 Task: Find connections with filter location Konch with filter topic #lifecoach with filter profile language French with filter current company ILP Overseas | International Learning Planners with filter school Atmiya Institute of Technology & Science with filter industry Amusement Parks and Arcades with filter service category Administrative with filter keywords title Organizer
Action: Mouse moved to (311, 211)
Screenshot: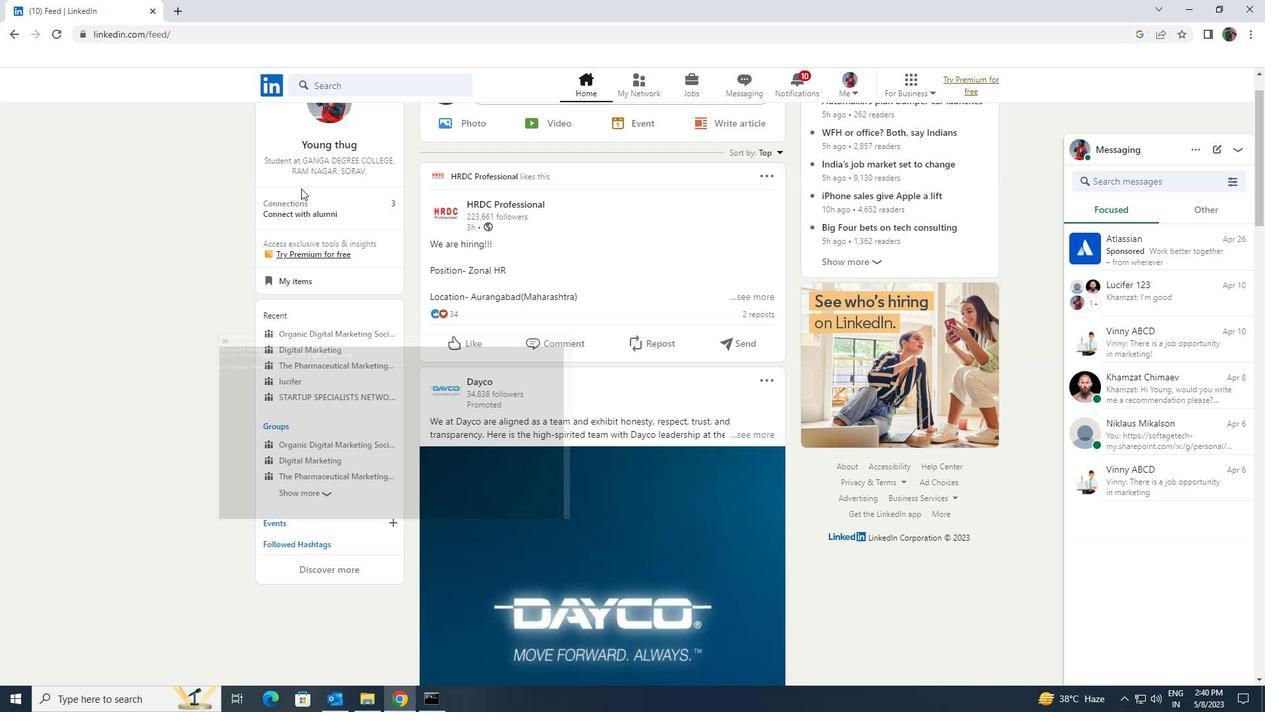 
Action: Mouse pressed left at (311, 211)
Screenshot: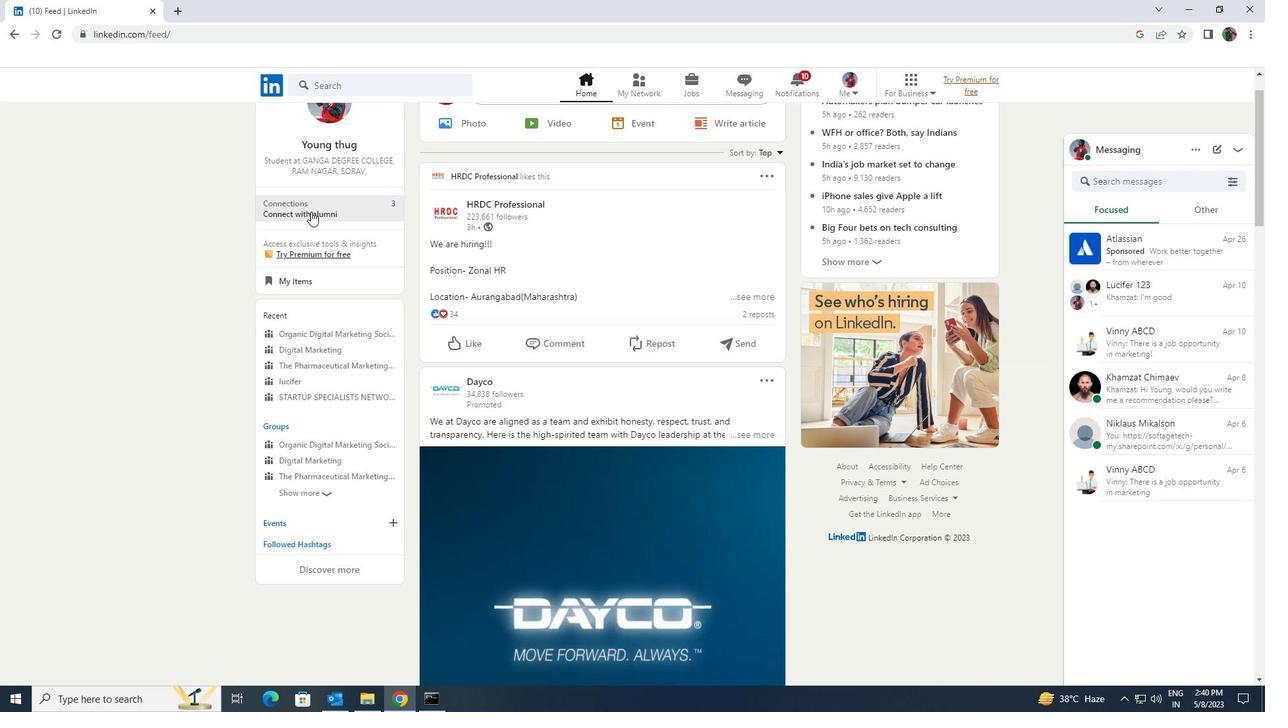 
Action: Mouse moved to (325, 152)
Screenshot: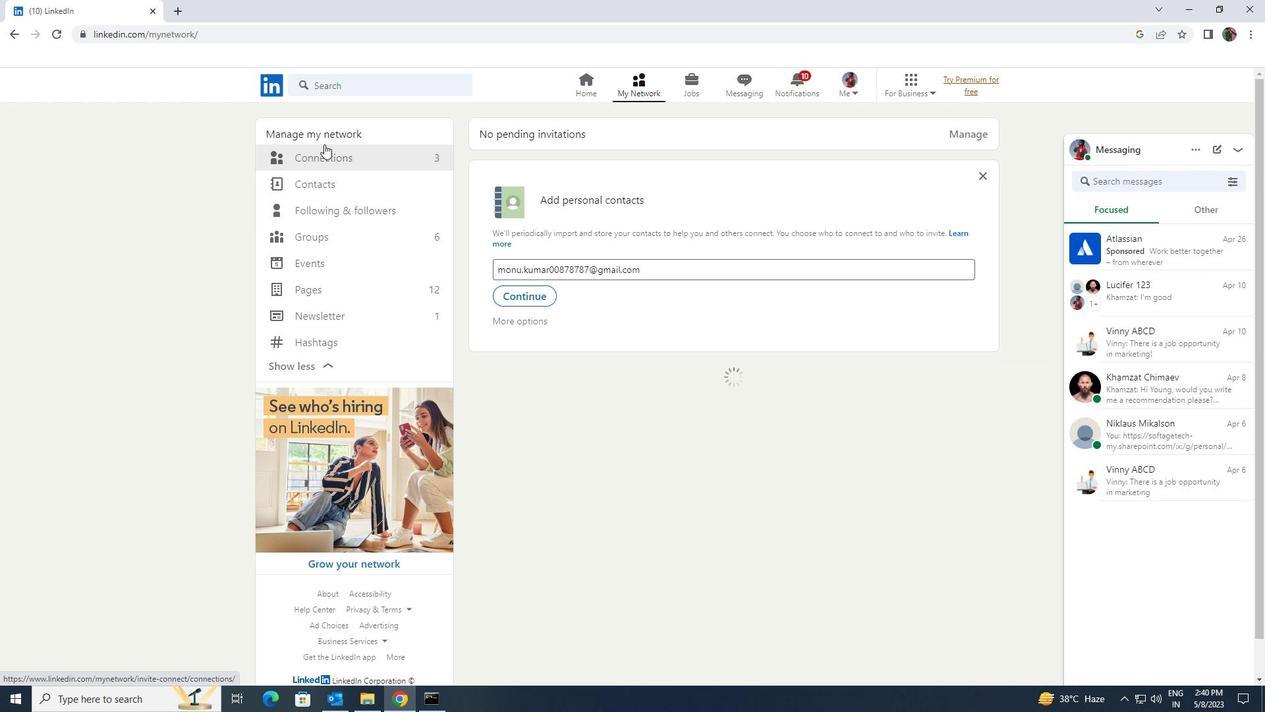 
Action: Mouse pressed left at (325, 152)
Screenshot: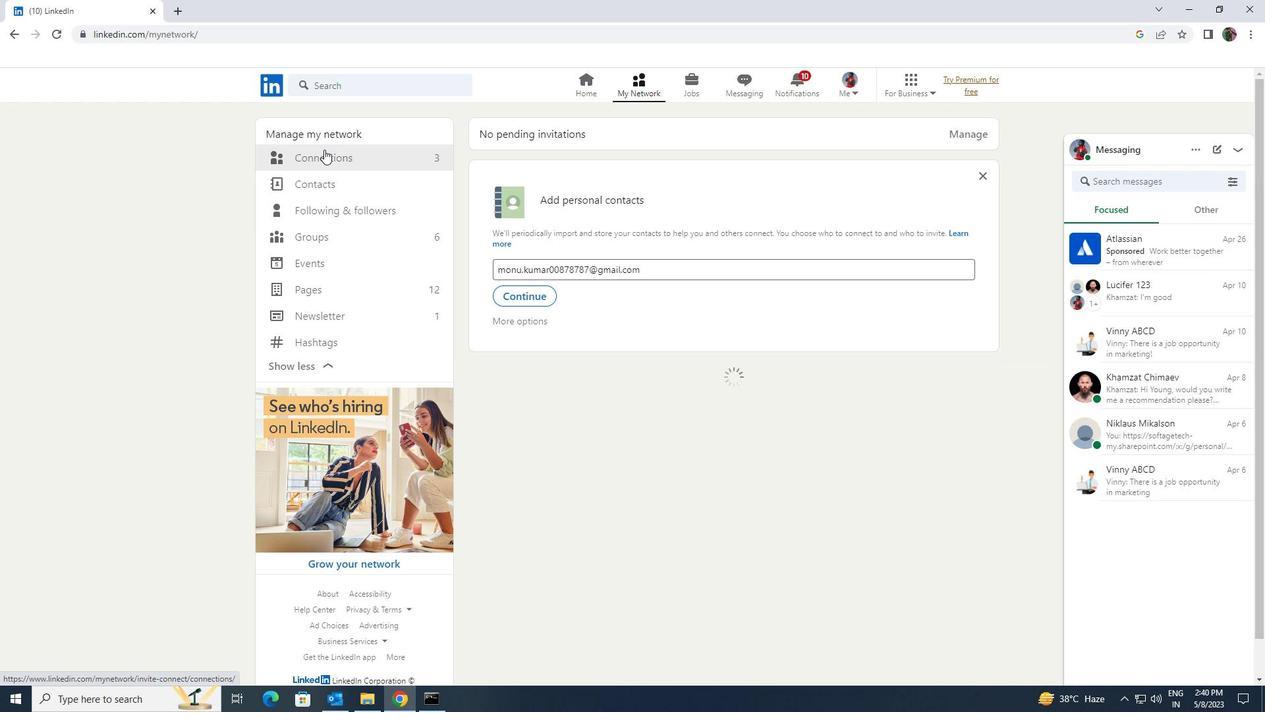 
Action: Mouse moved to (704, 158)
Screenshot: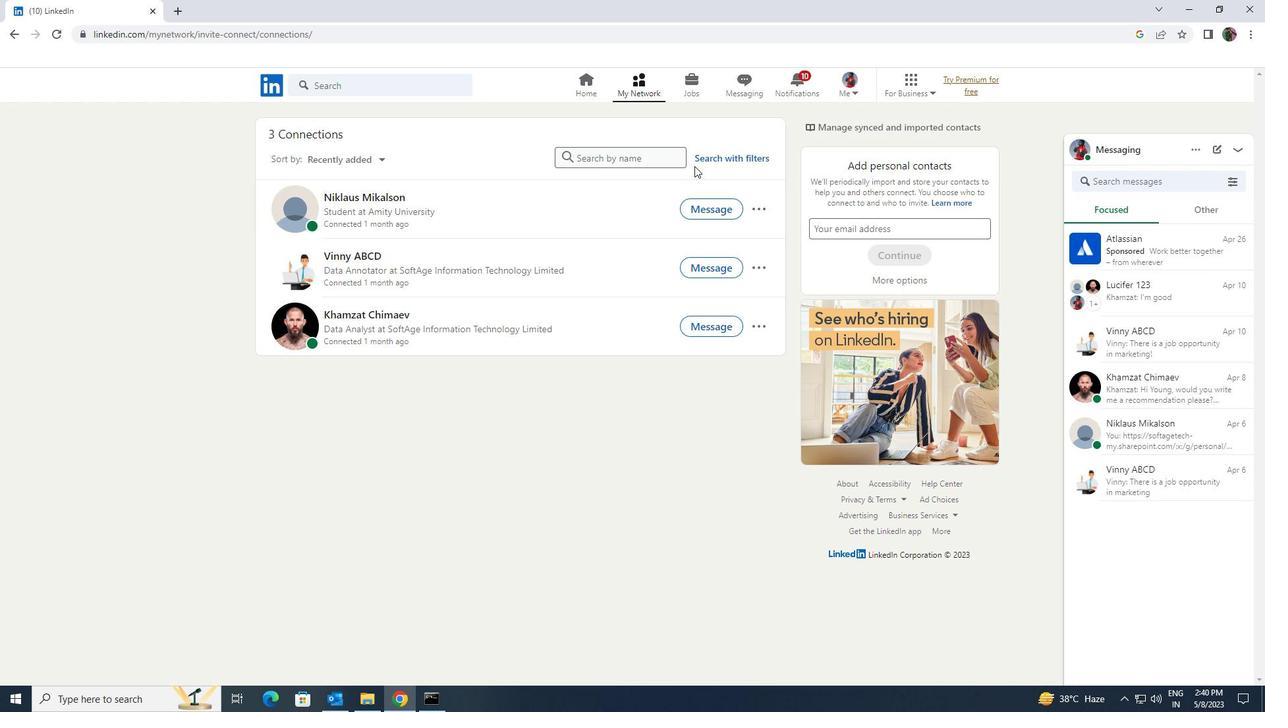 
Action: Mouse pressed left at (704, 158)
Screenshot: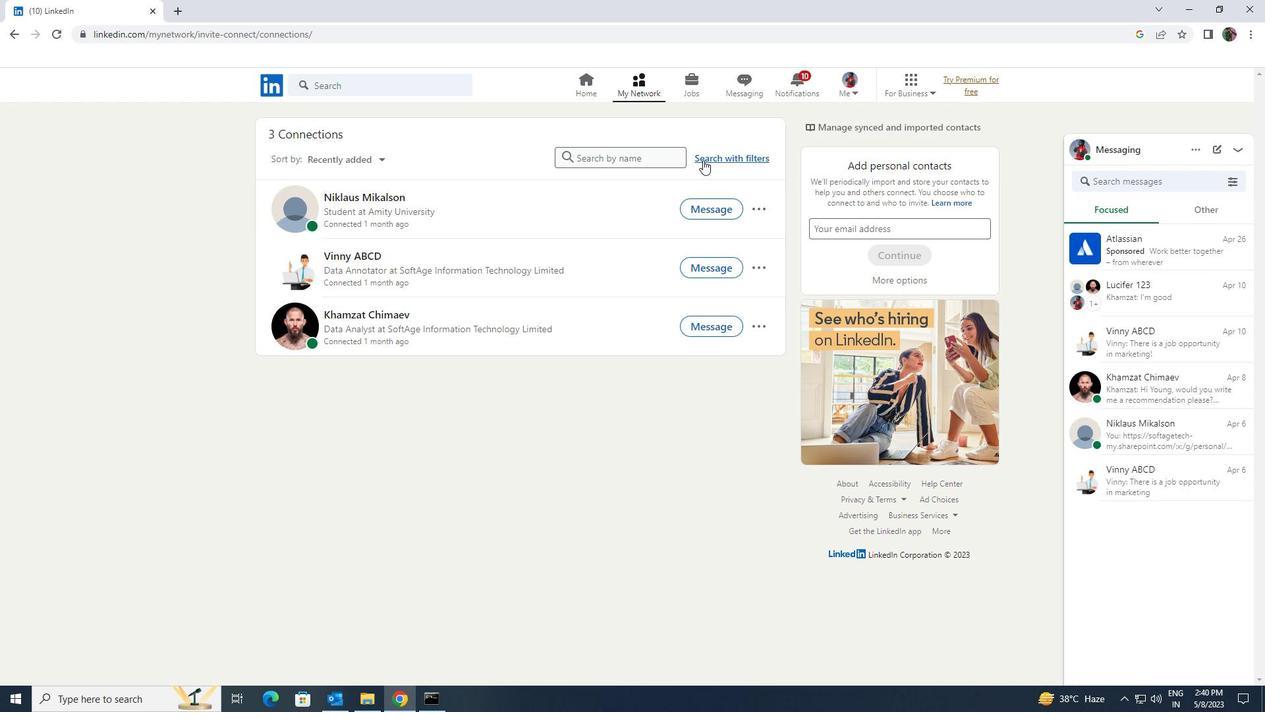 
Action: Mouse moved to (675, 117)
Screenshot: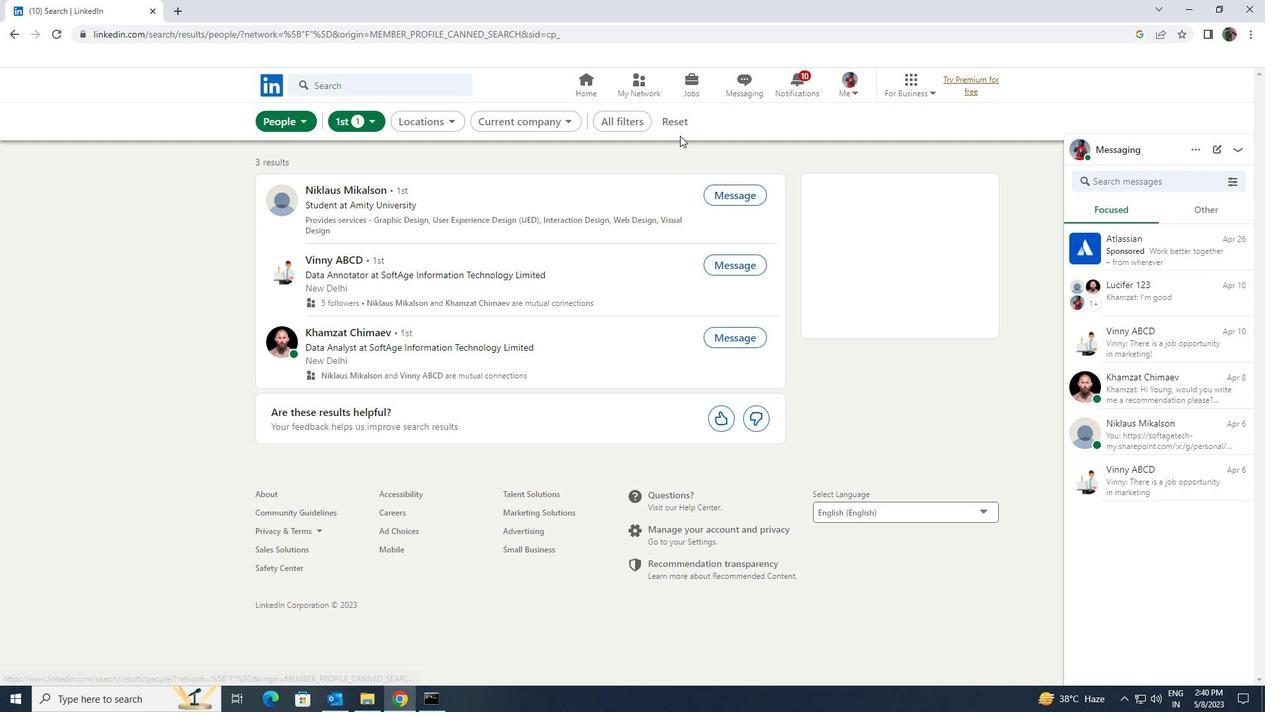 
Action: Mouse pressed left at (675, 117)
Screenshot: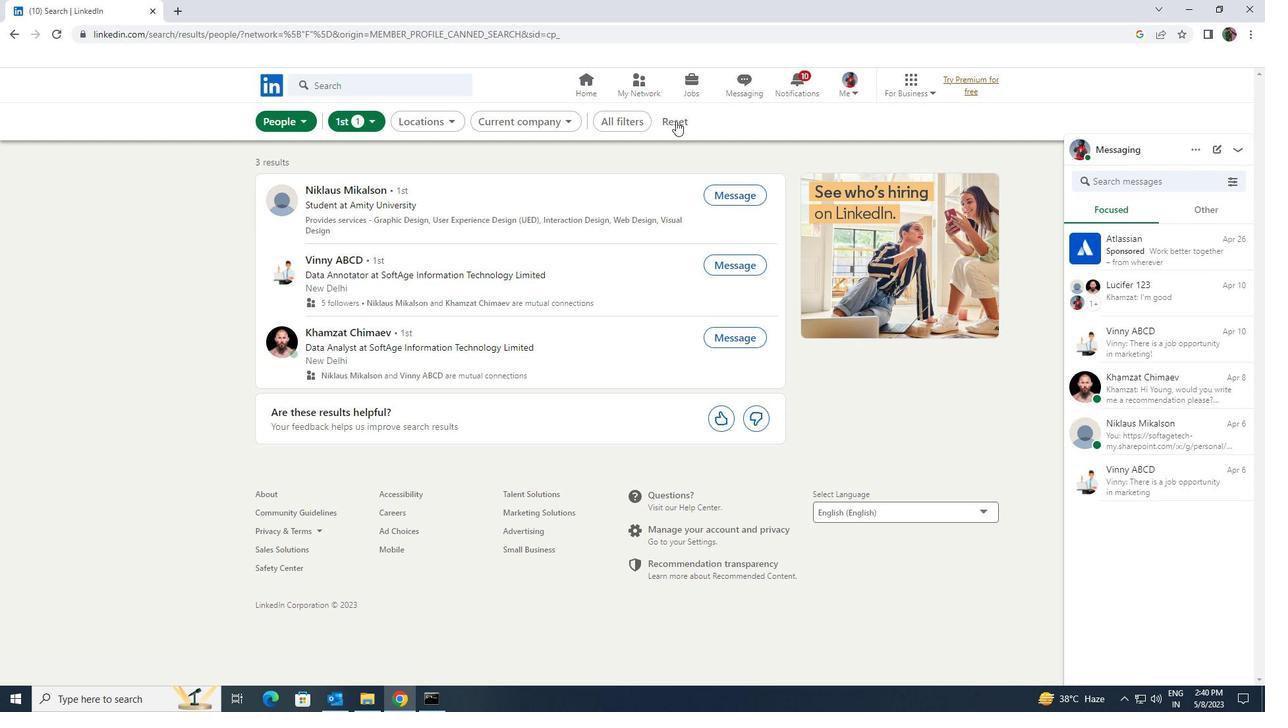 
Action: Mouse moved to (639, 116)
Screenshot: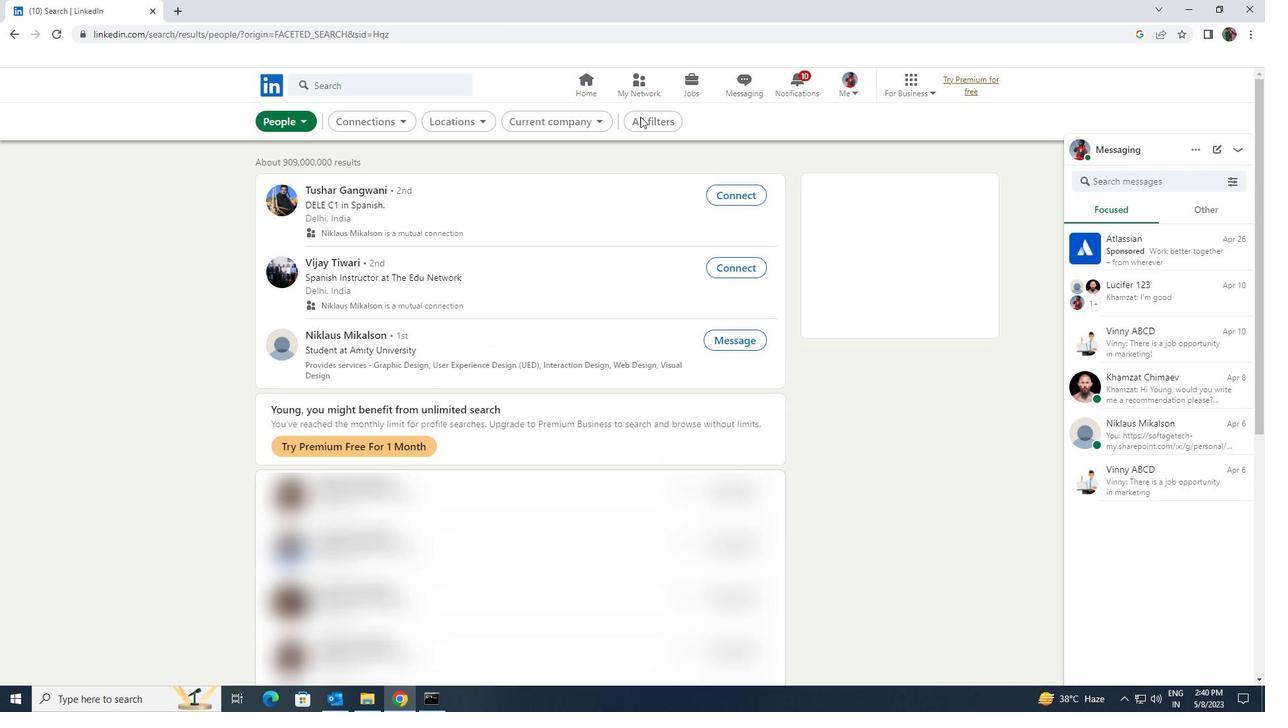 
Action: Mouse pressed left at (639, 116)
Screenshot: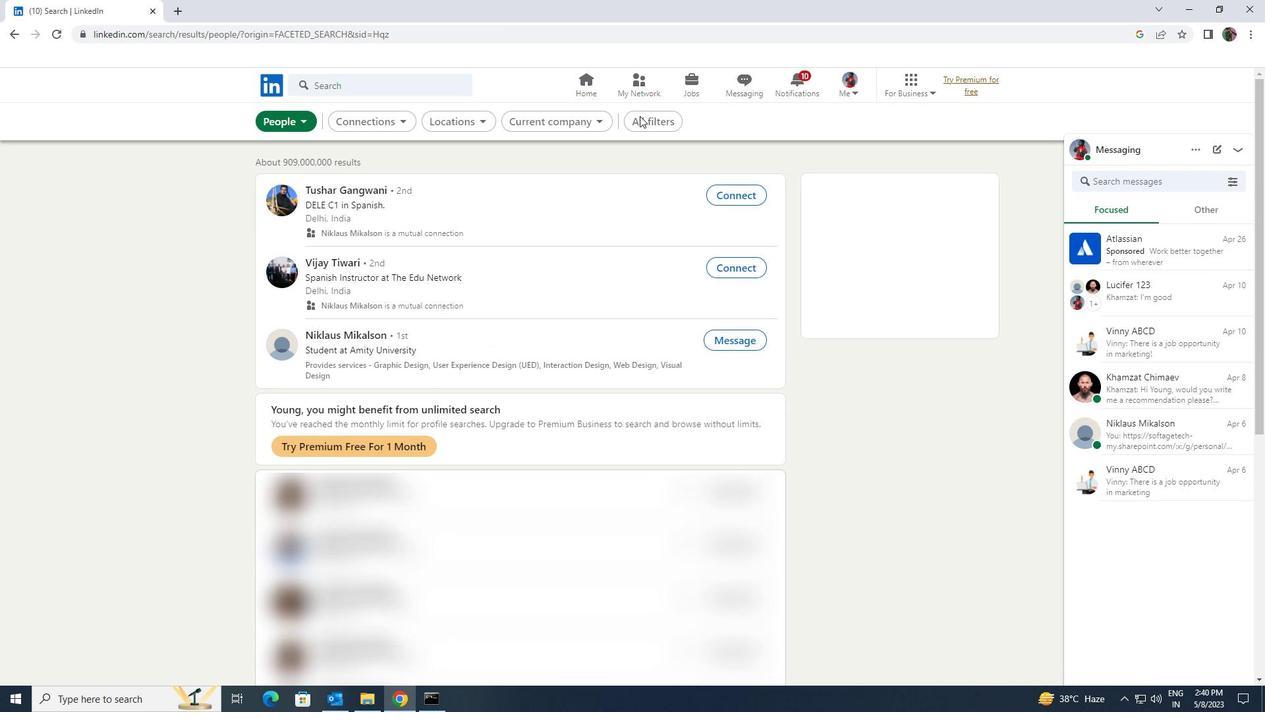 
Action: Mouse moved to (639, 117)
Screenshot: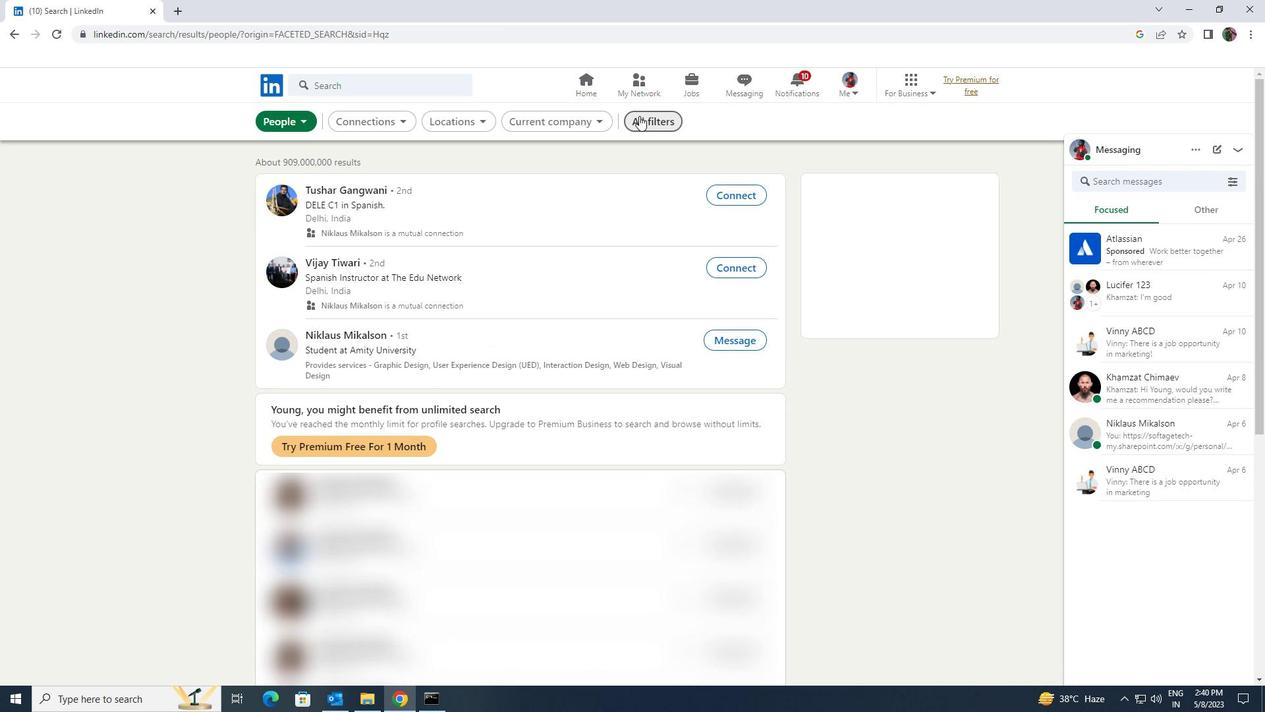 
Action: Mouse pressed left at (639, 117)
Screenshot: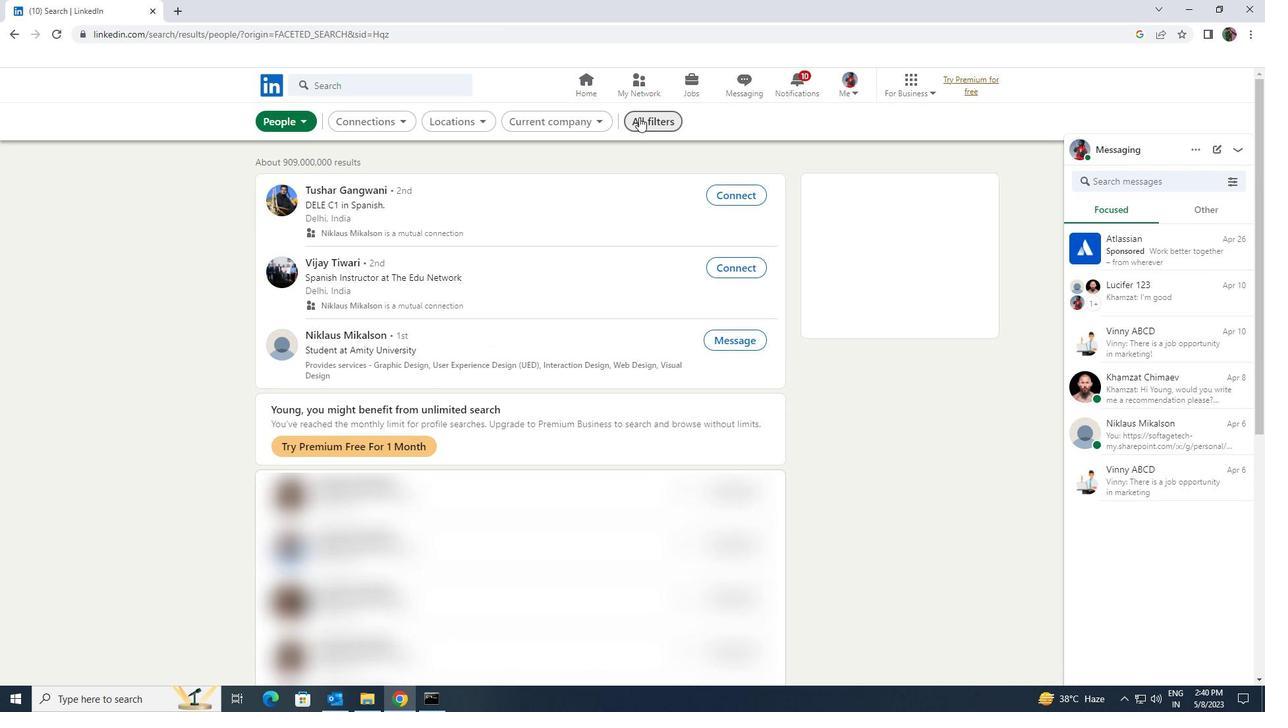 
Action: Mouse moved to (641, 123)
Screenshot: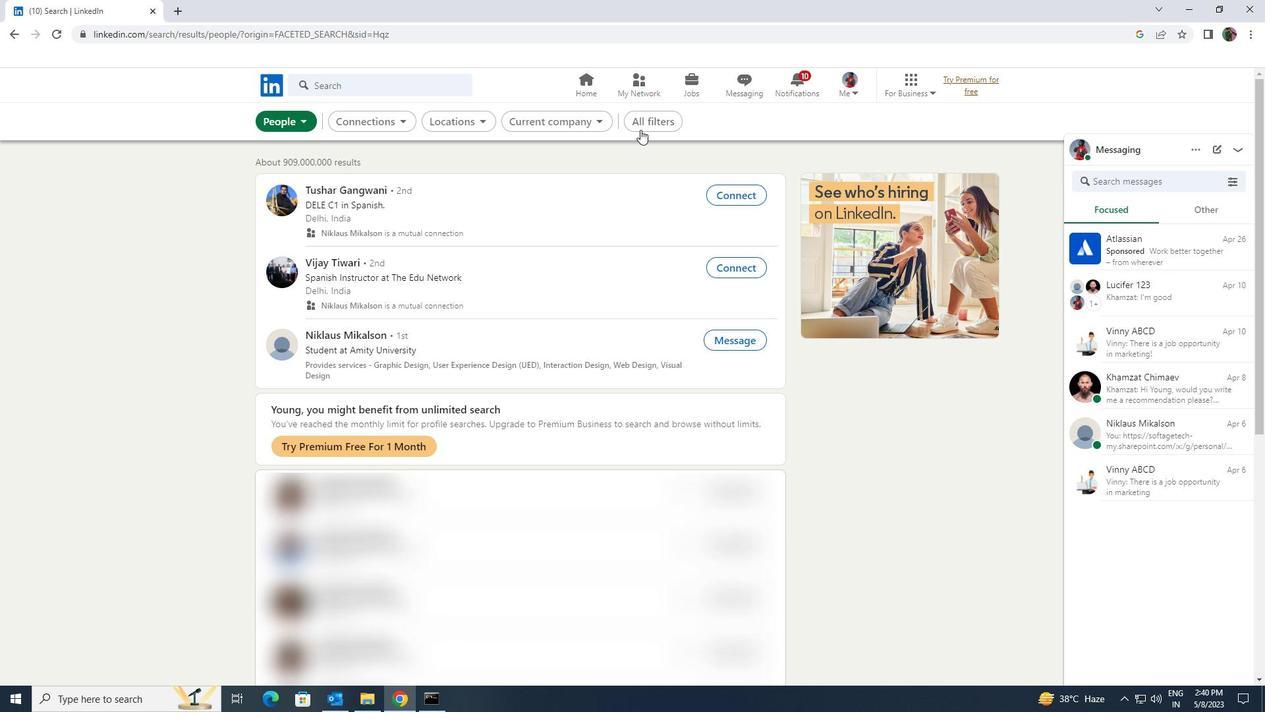 
Action: Mouse pressed left at (641, 123)
Screenshot: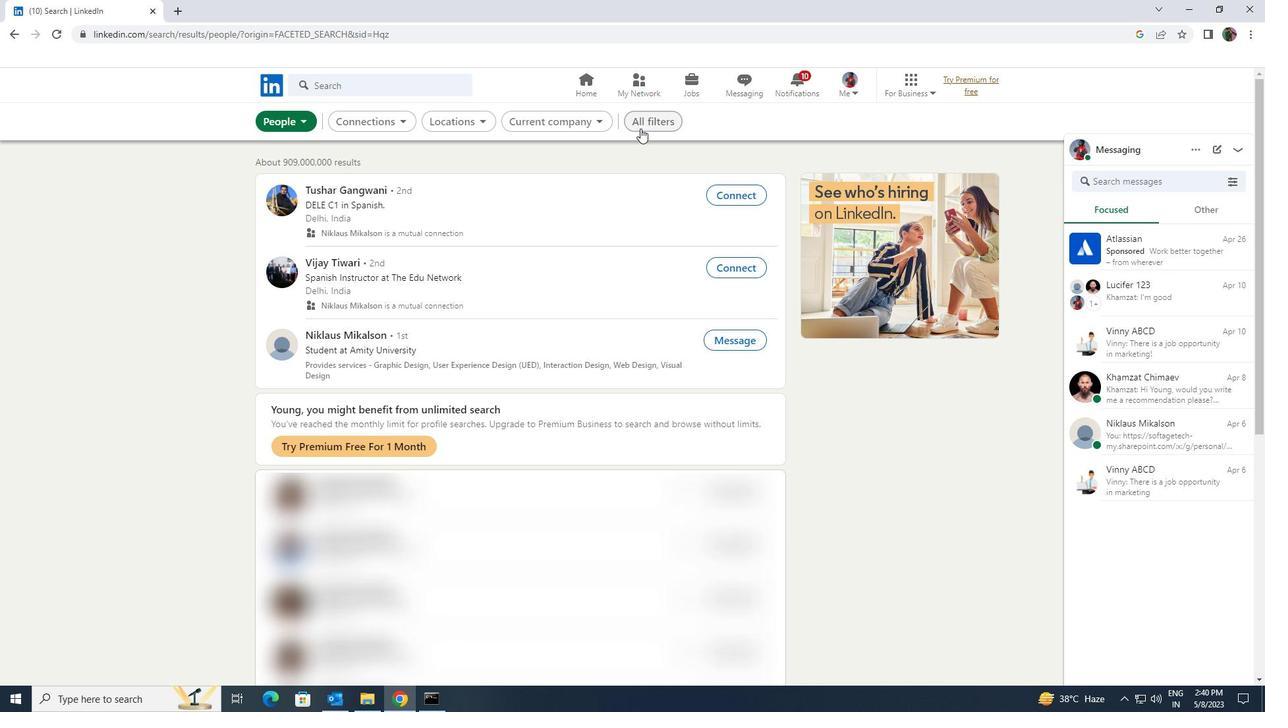 
Action: Mouse moved to (1110, 520)
Screenshot: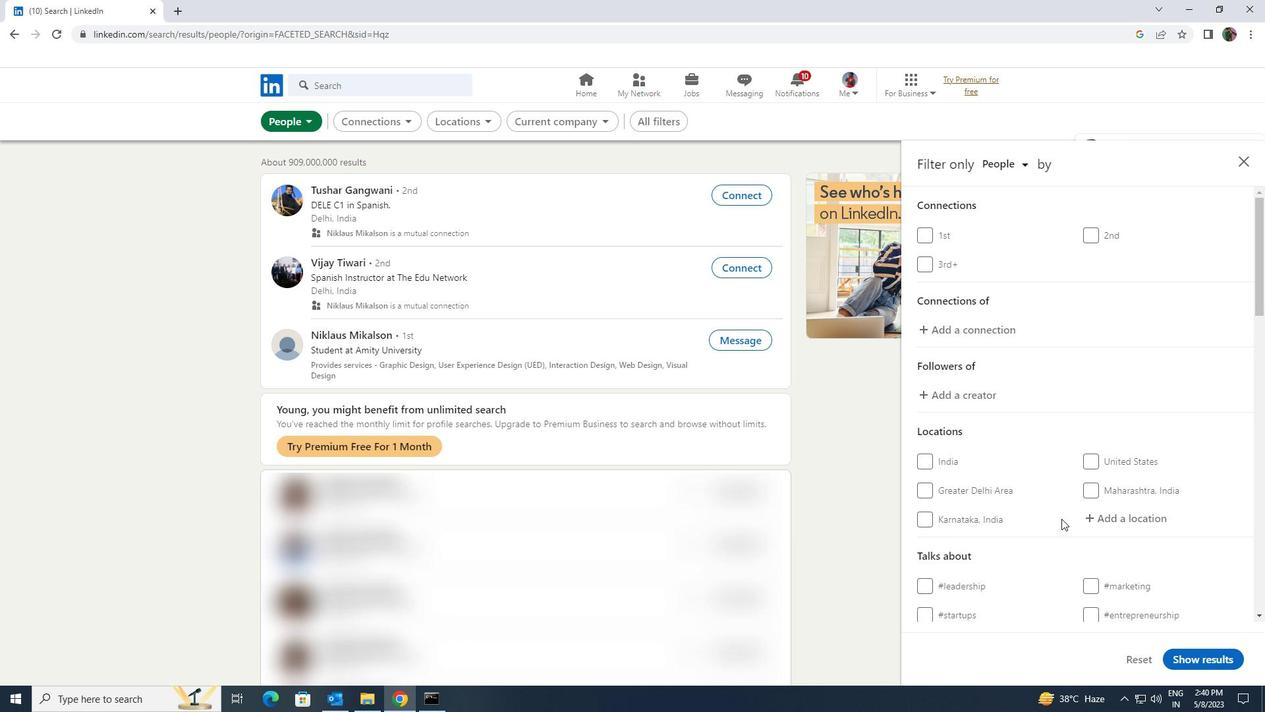 
Action: Mouse pressed left at (1110, 520)
Screenshot: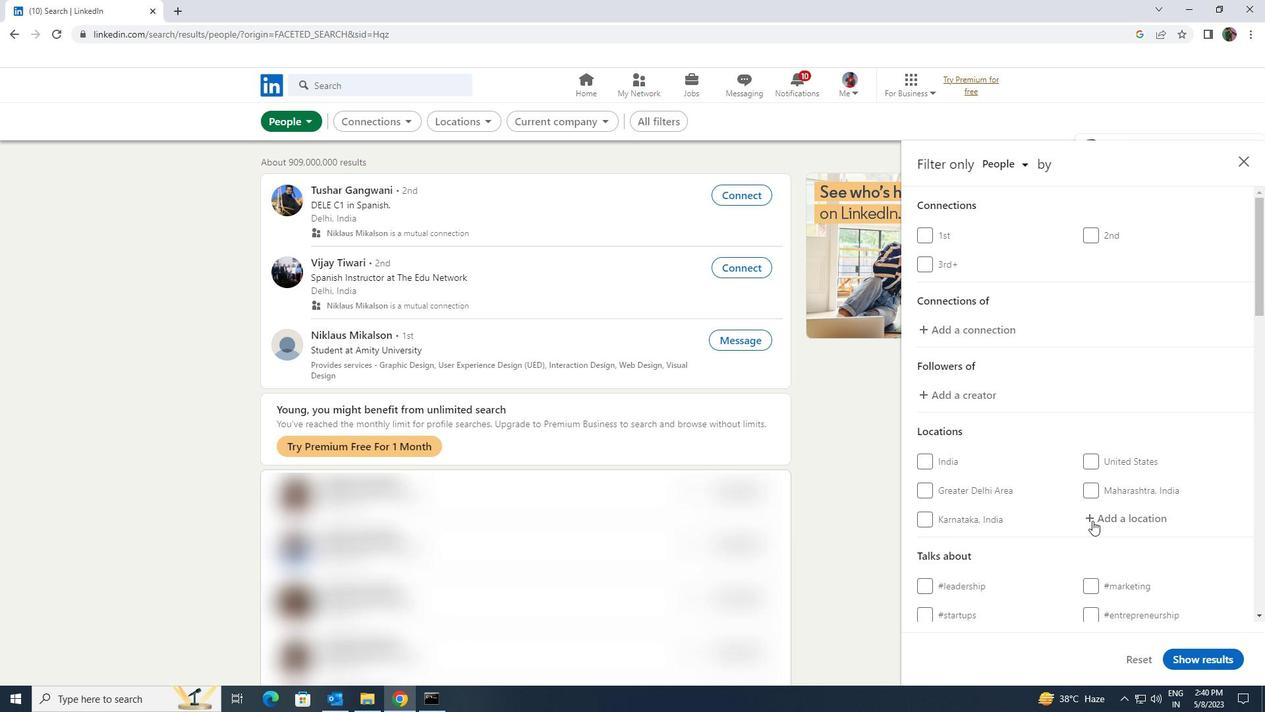 
Action: Key pressed <Key.shift>KONCH
Screenshot: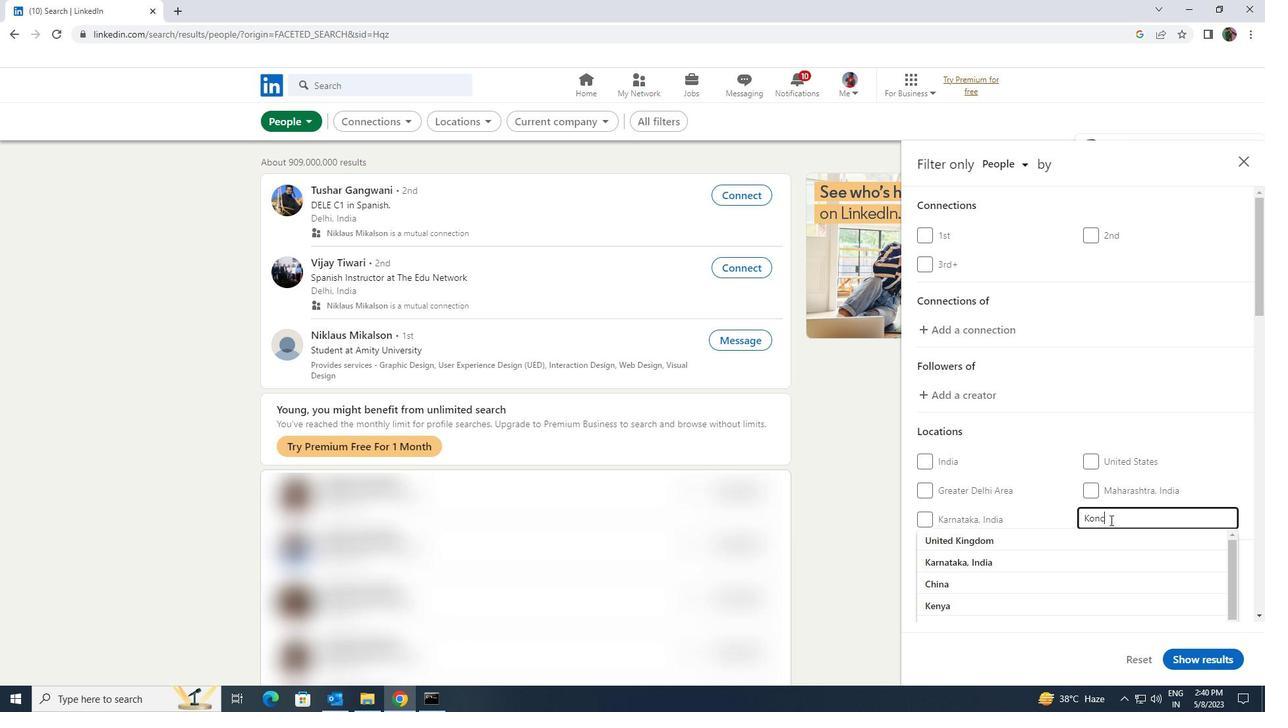 
Action: Mouse moved to (1110, 530)
Screenshot: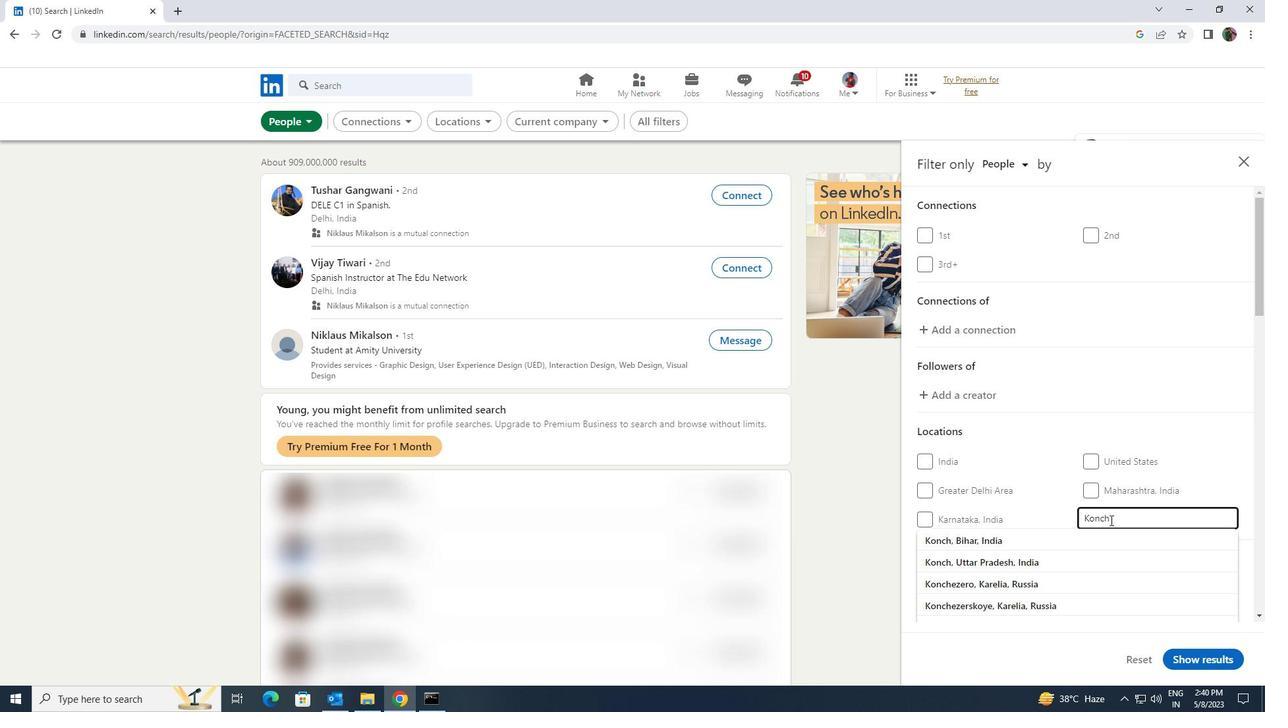 
Action: Mouse pressed left at (1110, 530)
Screenshot: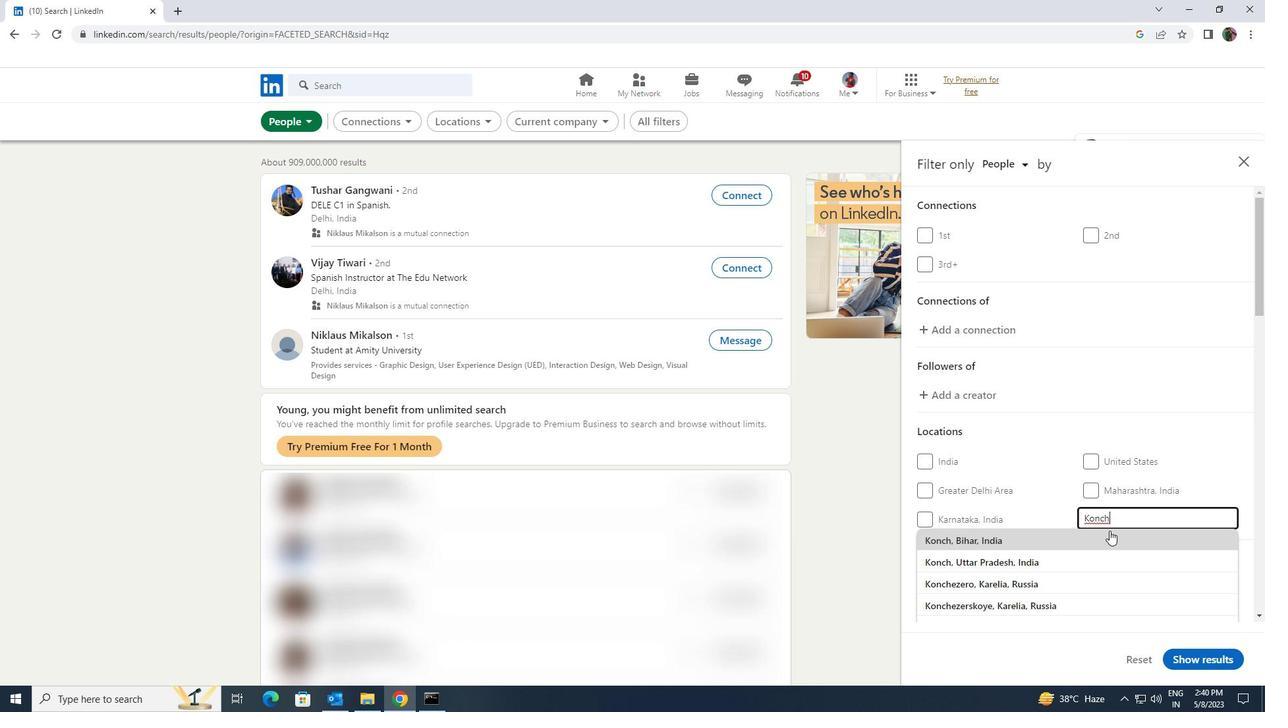 
Action: Mouse scrolled (1110, 530) with delta (0, 0)
Screenshot: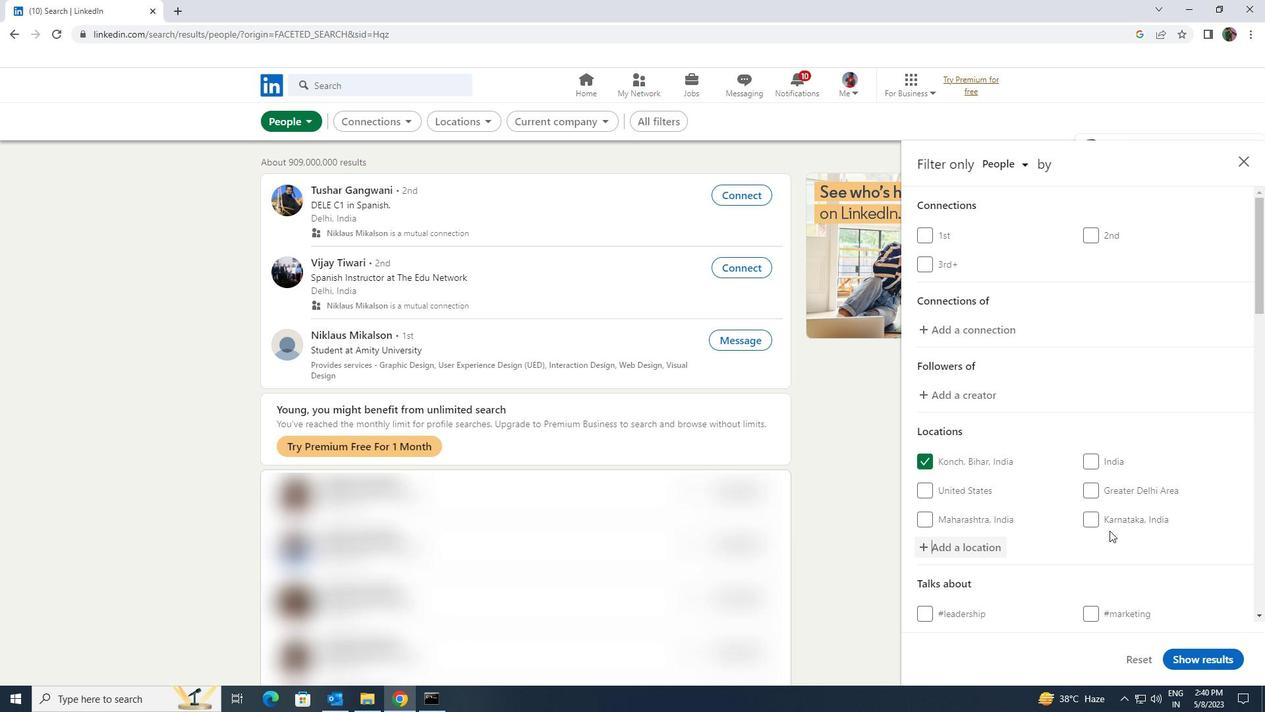 
Action: Mouse scrolled (1110, 530) with delta (0, 0)
Screenshot: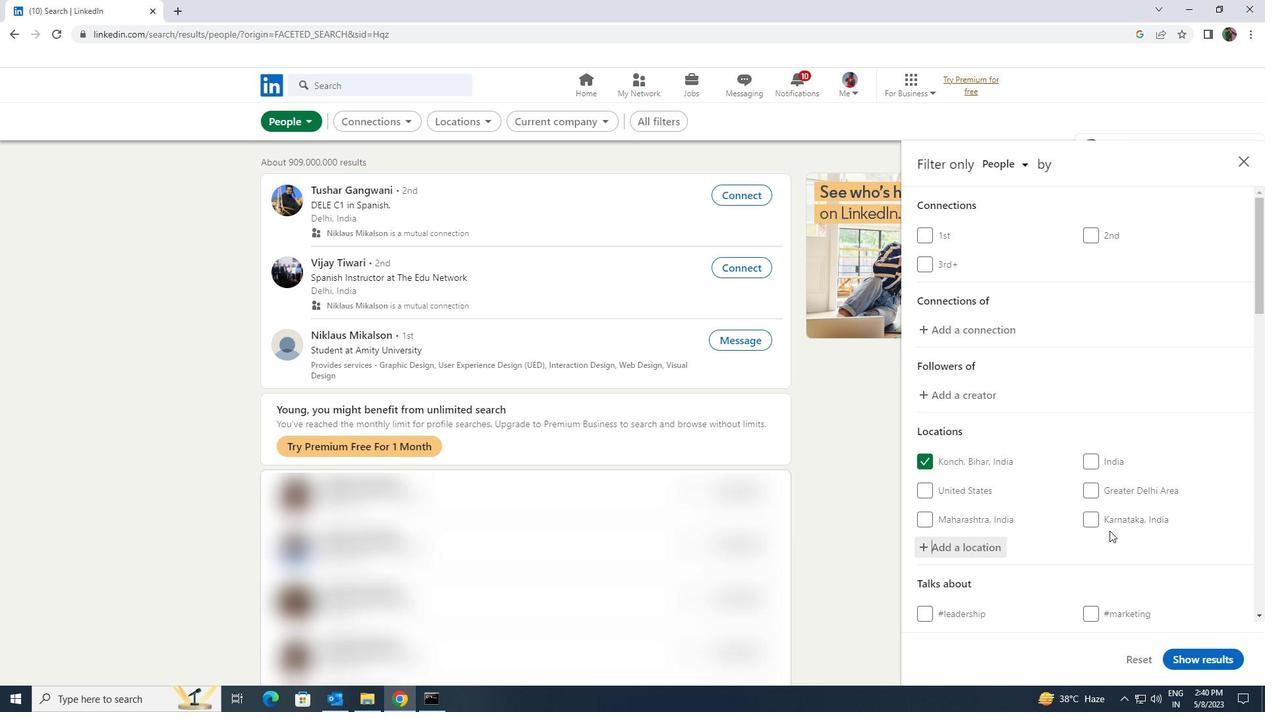 
Action: Mouse moved to (1109, 536)
Screenshot: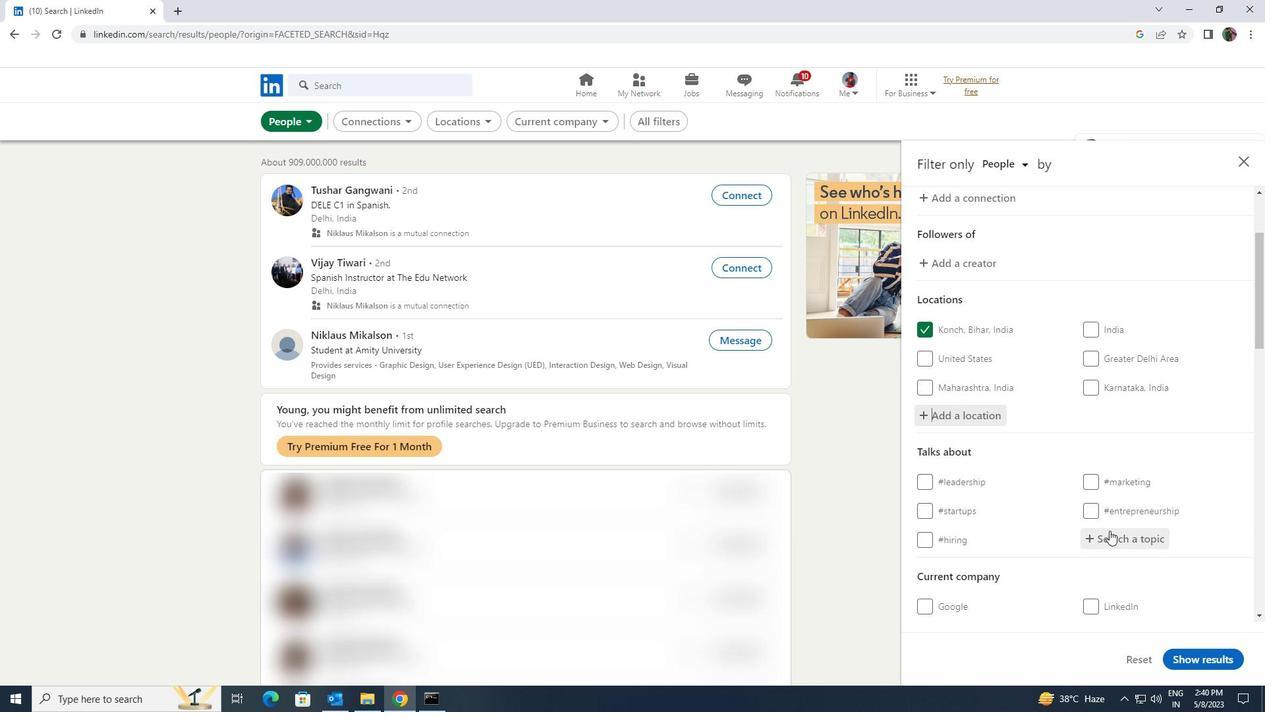 
Action: Mouse pressed left at (1109, 536)
Screenshot: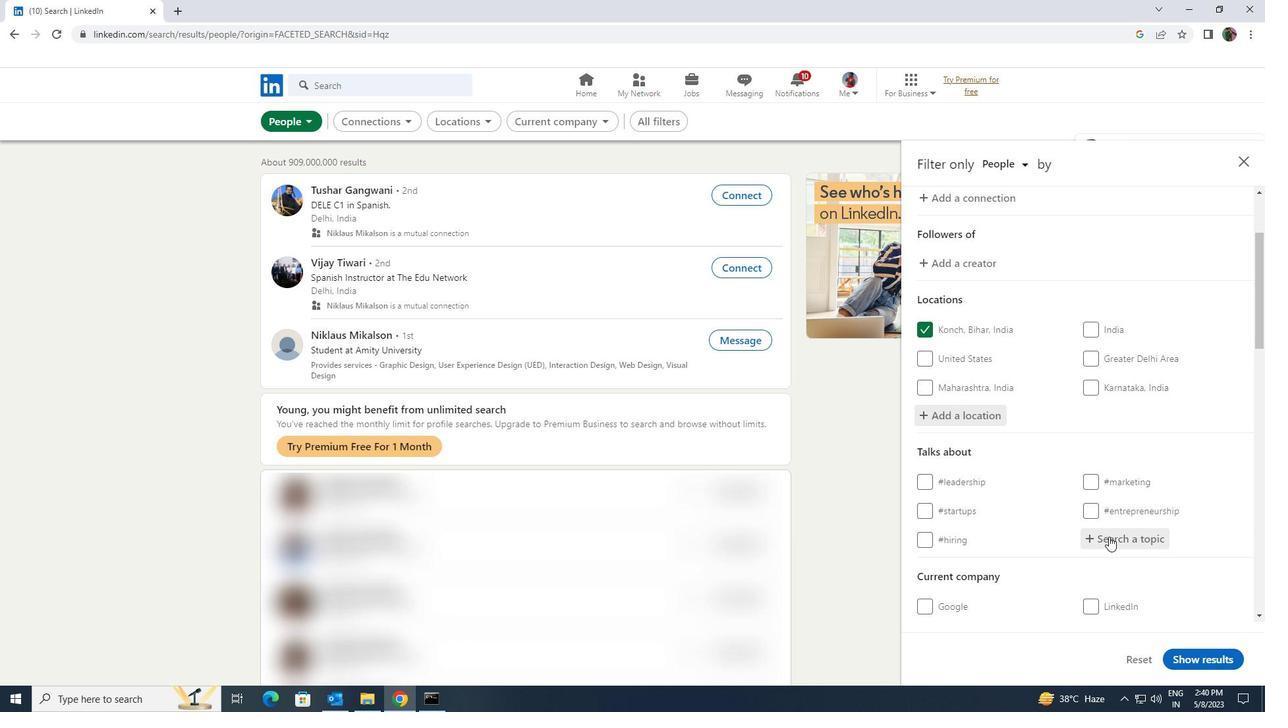 
Action: Mouse moved to (1109, 536)
Screenshot: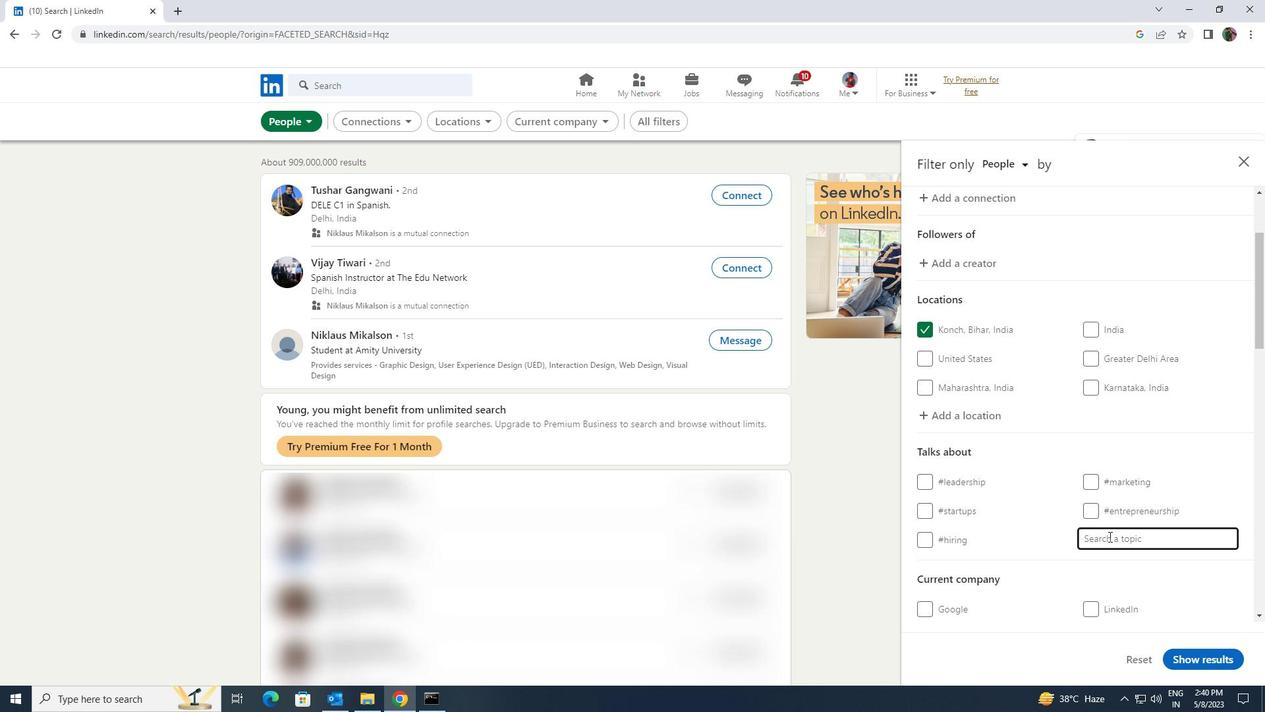 
Action: Key pressed <Key.shift>LIFECOACH
Screenshot: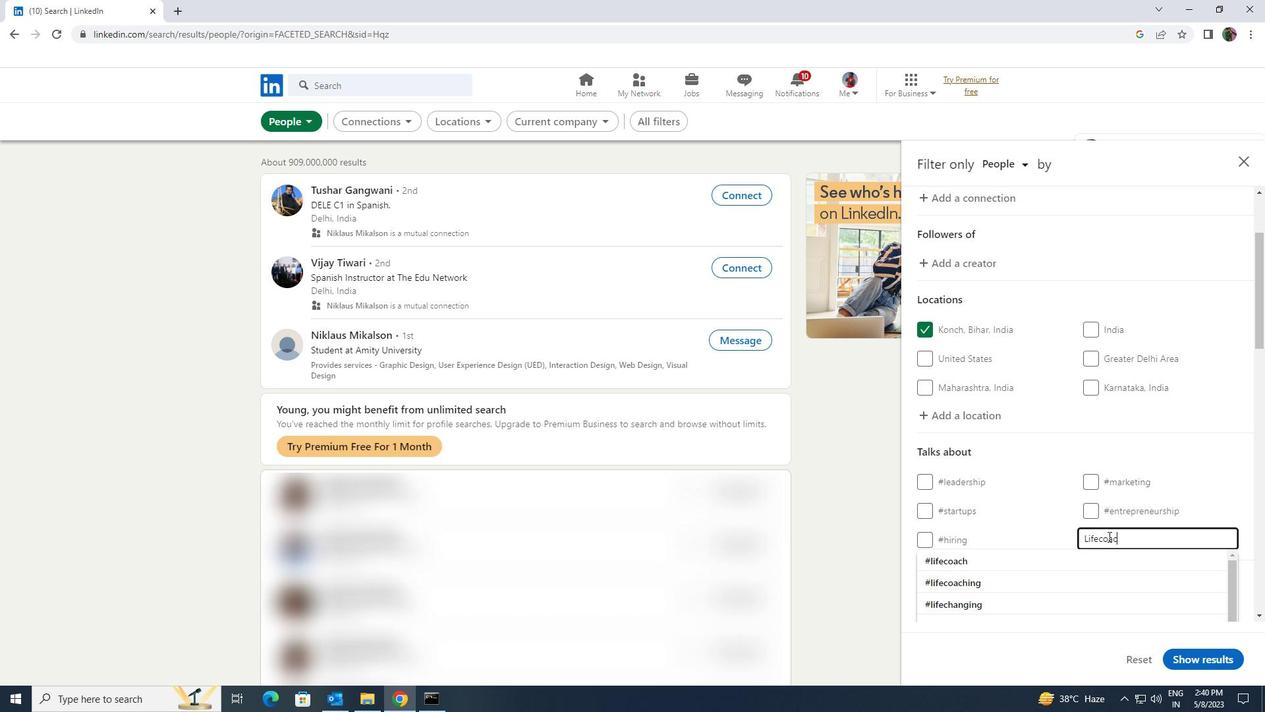 
Action: Mouse moved to (1090, 560)
Screenshot: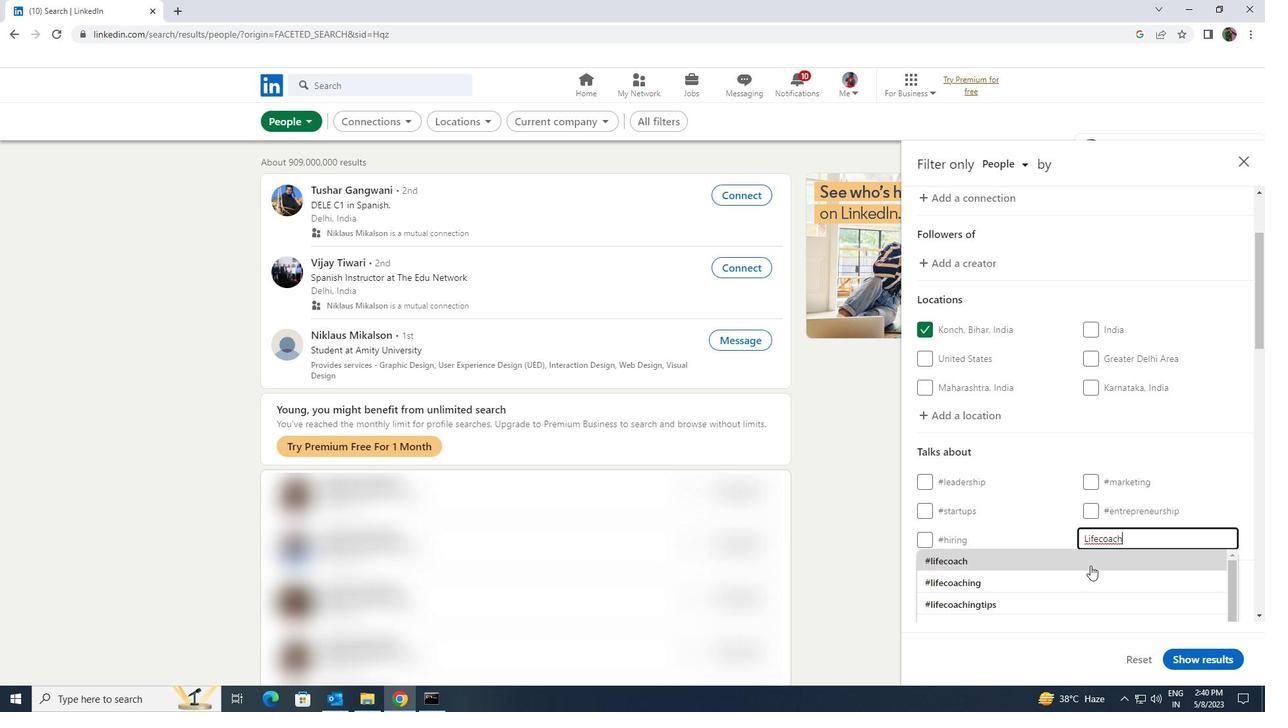 
Action: Mouse pressed left at (1090, 560)
Screenshot: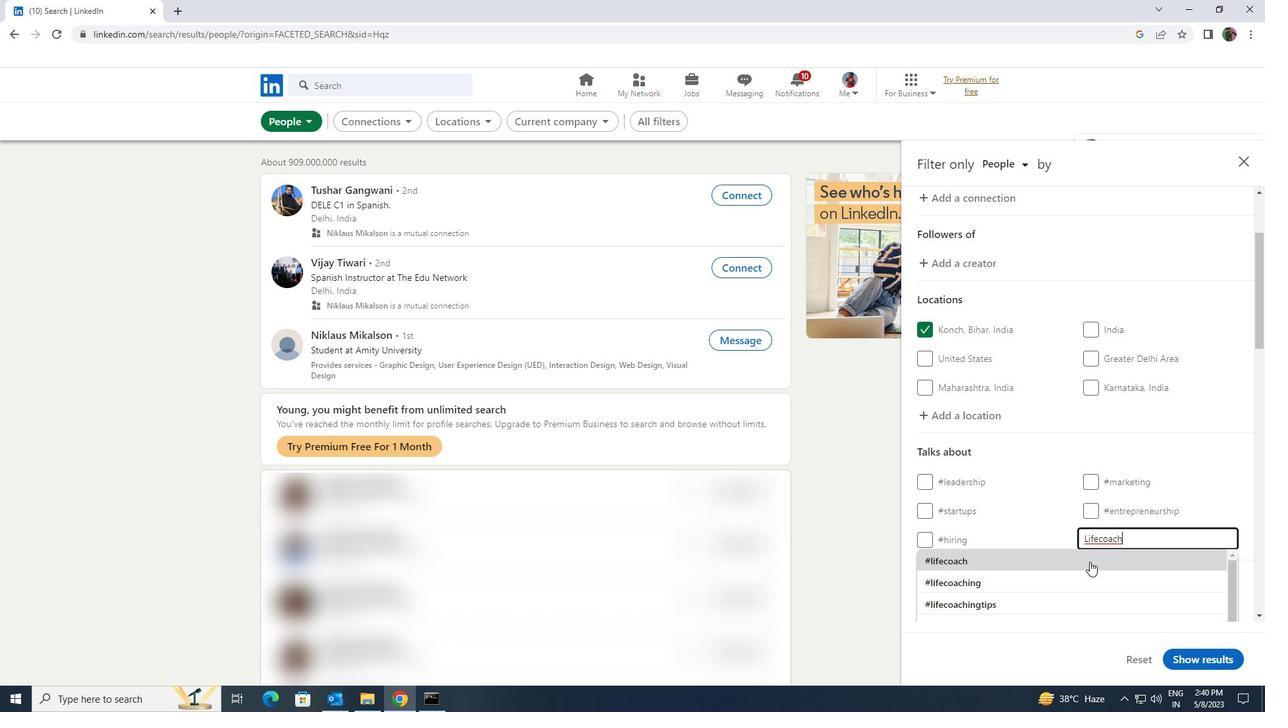 
Action: Mouse scrolled (1090, 559) with delta (0, 0)
Screenshot: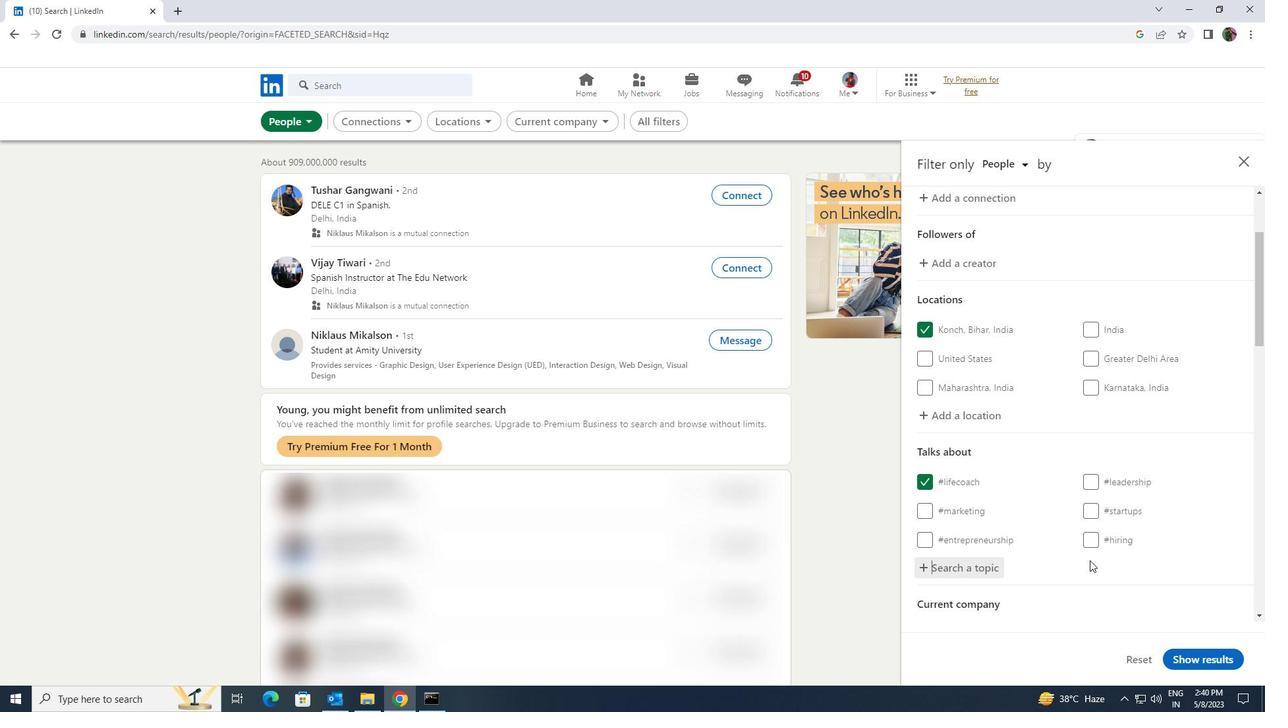 
Action: Mouse scrolled (1090, 559) with delta (0, 0)
Screenshot: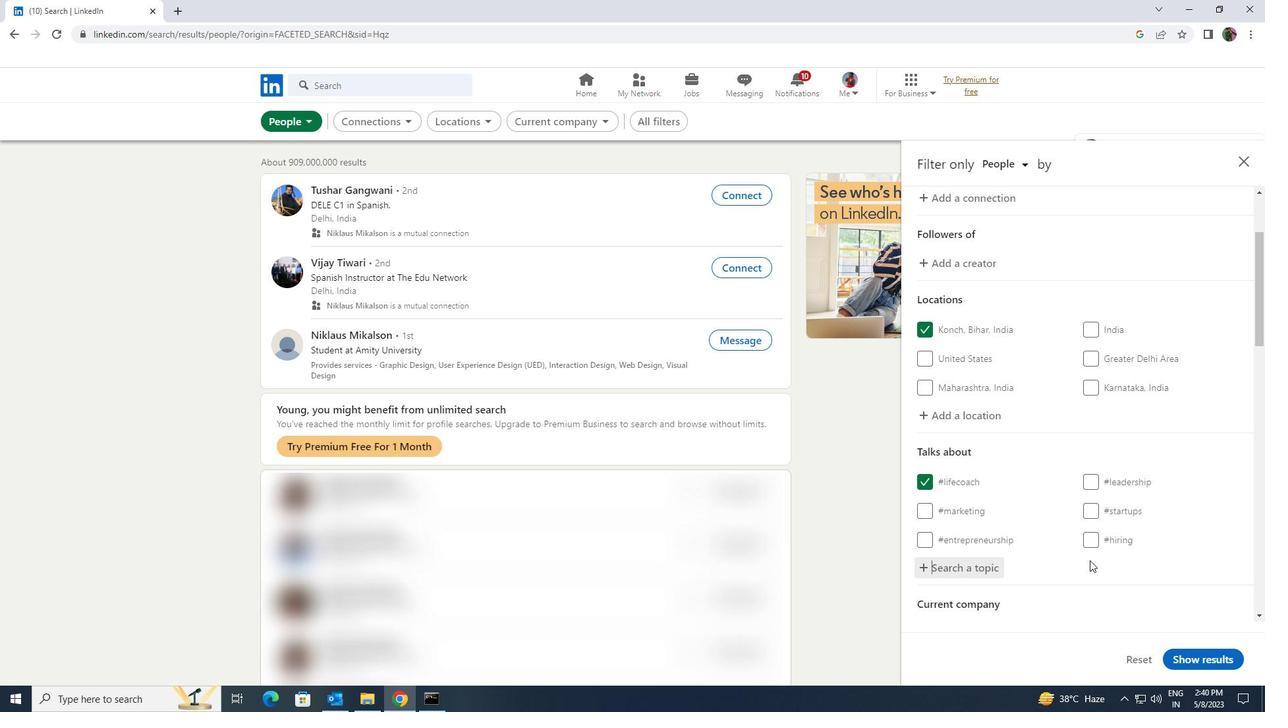 
Action: Mouse scrolled (1090, 559) with delta (0, 0)
Screenshot: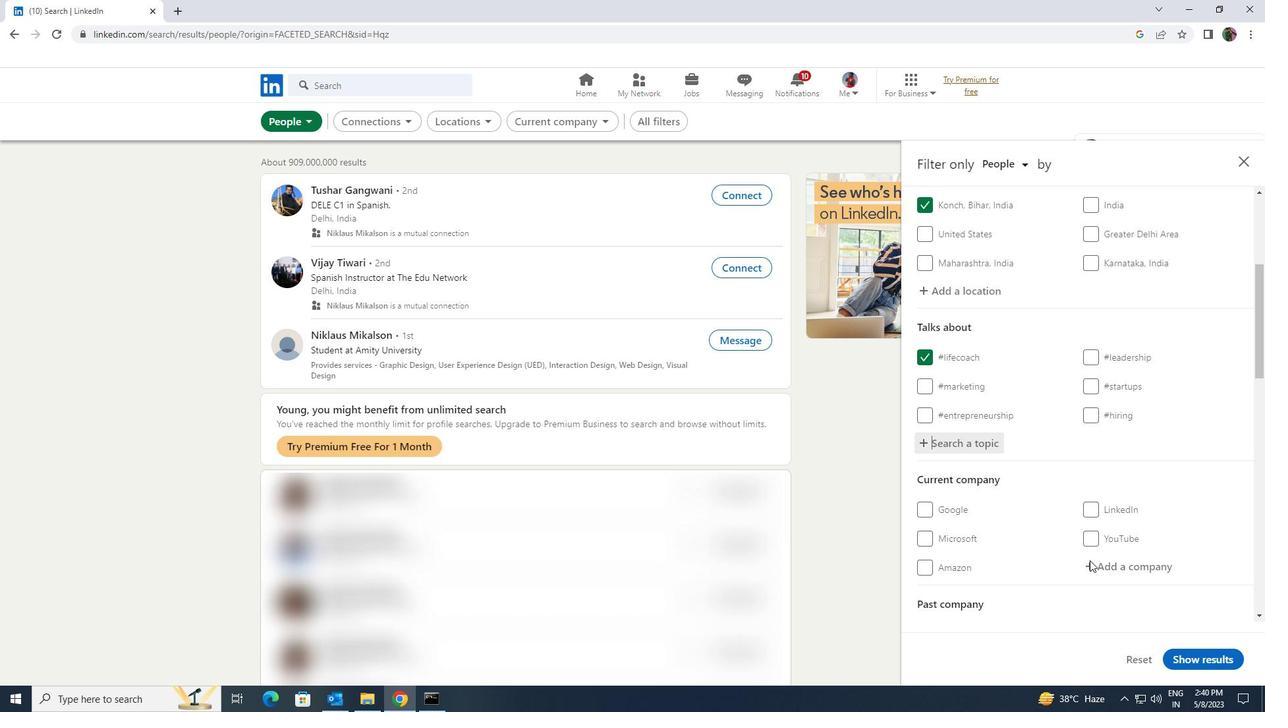 
Action: Mouse scrolled (1090, 559) with delta (0, 0)
Screenshot: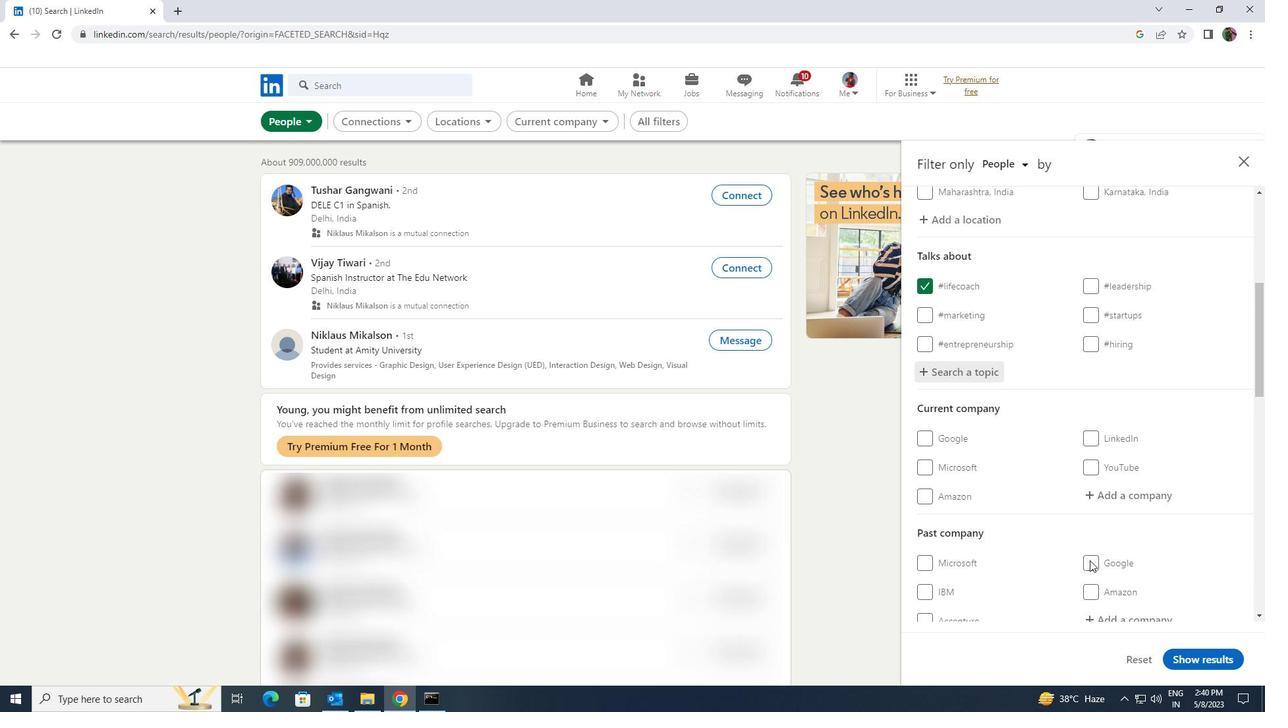 
Action: Mouse scrolled (1090, 559) with delta (0, 0)
Screenshot: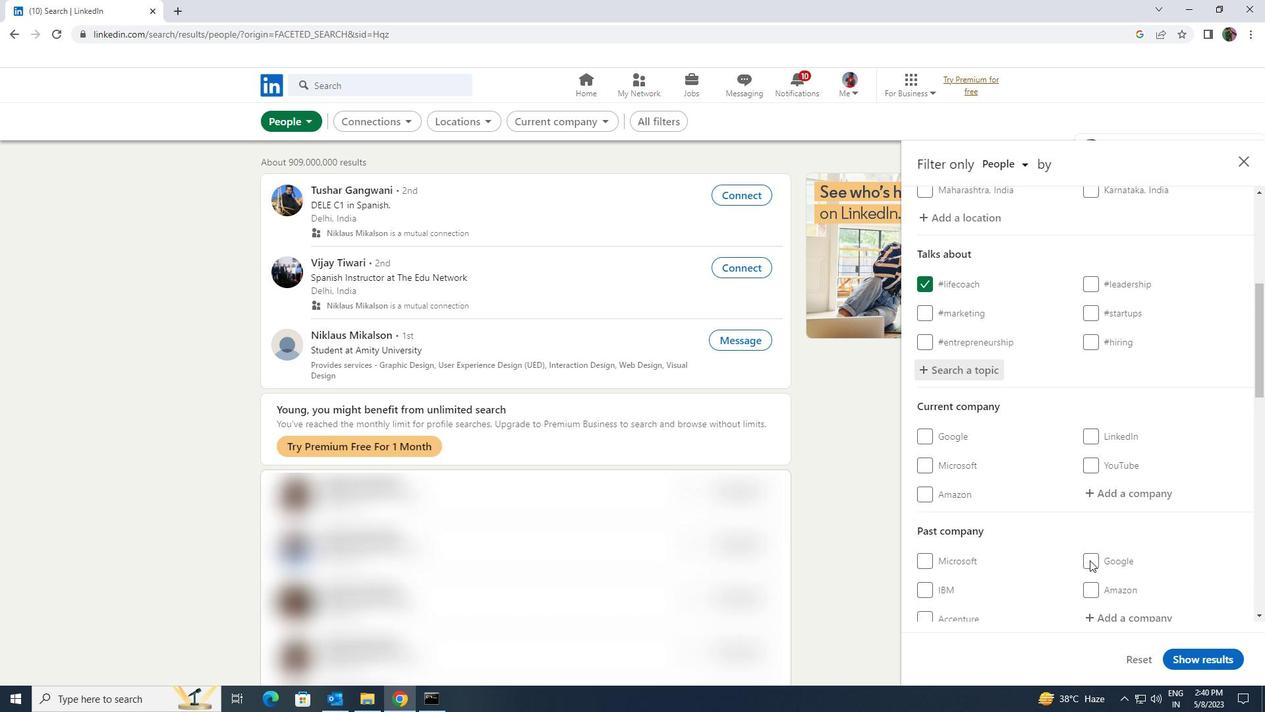 
Action: Mouse scrolled (1090, 559) with delta (0, 0)
Screenshot: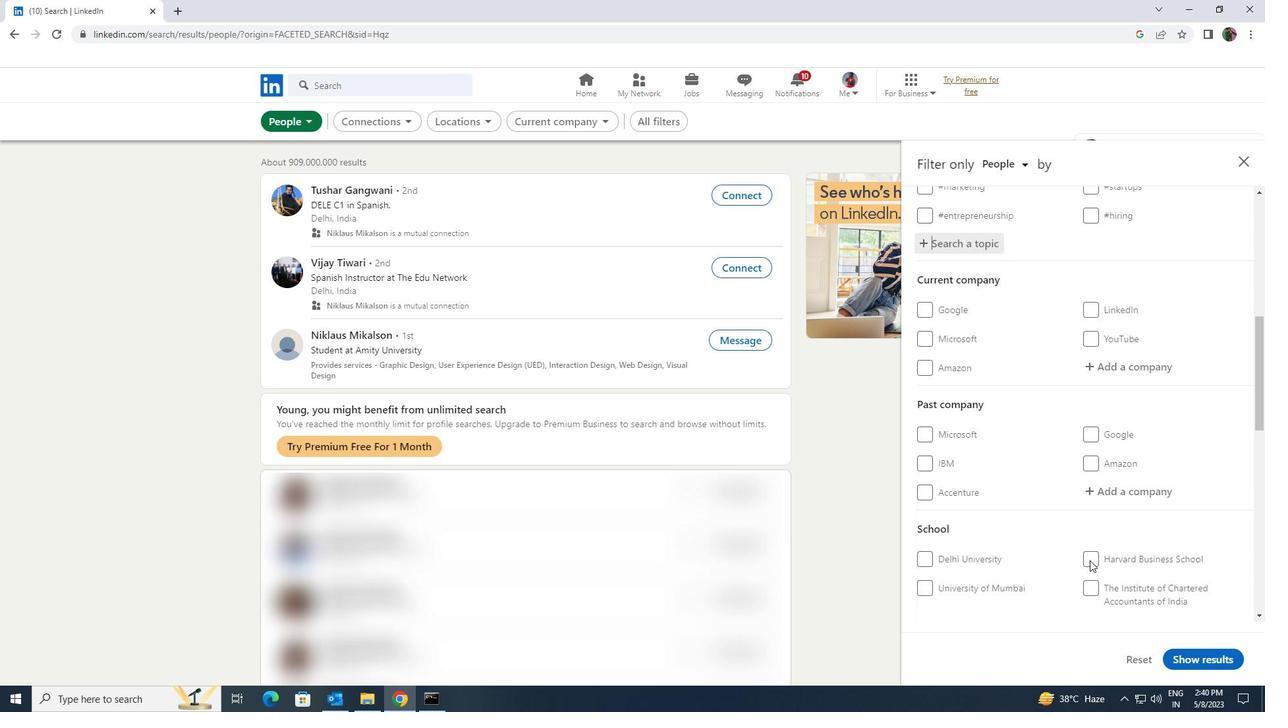 
Action: Mouse scrolled (1090, 559) with delta (0, 0)
Screenshot: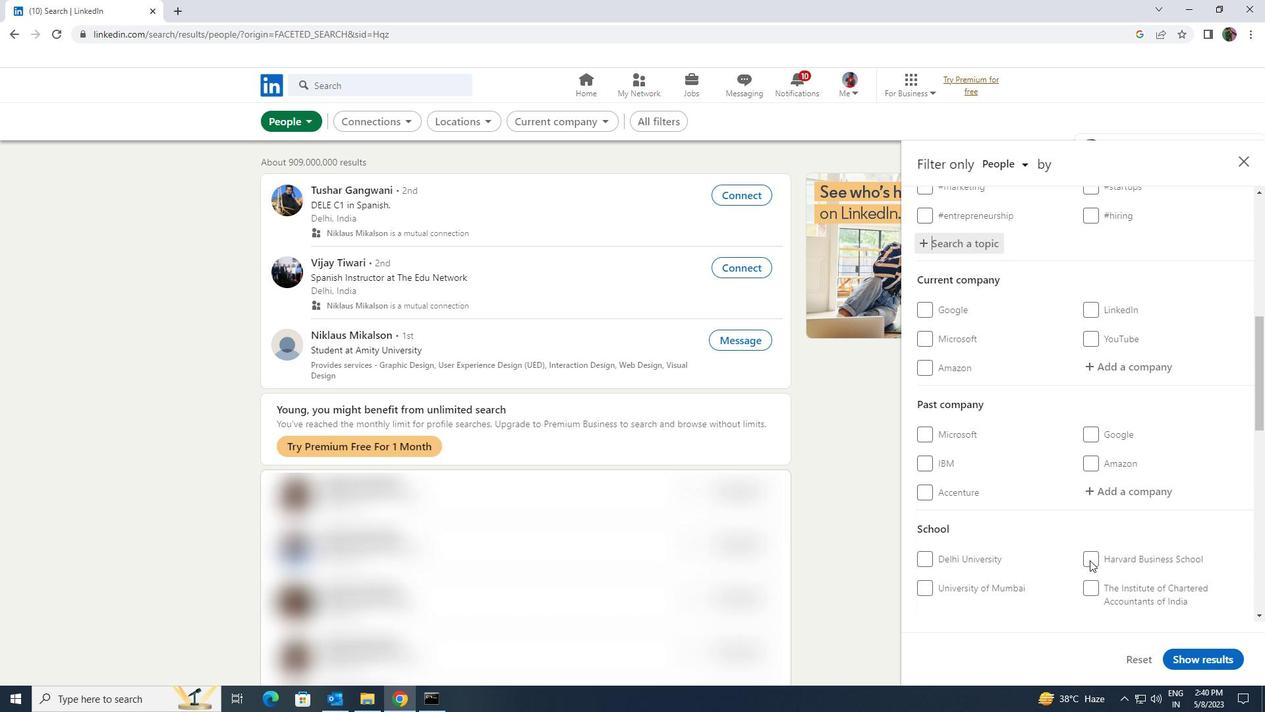 
Action: Mouse scrolled (1090, 559) with delta (0, 0)
Screenshot: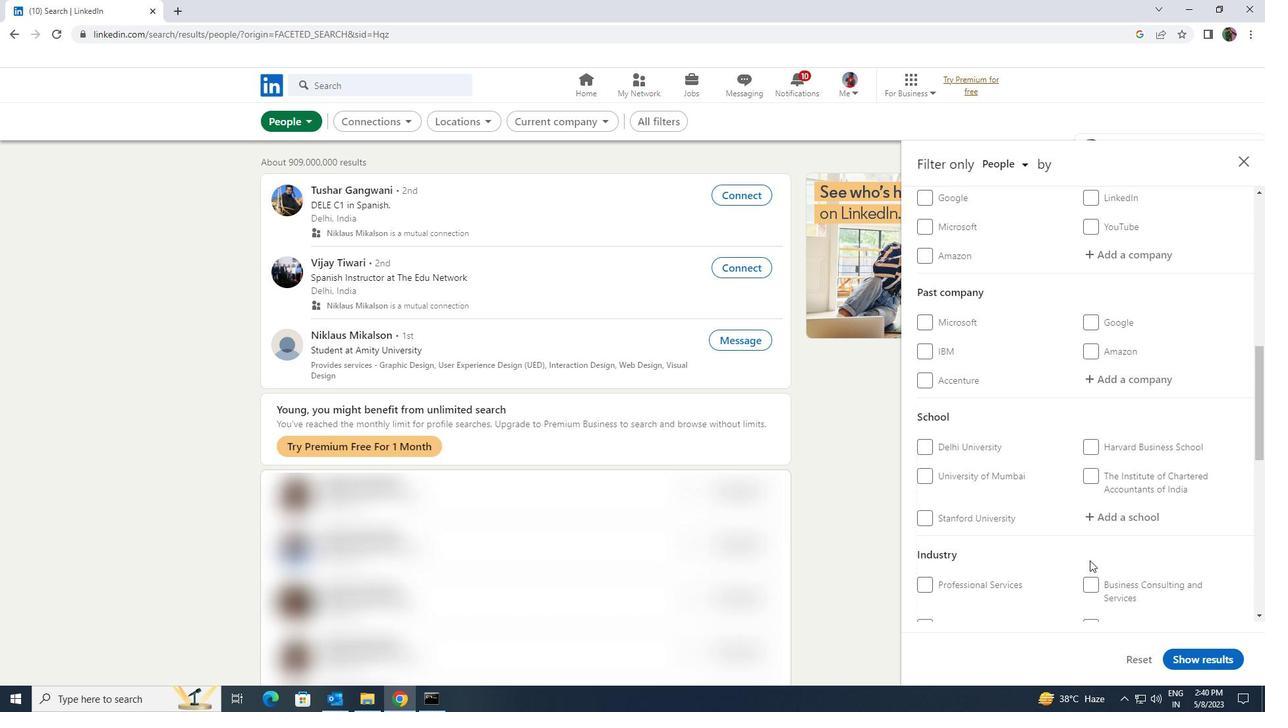 
Action: Mouse scrolled (1090, 559) with delta (0, 0)
Screenshot: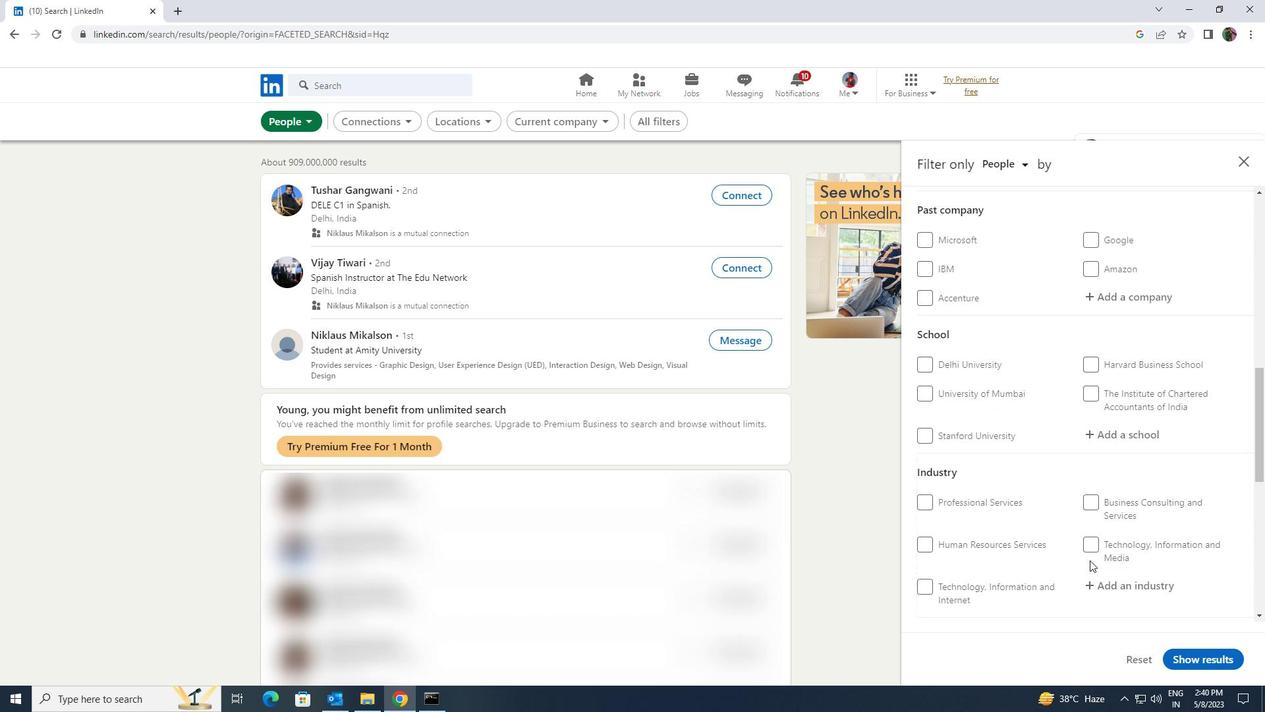 
Action: Mouse scrolled (1090, 559) with delta (0, 0)
Screenshot: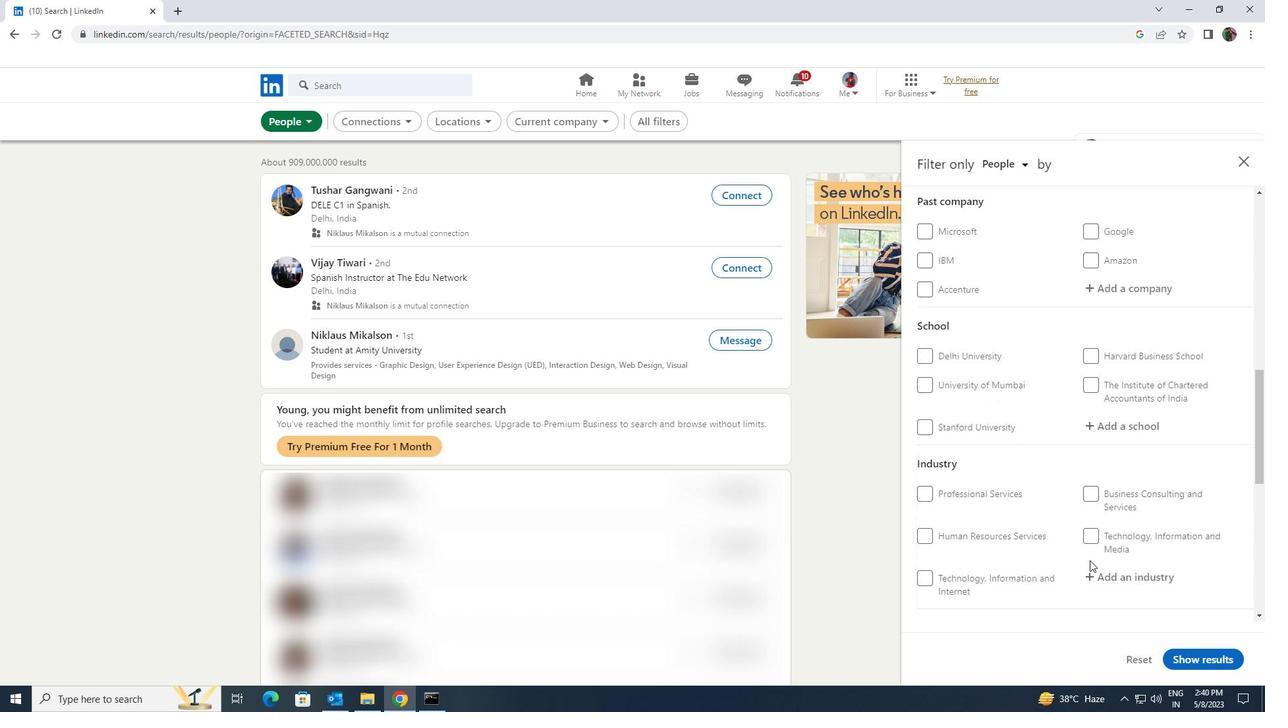
Action: Mouse moved to (1087, 530)
Screenshot: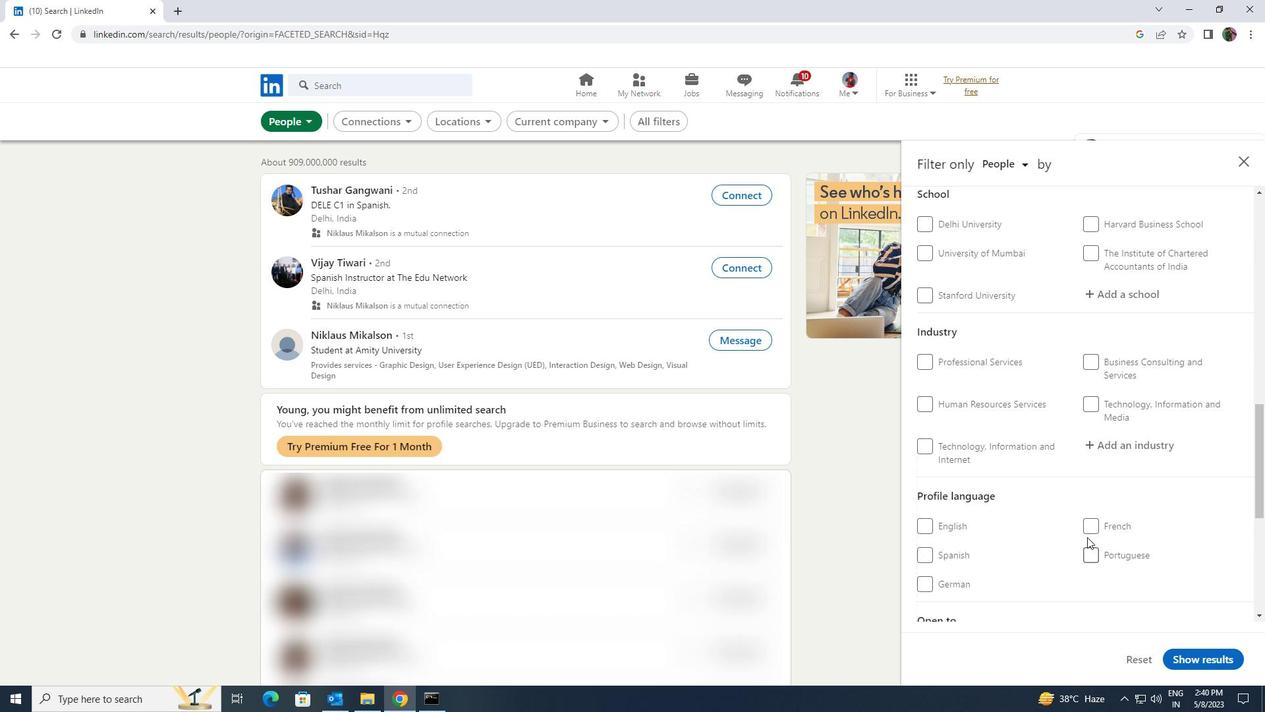 
Action: Mouse pressed left at (1087, 530)
Screenshot: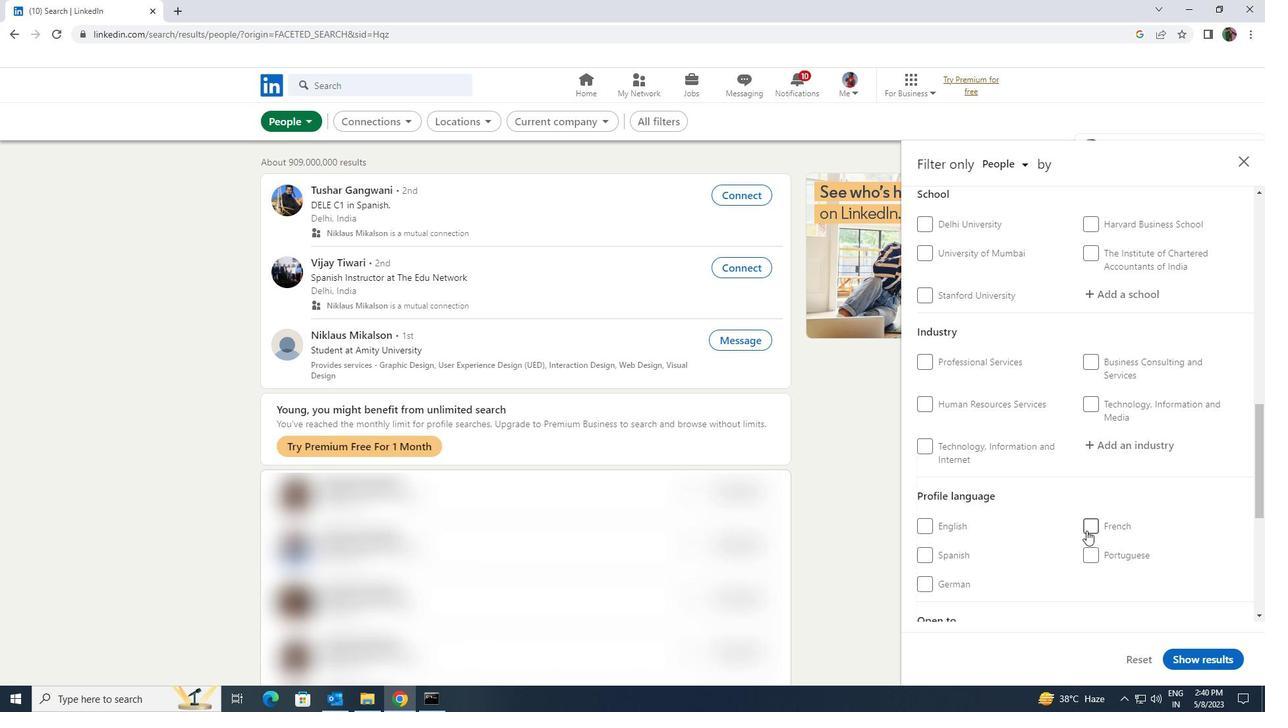 
Action: Mouse scrolled (1087, 531) with delta (0, 0)
Screenshot: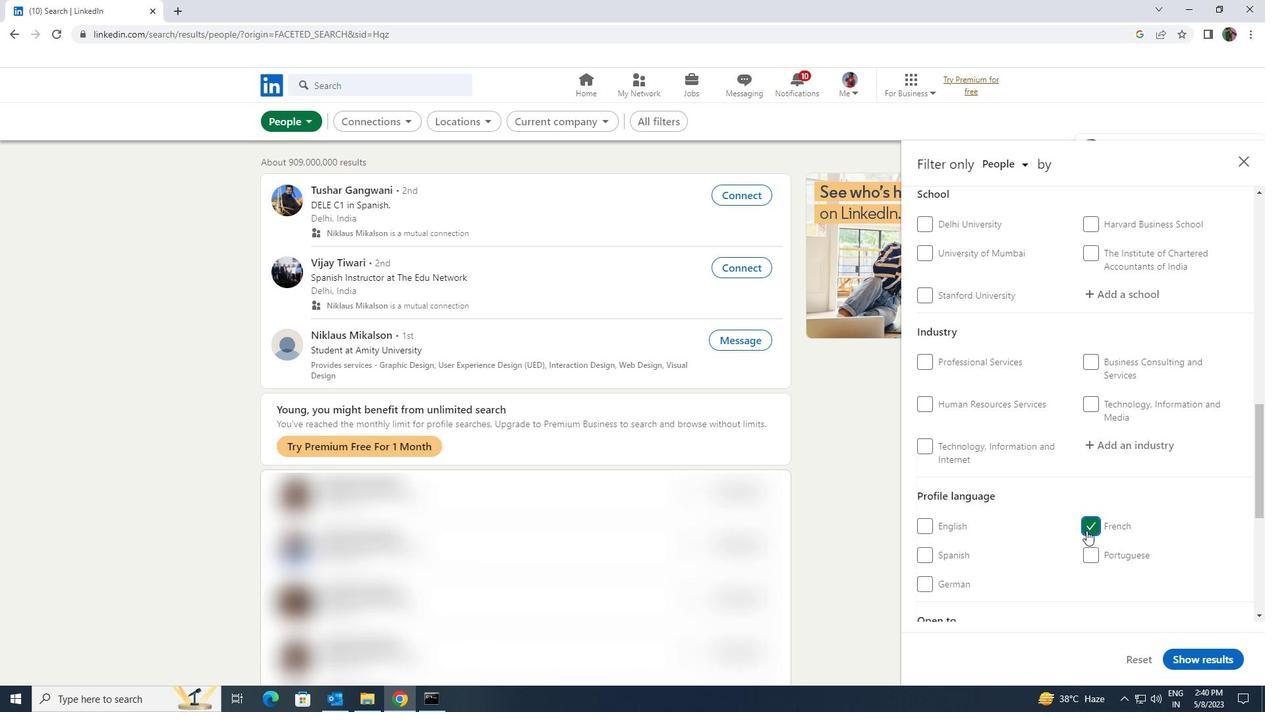 
Action: Mouse scrolled (1087, 531) with delta (0, 0)
Screenshot: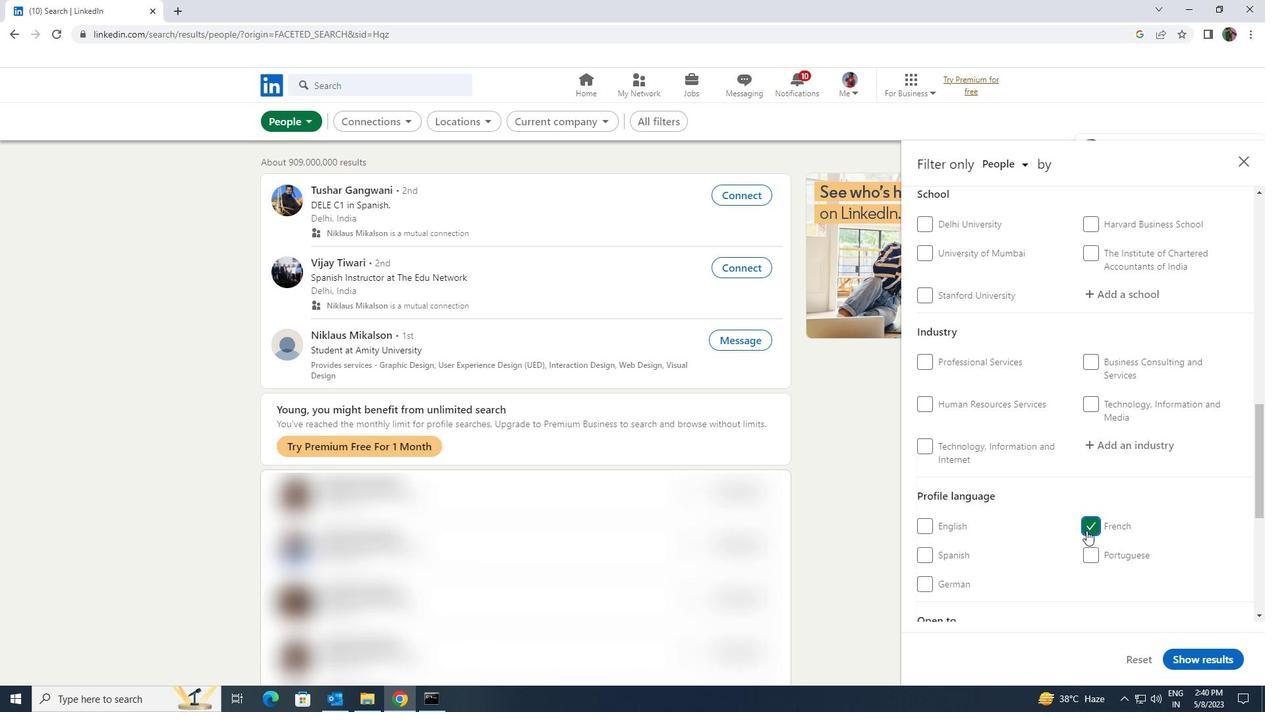 
Action: Mouse scrolled (1087, 531) with delta (0, 0)
Screenshot: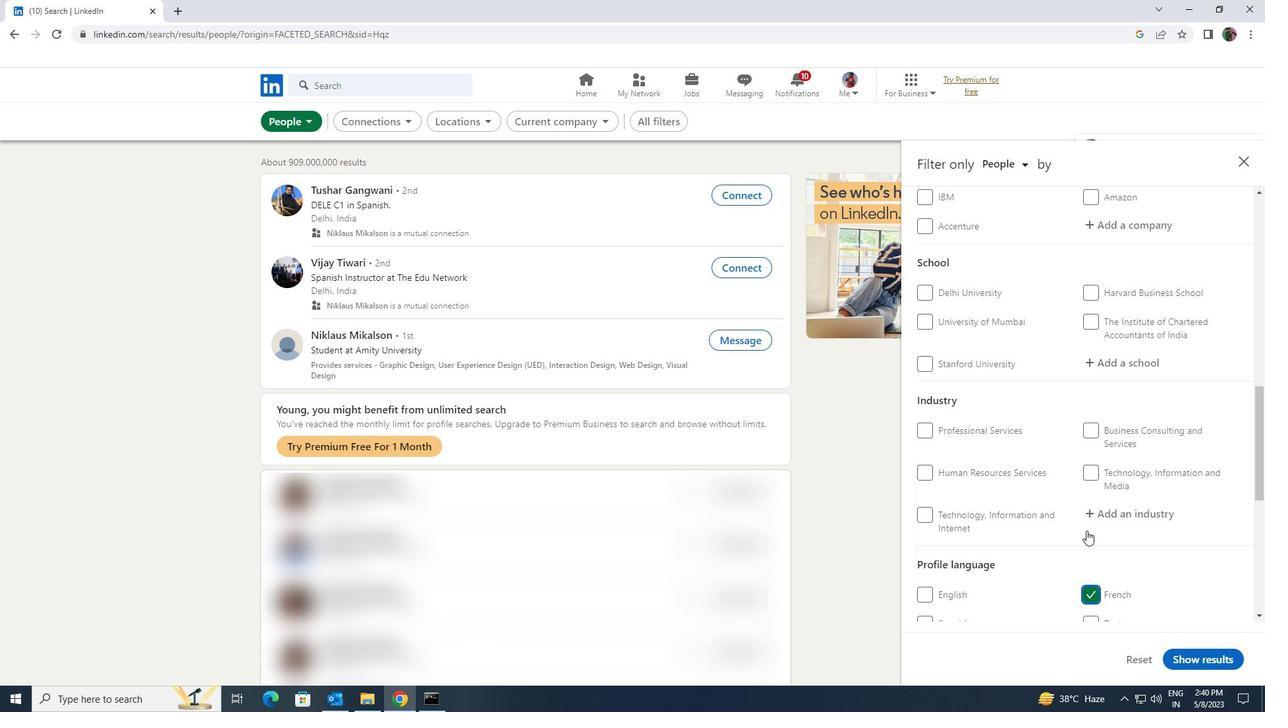 
Action: Mouse scrolled (1087, 531) with delta (0, 0)
Screenshot: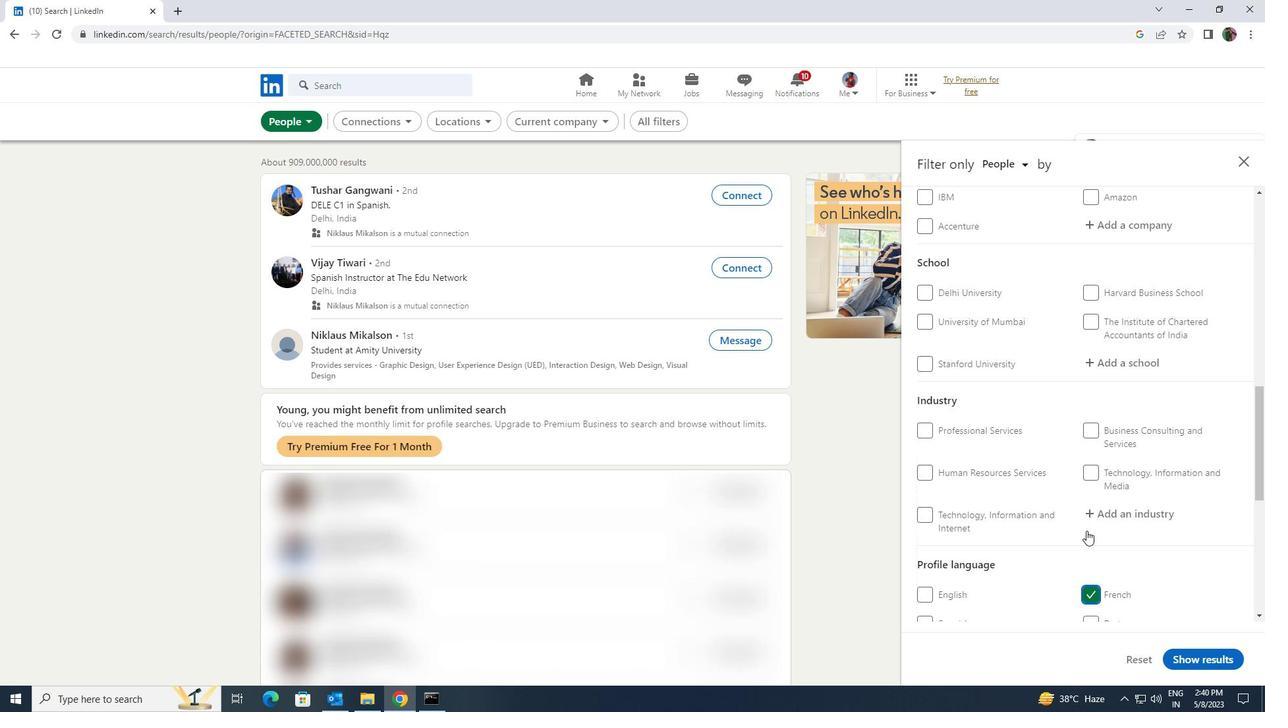 
Action: Mouse scrolled (1087, 531) with delta (0, 0)
Screenshot: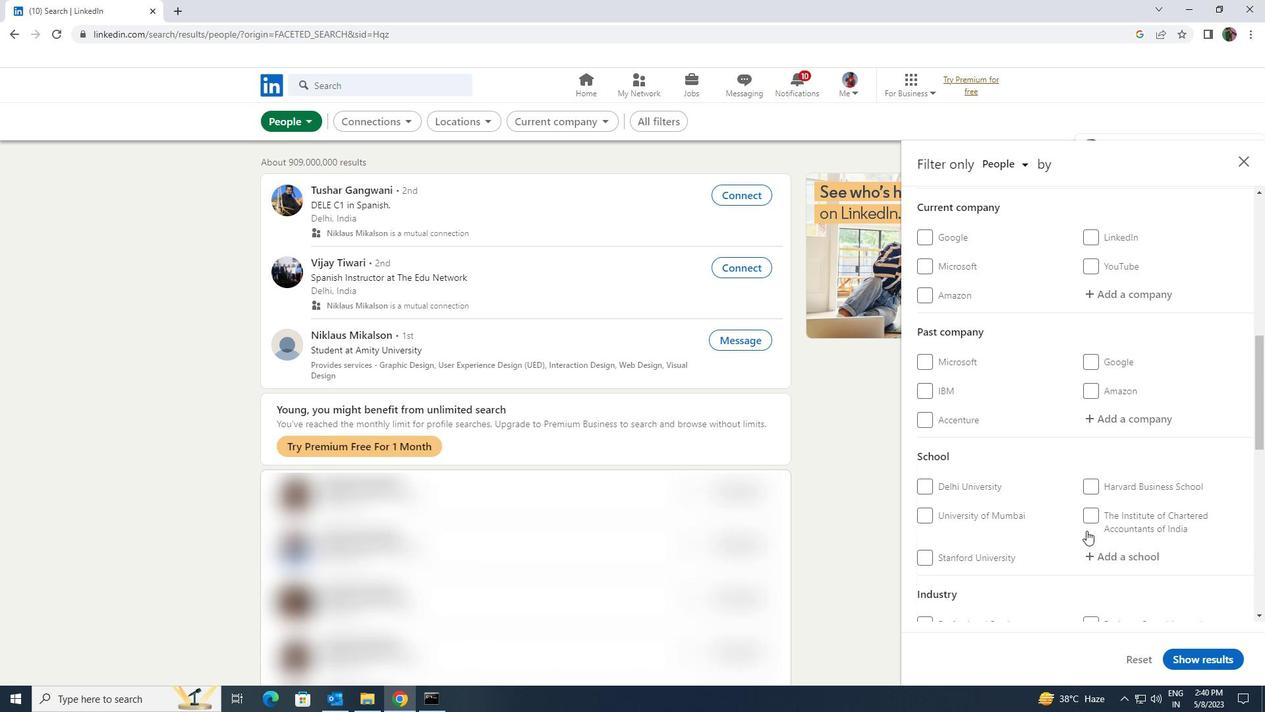 
Action: Mouse scrolled (1087, 531) with delta (0, 0)
Screenshot: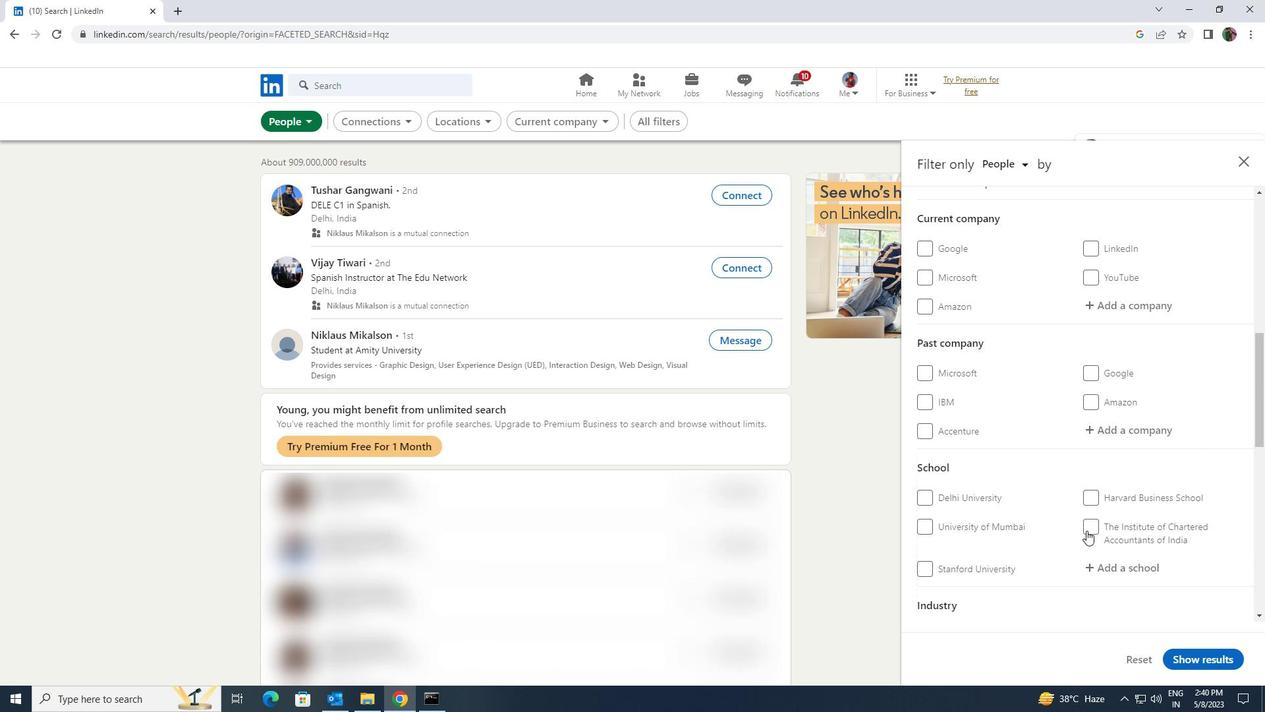 
Action: Mouse scrolled (1087, 531) with delta (0, 0)
Screenshot: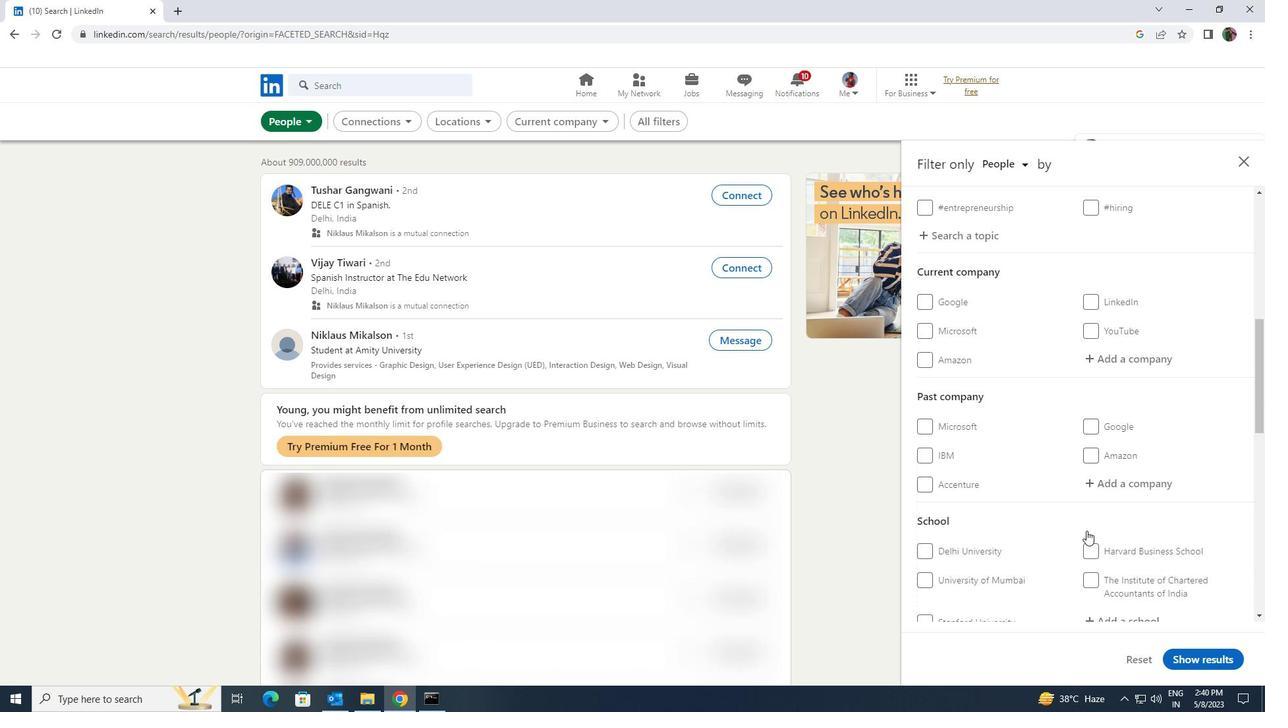 
Action: Mouse moved to (1087, 496)
Screenshot: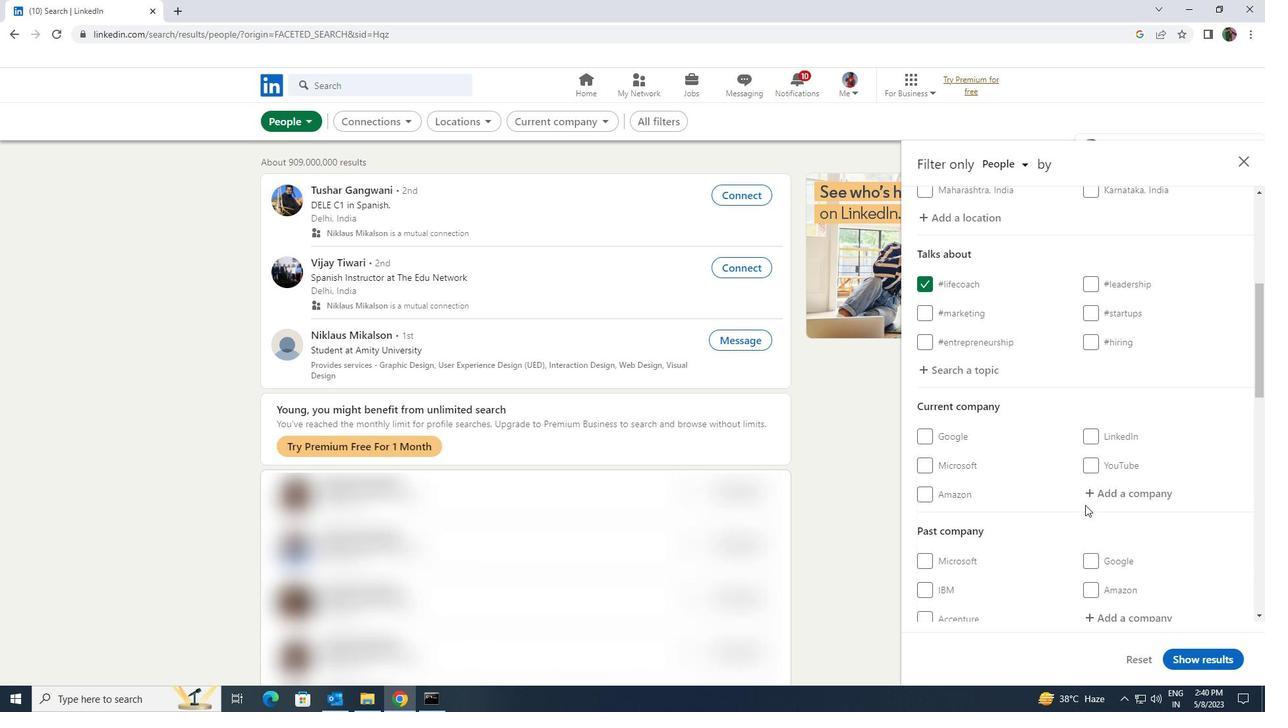
Action: Mouse pressed left at (1087, 496)
Screenshot: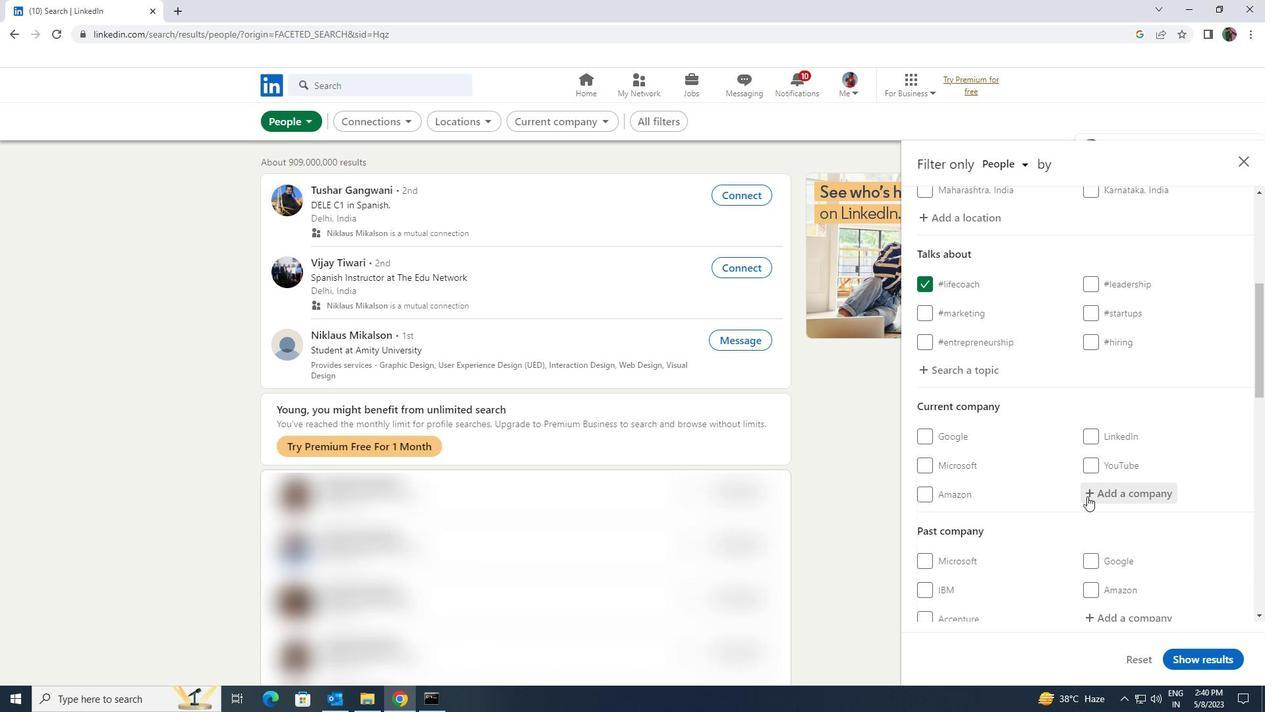 
Action: Key pressed <Key.shift><Key.shift><Key.shift><Key.shift><Key.shift>ILP<Key.space><Key.shift>OVER
Screenshot: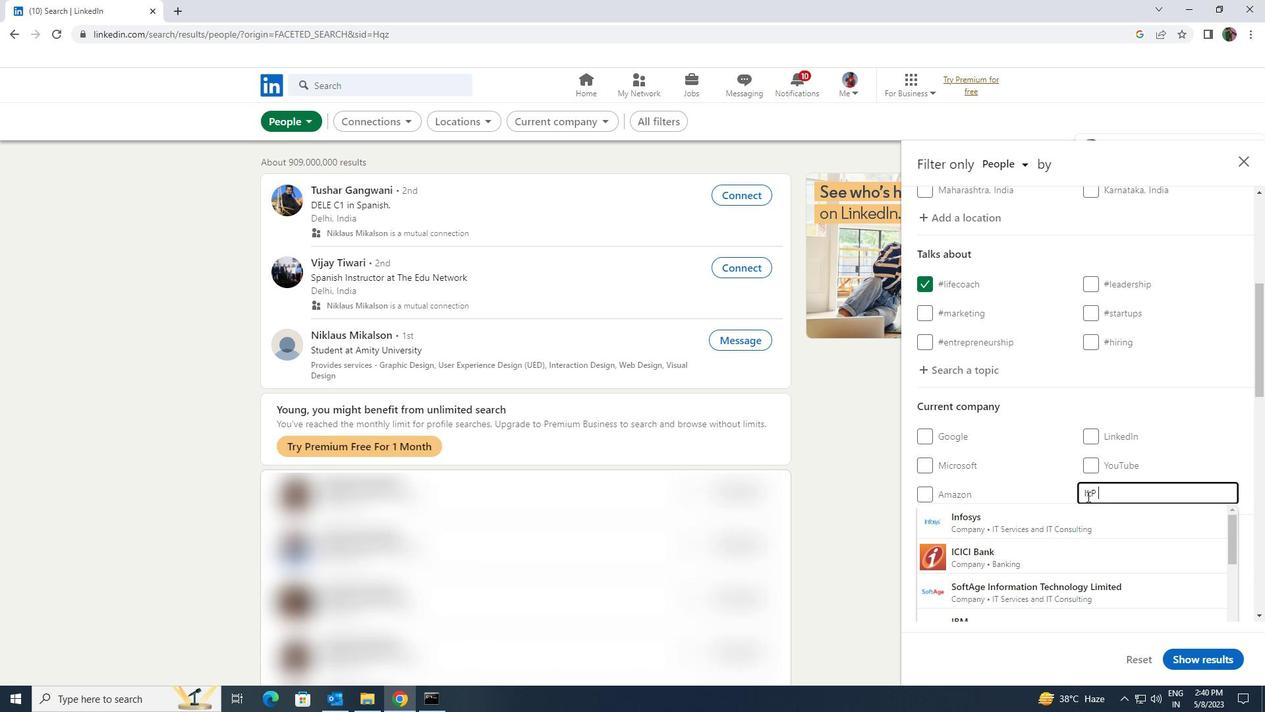 
Action: Mouse moved to (1087, 509)
Screenshot: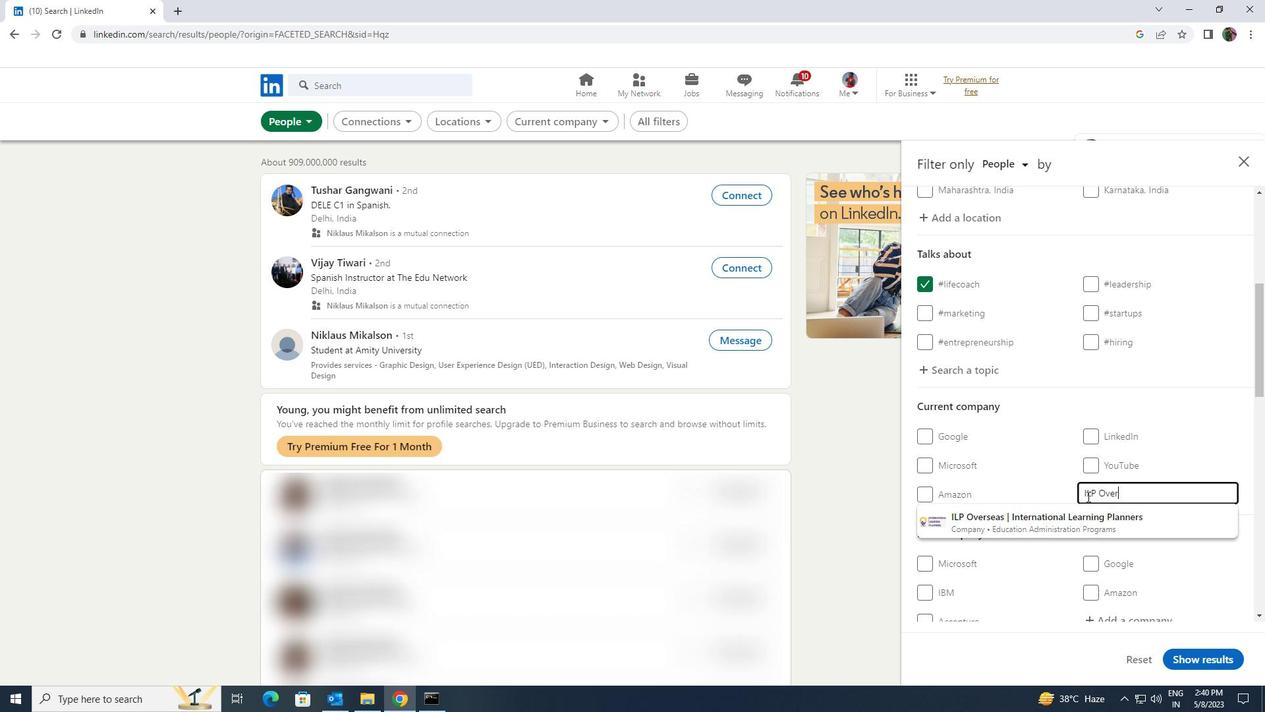 
Action: Mouse pressed left at (1087, 509)
Screenshot: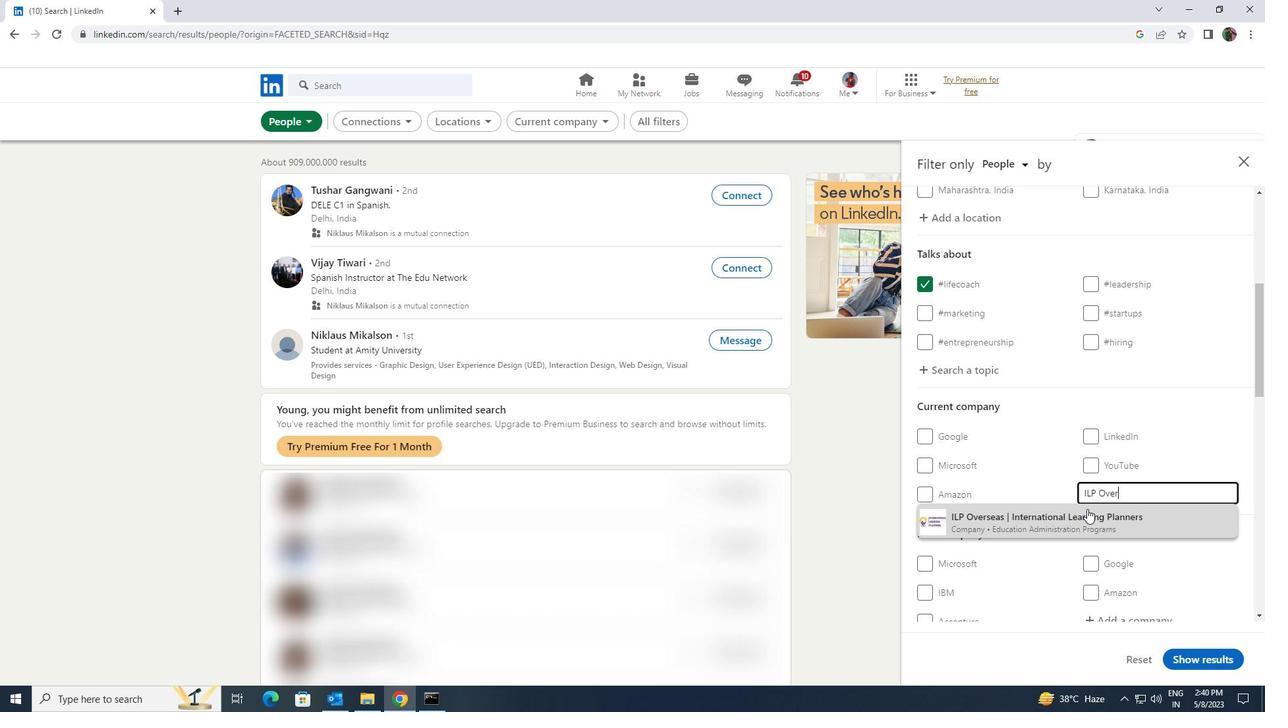 
Action: Mouse moved to (1087, 509)
Screenshot: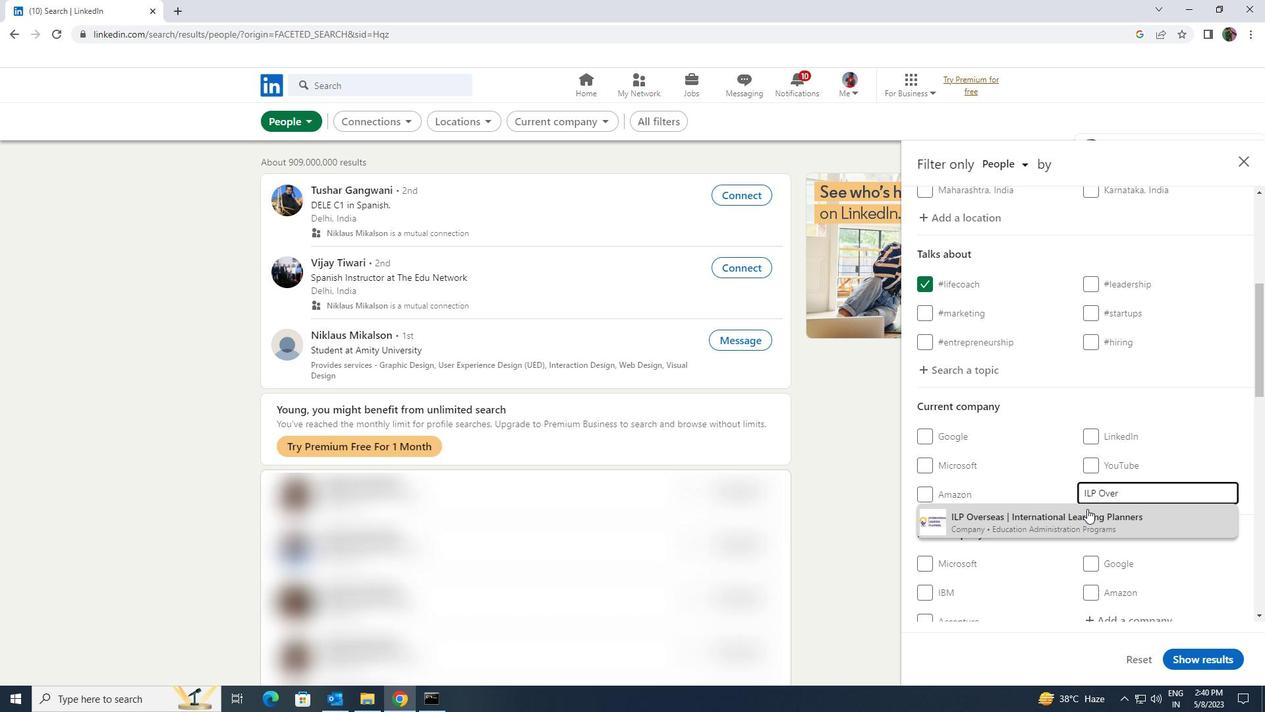
Action: Mouse scrolled (1087, 509) with delta (0, 0)
Screenshot: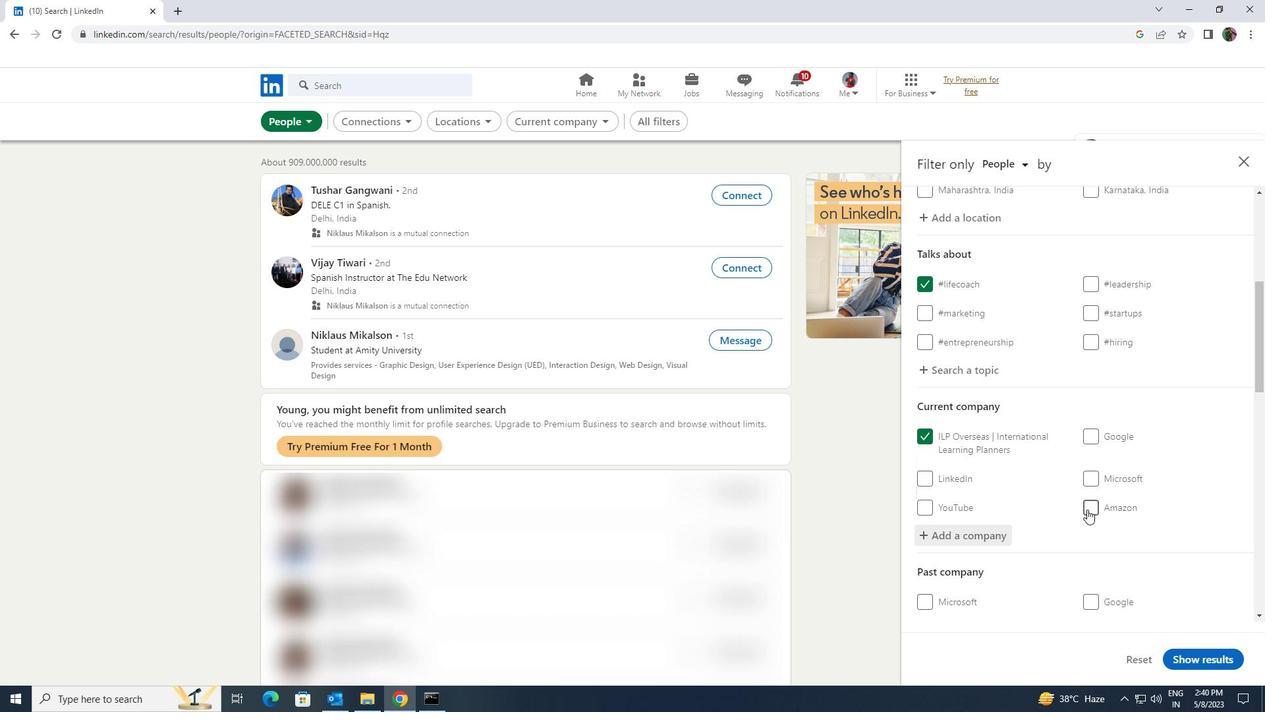 
Action: Mouse scrolled (1087, 509) with delta (0, 0)
Screenshot: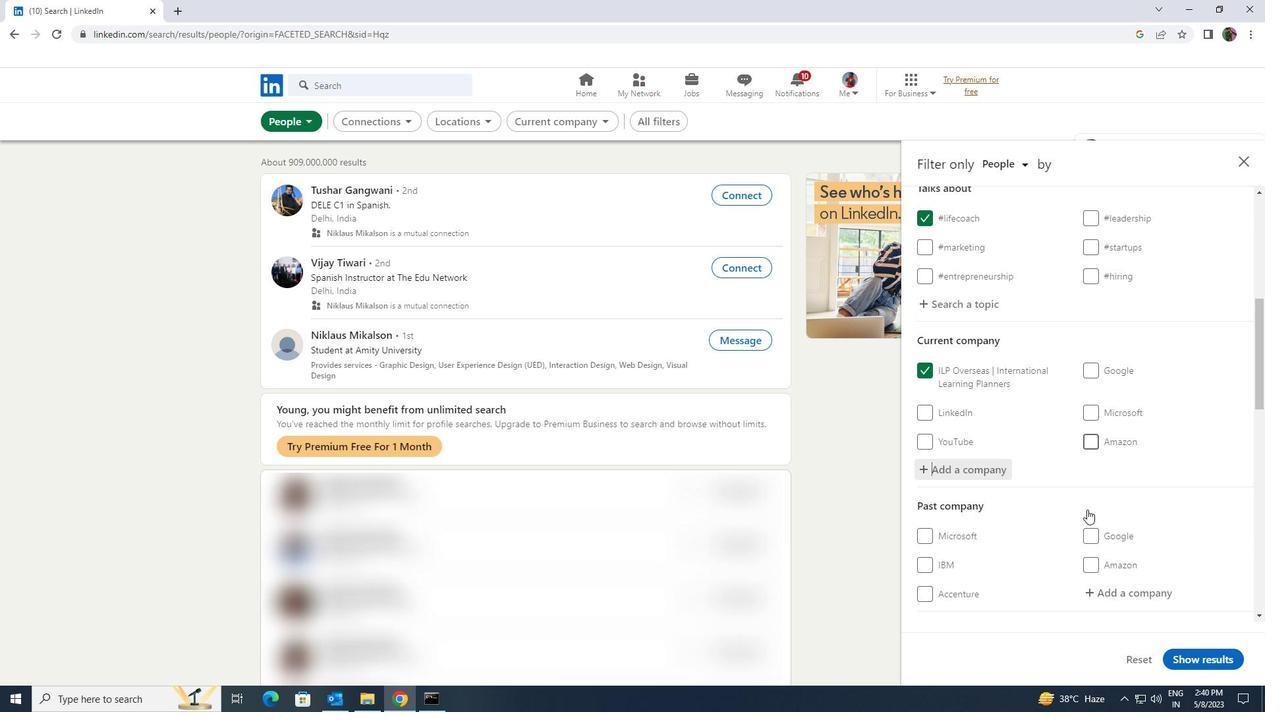 
Action: Mouse scrolled (1087, 509) with delta (0, 0)
Screenshot: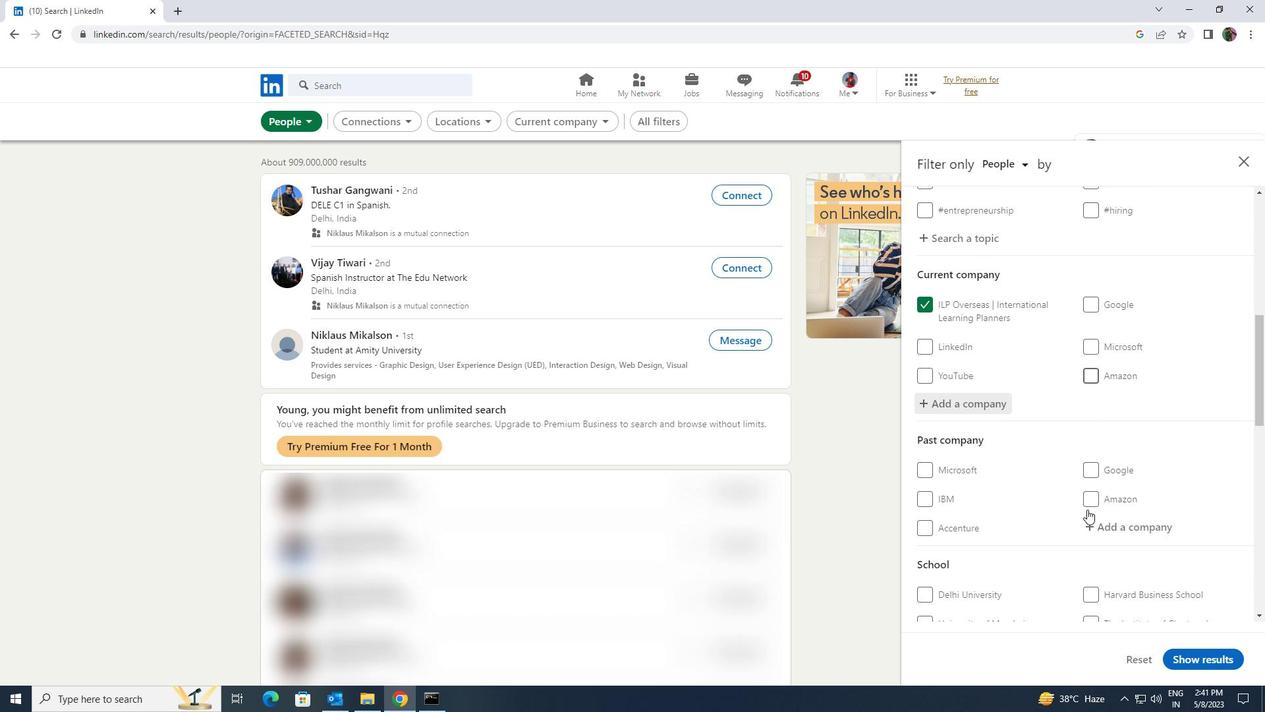 
Action: Mouse scrolled (1087, 509) with delta (0, 0)
Screenshot: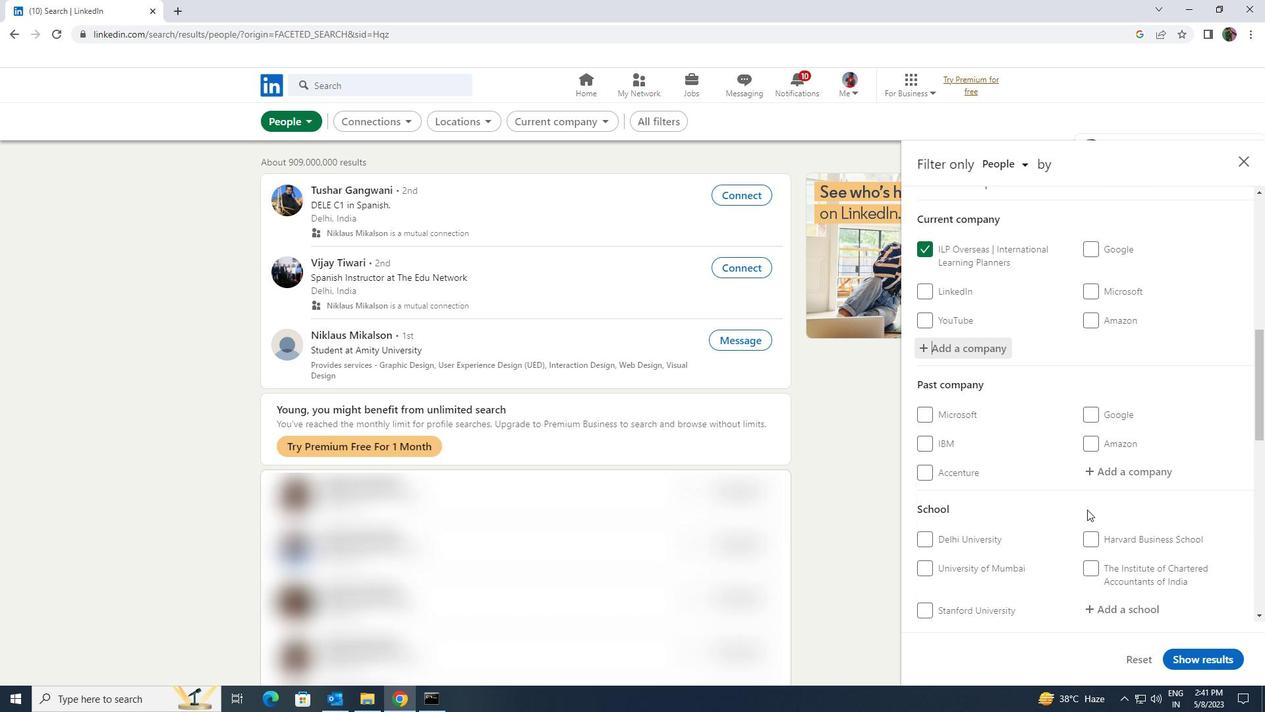 
Action: Mouse moved to (1096, 524)
Screenshot: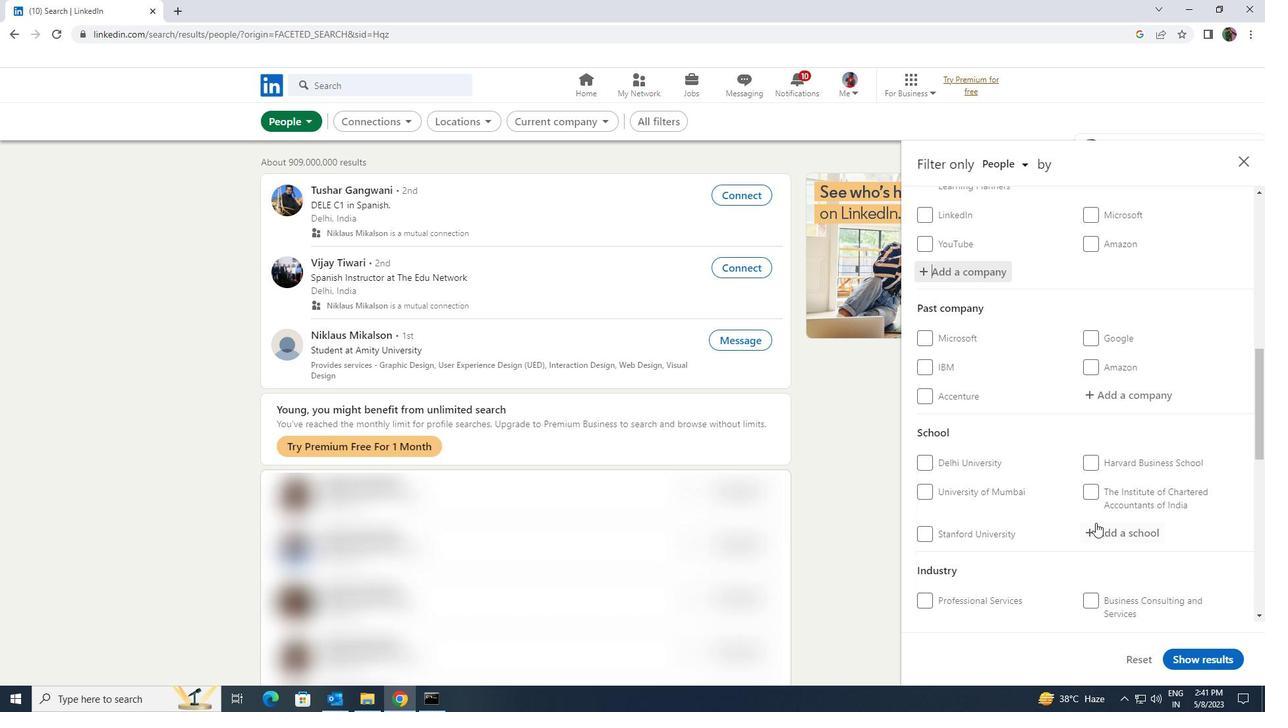
Action: Mouse pressed left at (1096, 524)
Screenshot: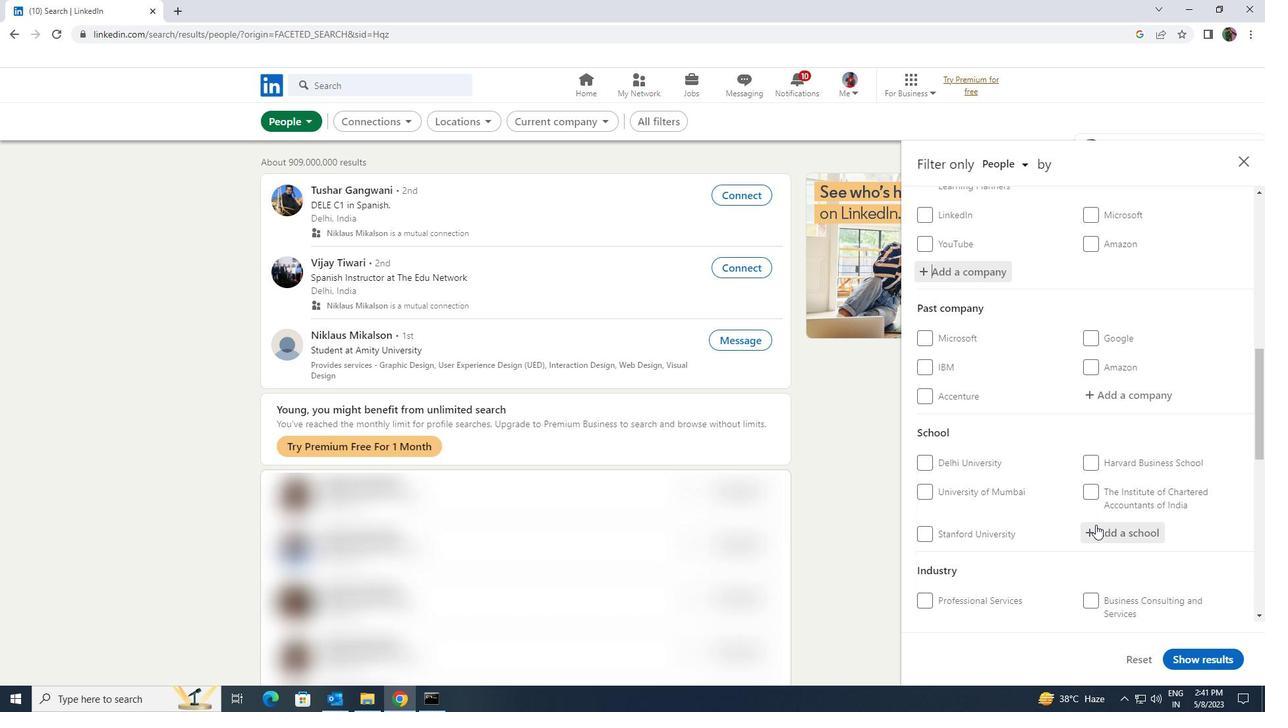 
Action: Key pressed <Key.shift><Key.shift><Key.shift><Key.shift>ATMIYA<Key.space><Key.shift>INSTITUTE
Screenshot: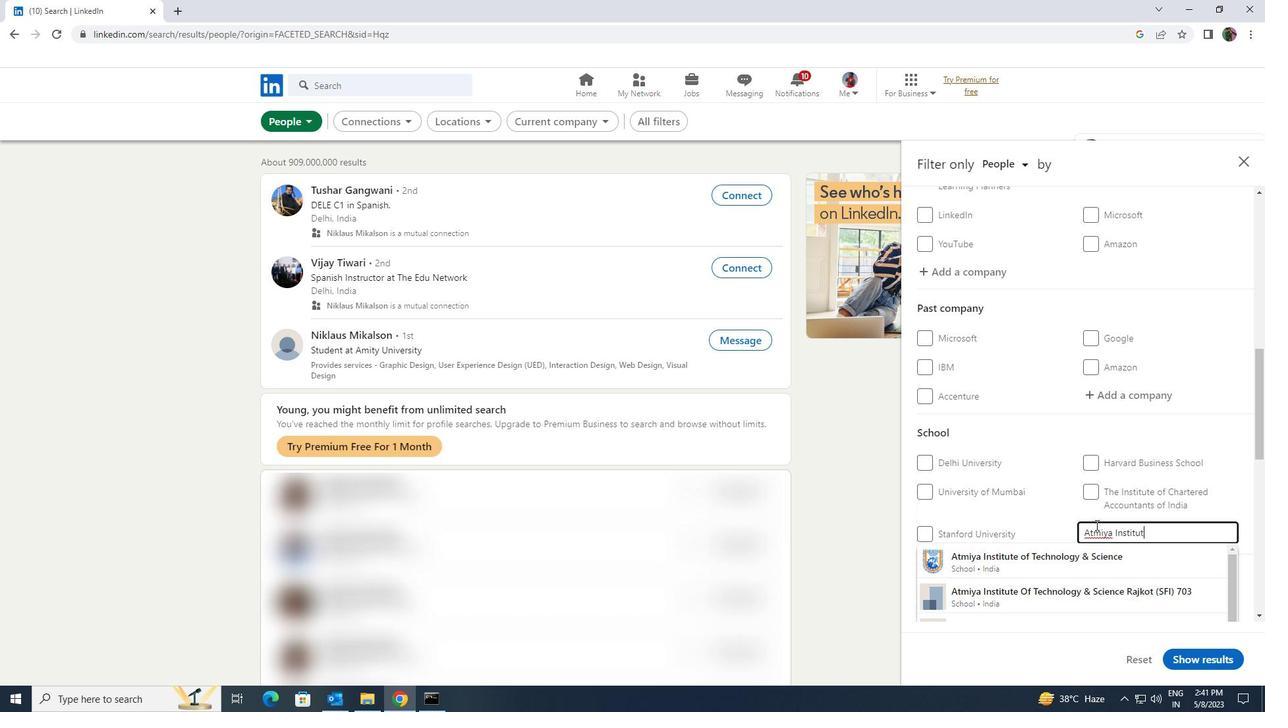 
Action: Mouse moved to (1100, 550)
Screenshot: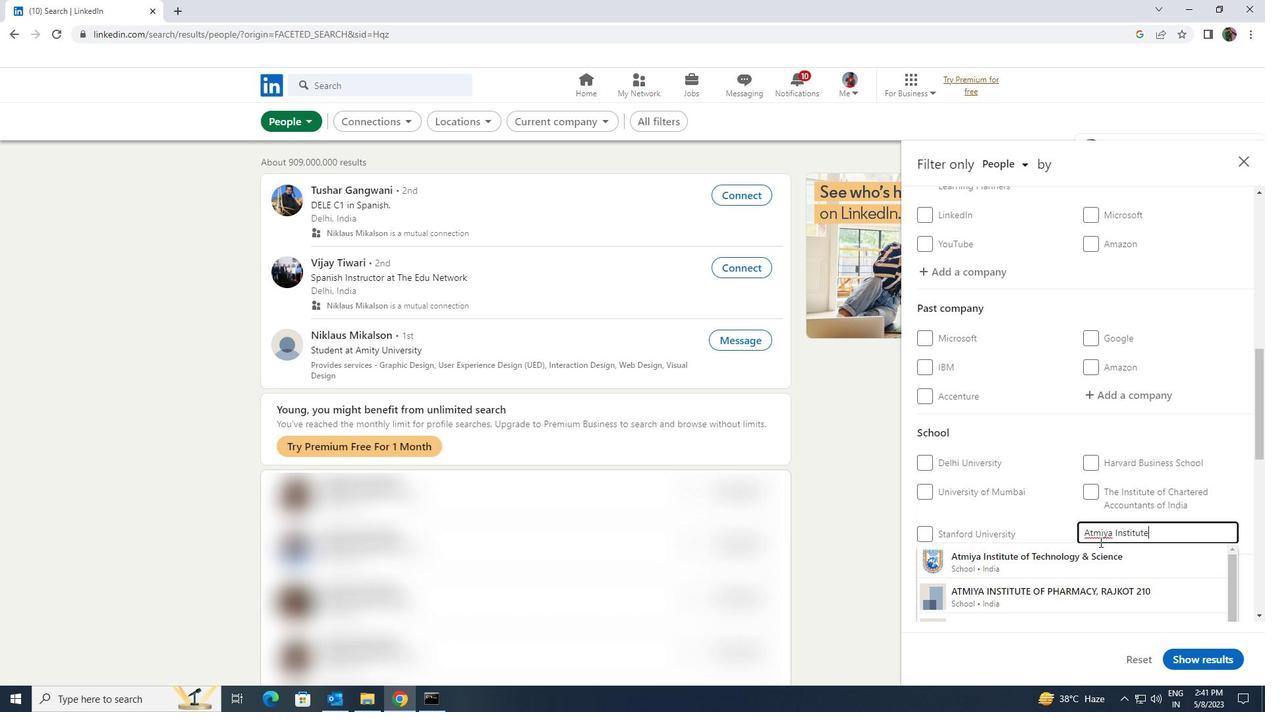 
Action: Mouse pressed left at (1100, 550)
Screenshot: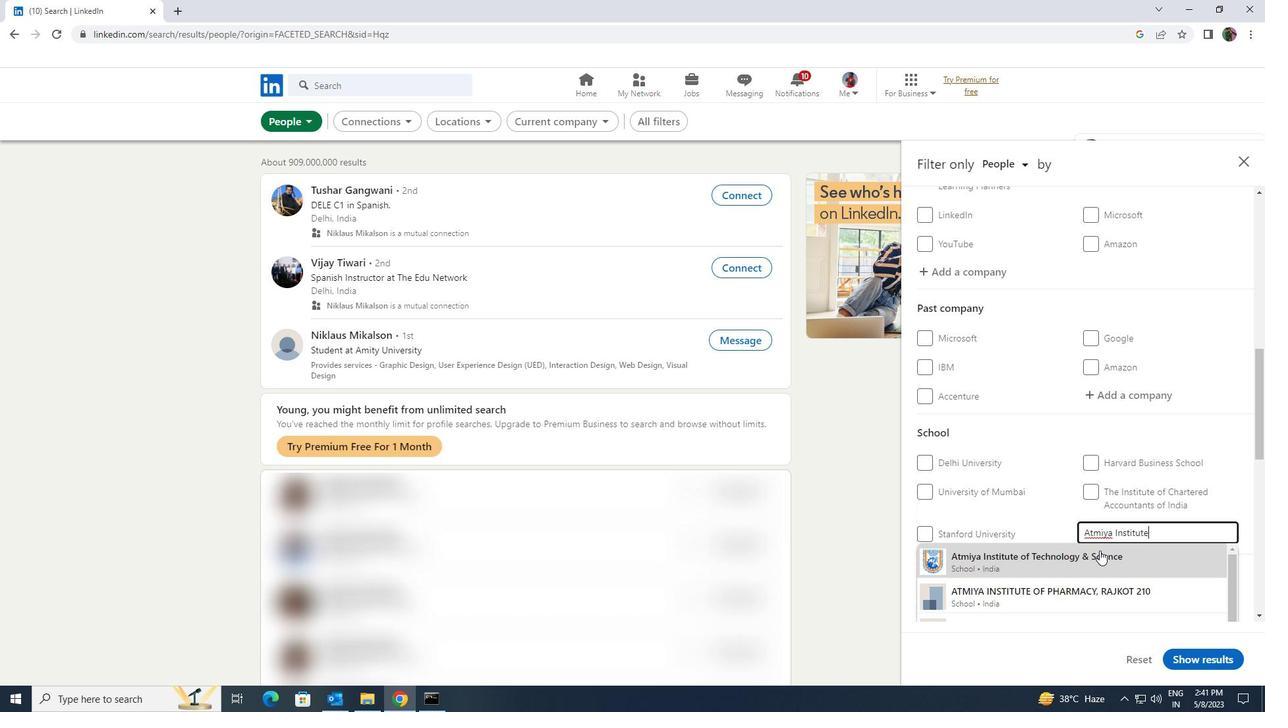 
Action: Mouse moved to (1105, 551)
Screenshot: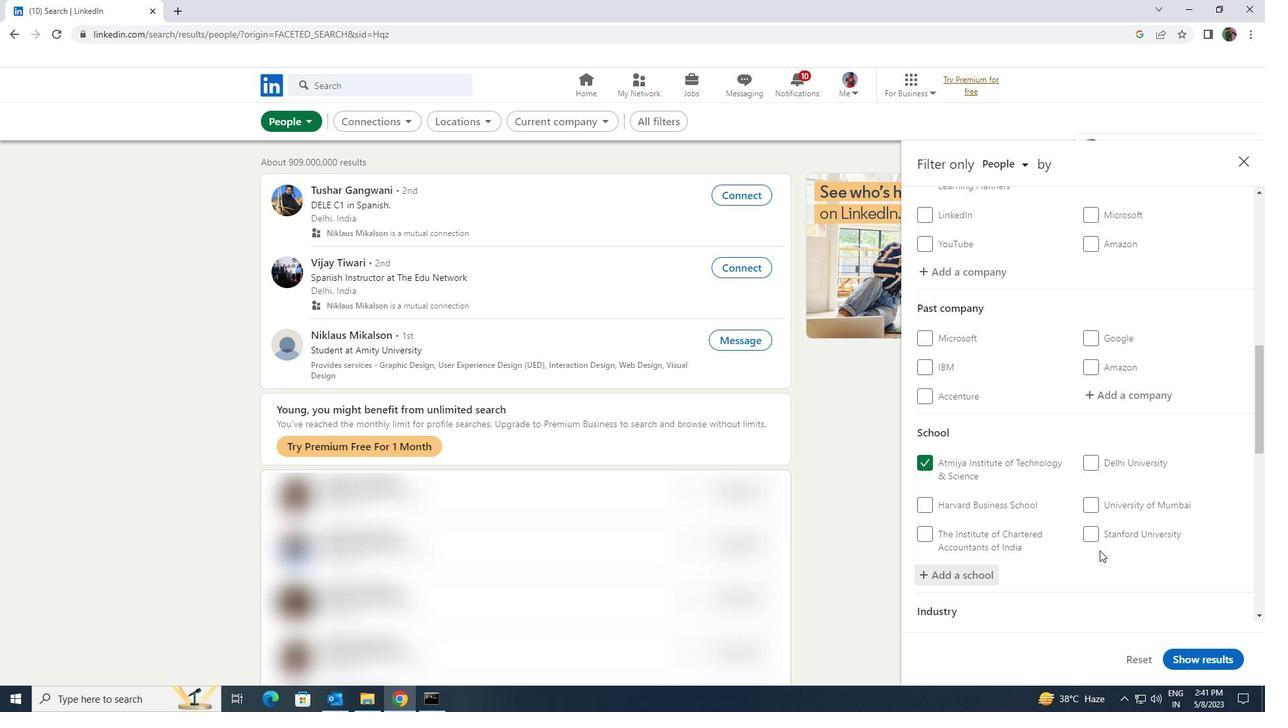 
Action: Mouse scrolled (1105, 550) with delta (0, 0)
Screenshot: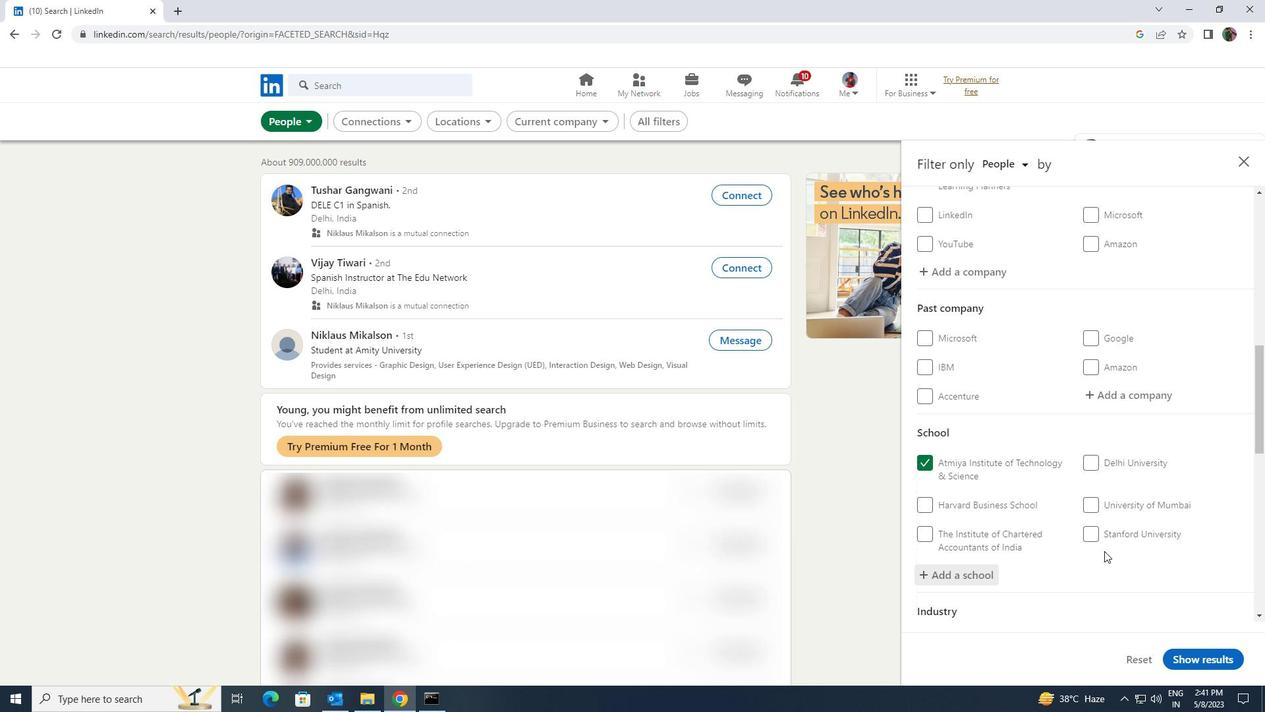 
Action: Mouse moved to (1106, 551)
Screenshot: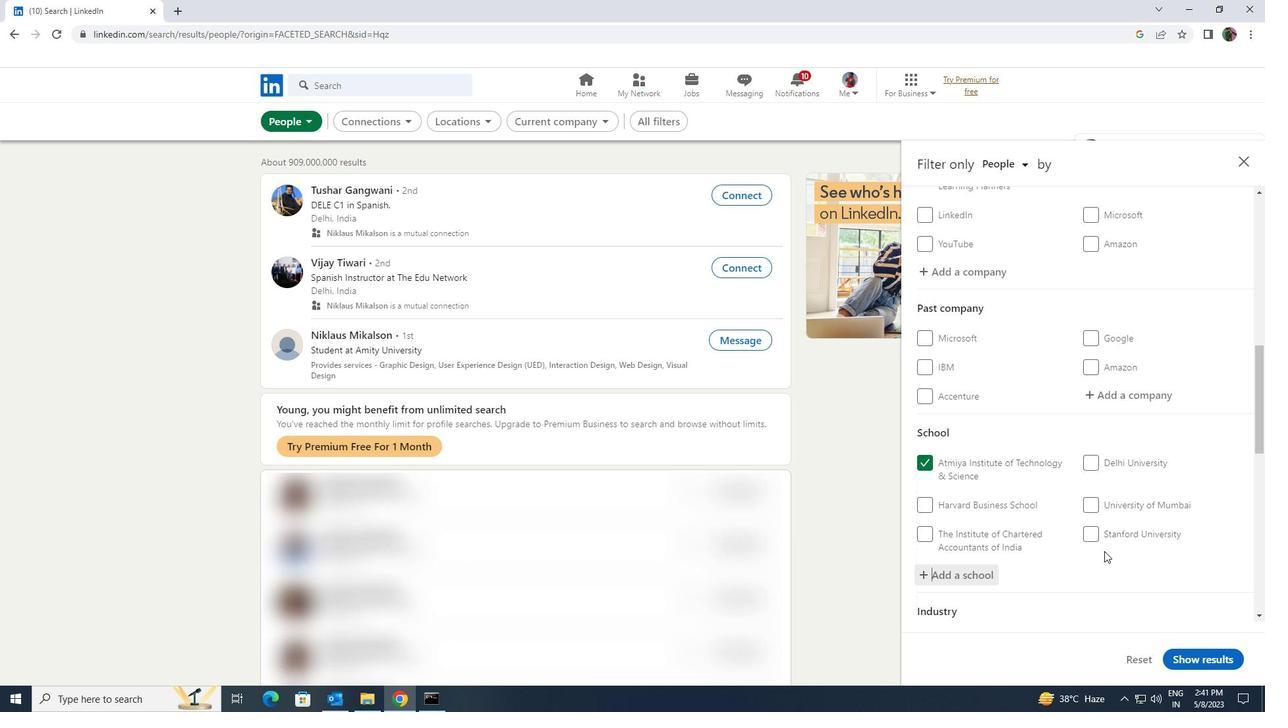 
Action: Mouse scrolled (1106, 550) with delta (0, 0)
Screenshot: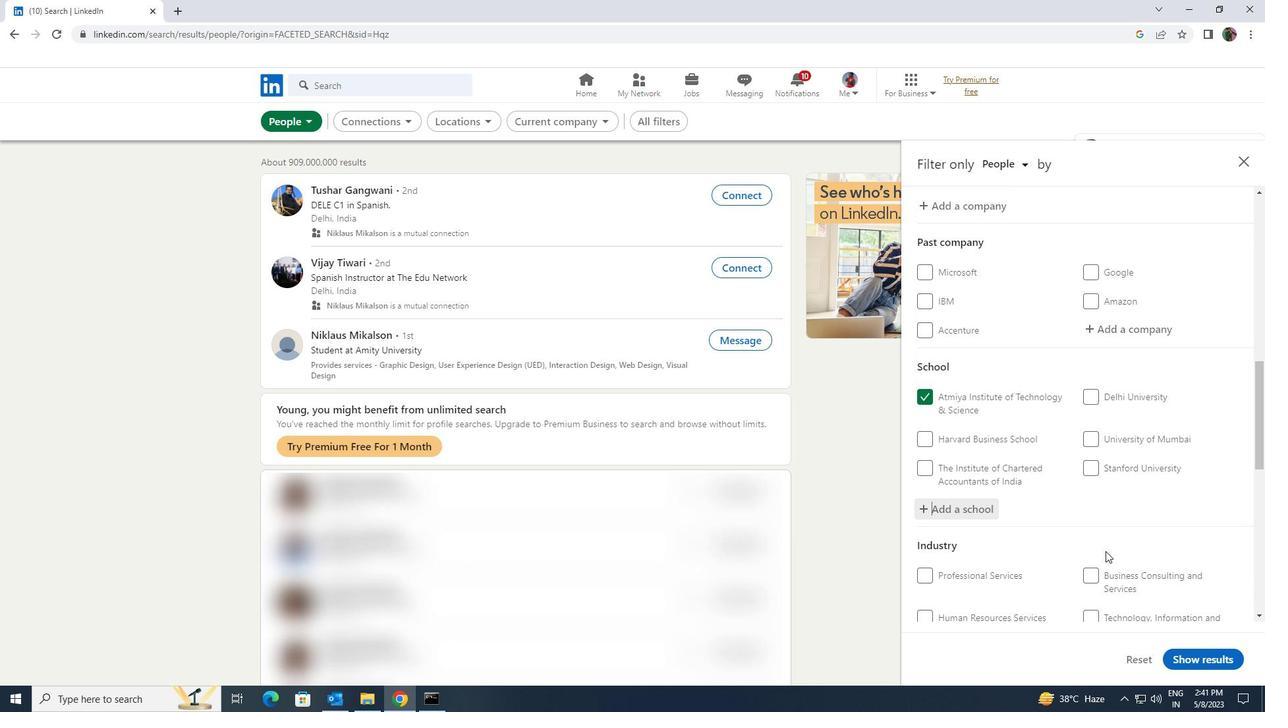 
Action: Mouse scrolled (1106, 550) with delta (0, 0)
Screenshot: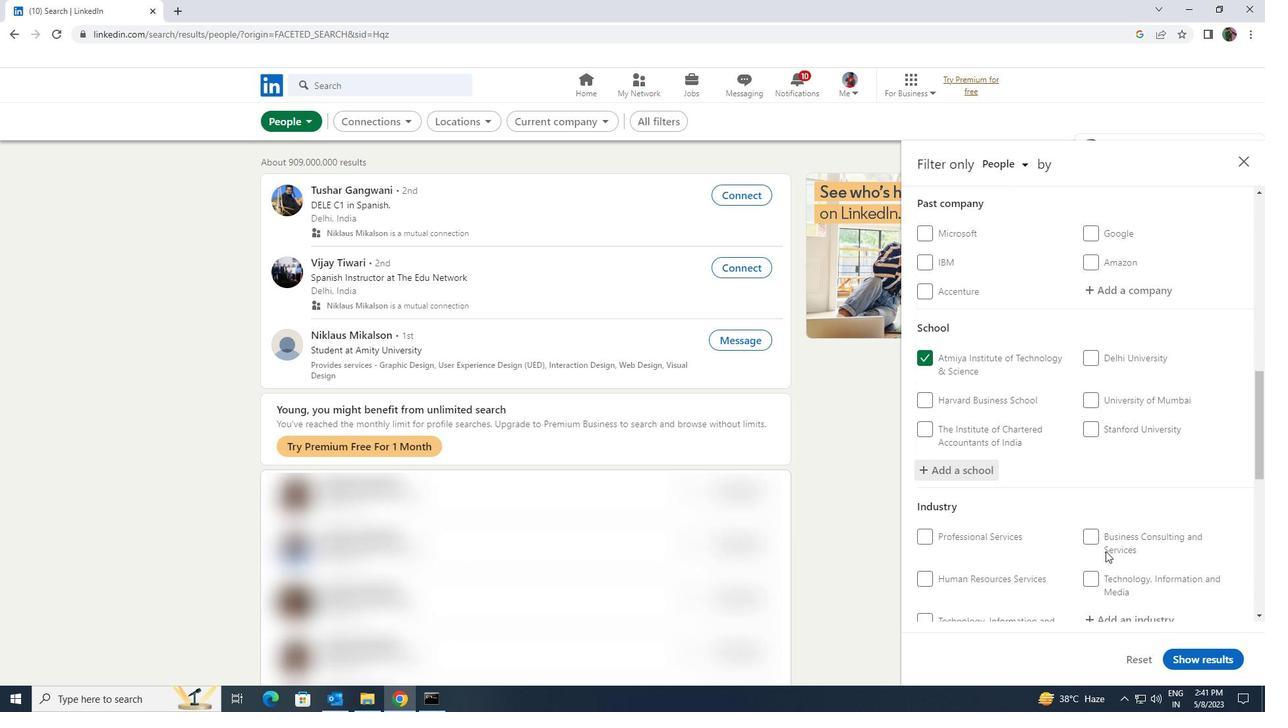 
Action: Mouse moved to (1116, 532)
Screenshot: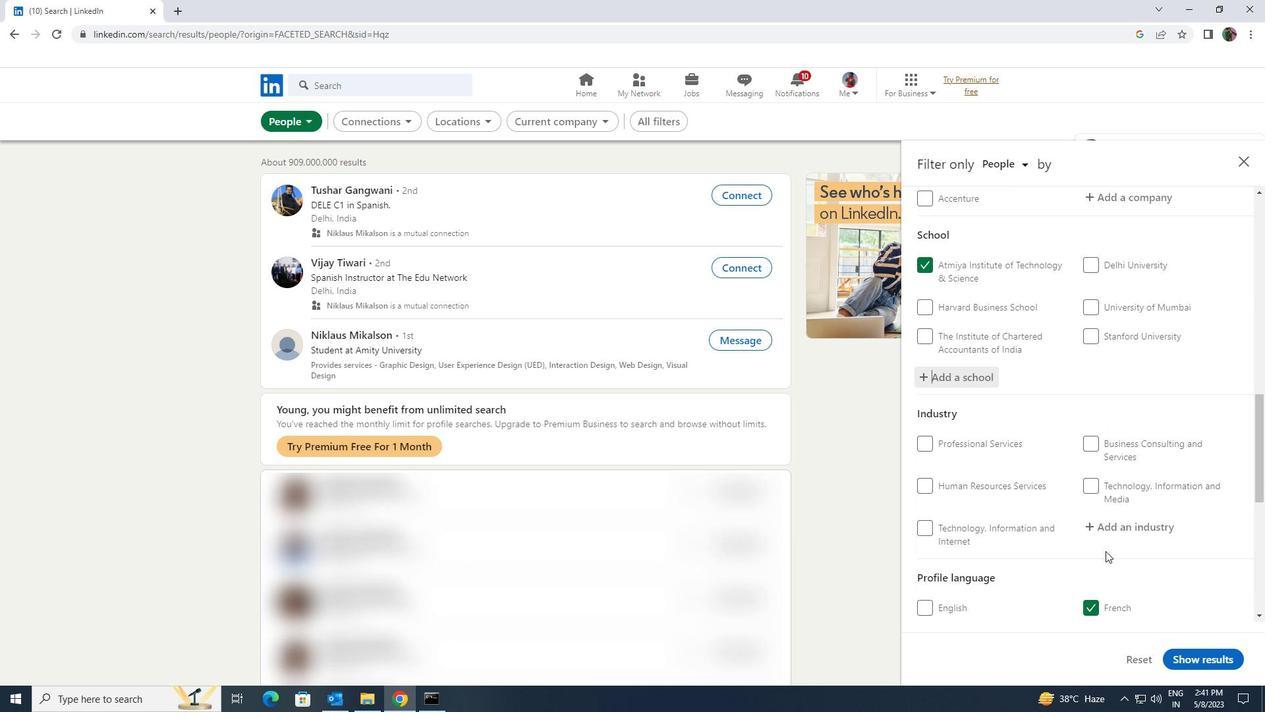 
Action: Mouse pressed left at (1116, 532)
Screenshot: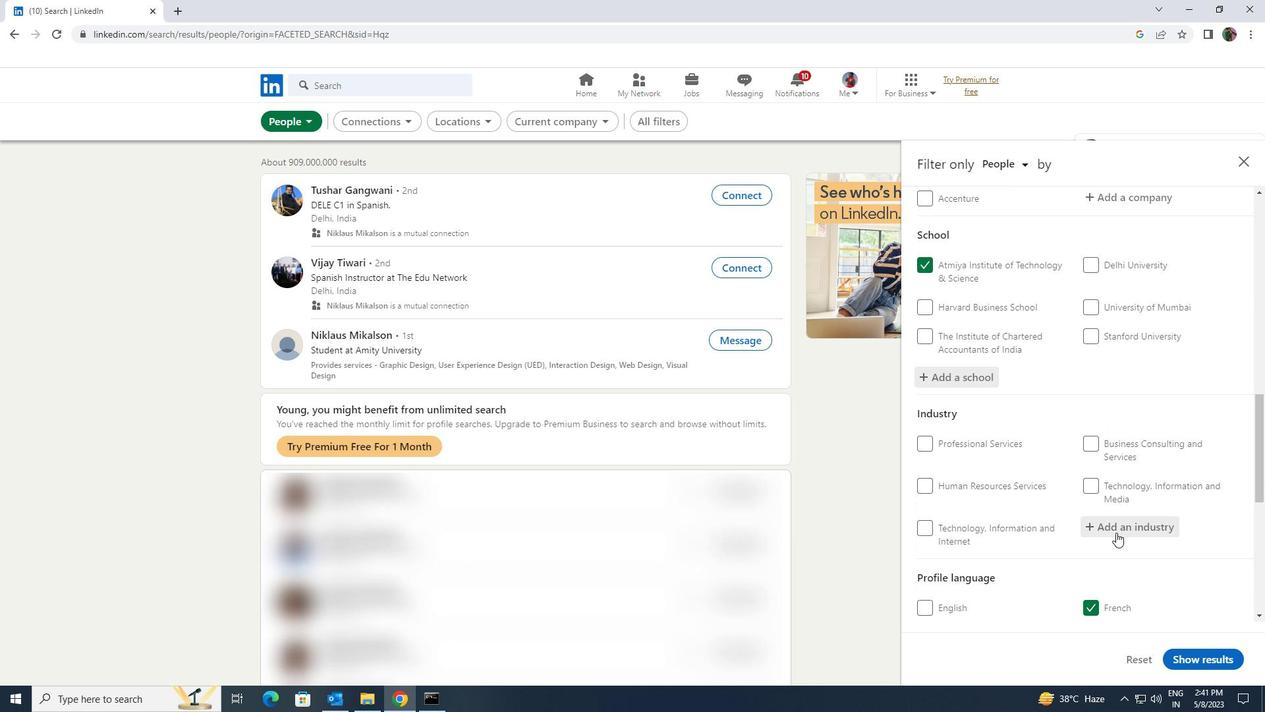 
Action: Key pressed <Key.shift><Key.shift><Key.shift>AMUSEME
Screenshot: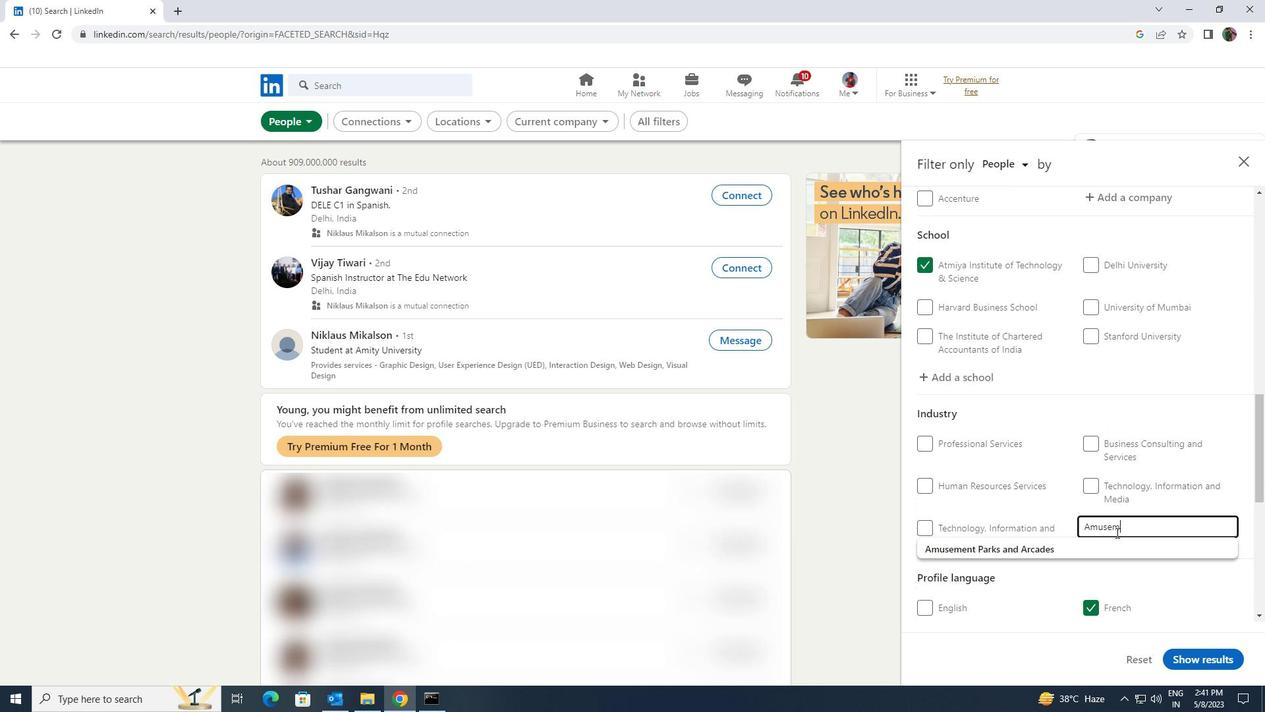 
Action: Mouse moved to (1116, 540)
Screenshot: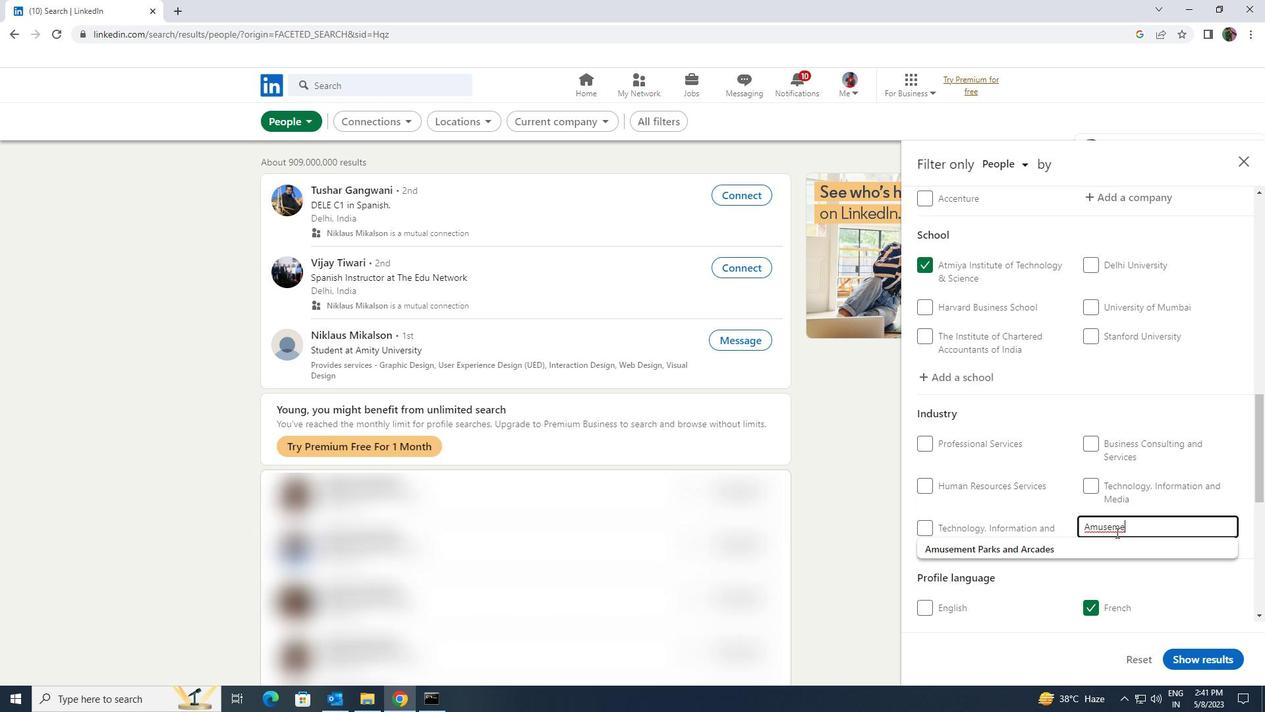 
Action: Mouse pressed left at (1116, 540)
Screenshot: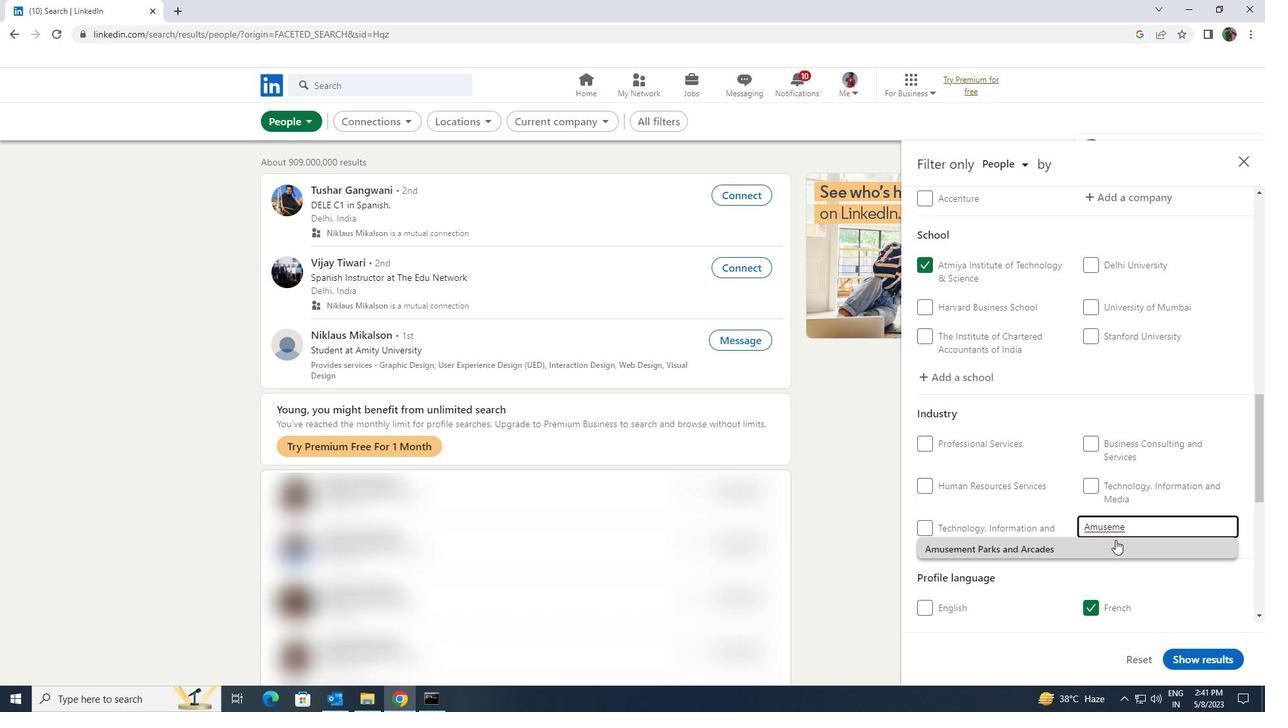 
Action: Mouse scrolled (1116, 539) with delta (0, 0)
Screenshot: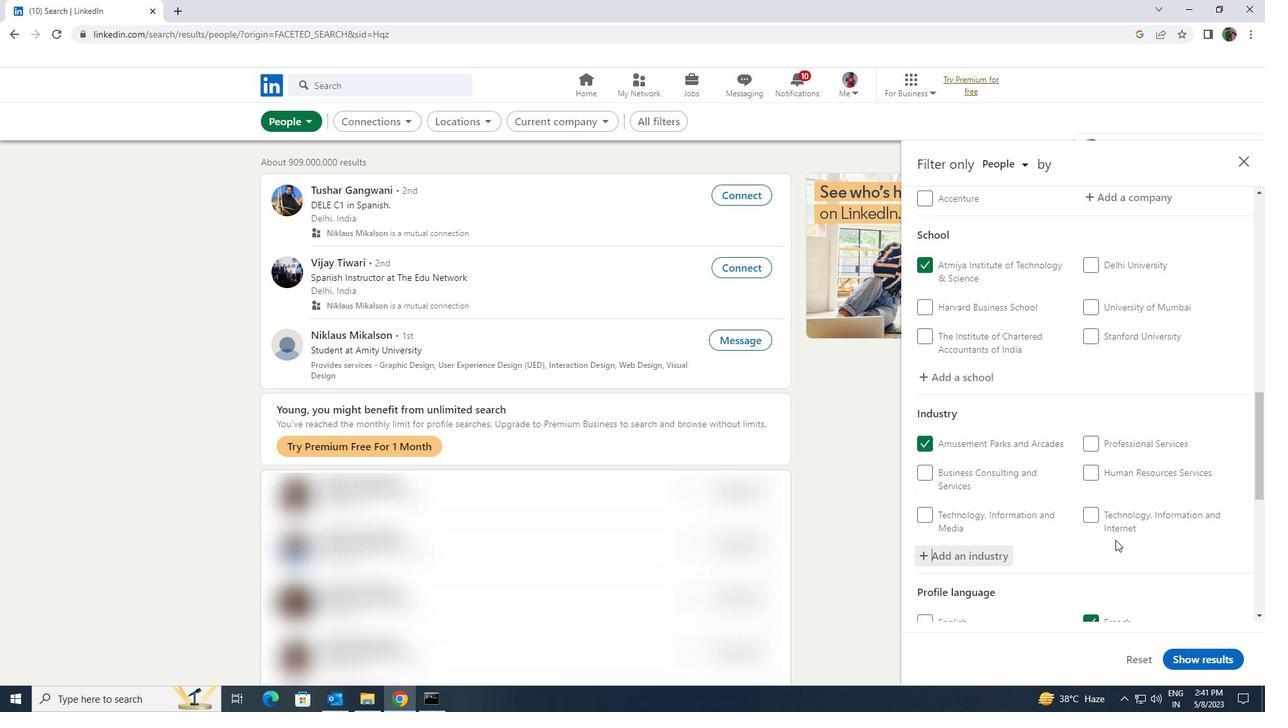 
Action: Mouse scrolled (1116, 539) with delta (0, 0)
Screenshot: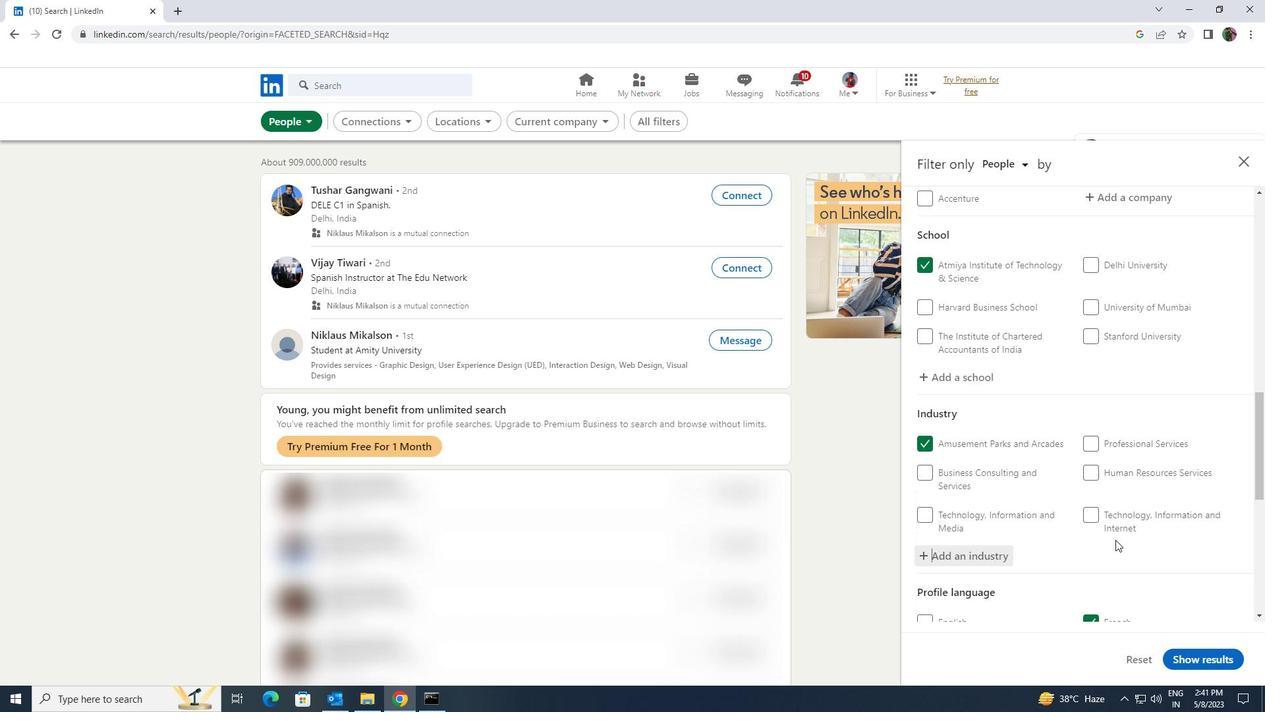 
Action: Mouse moved to (1114, 540)
Screenshot: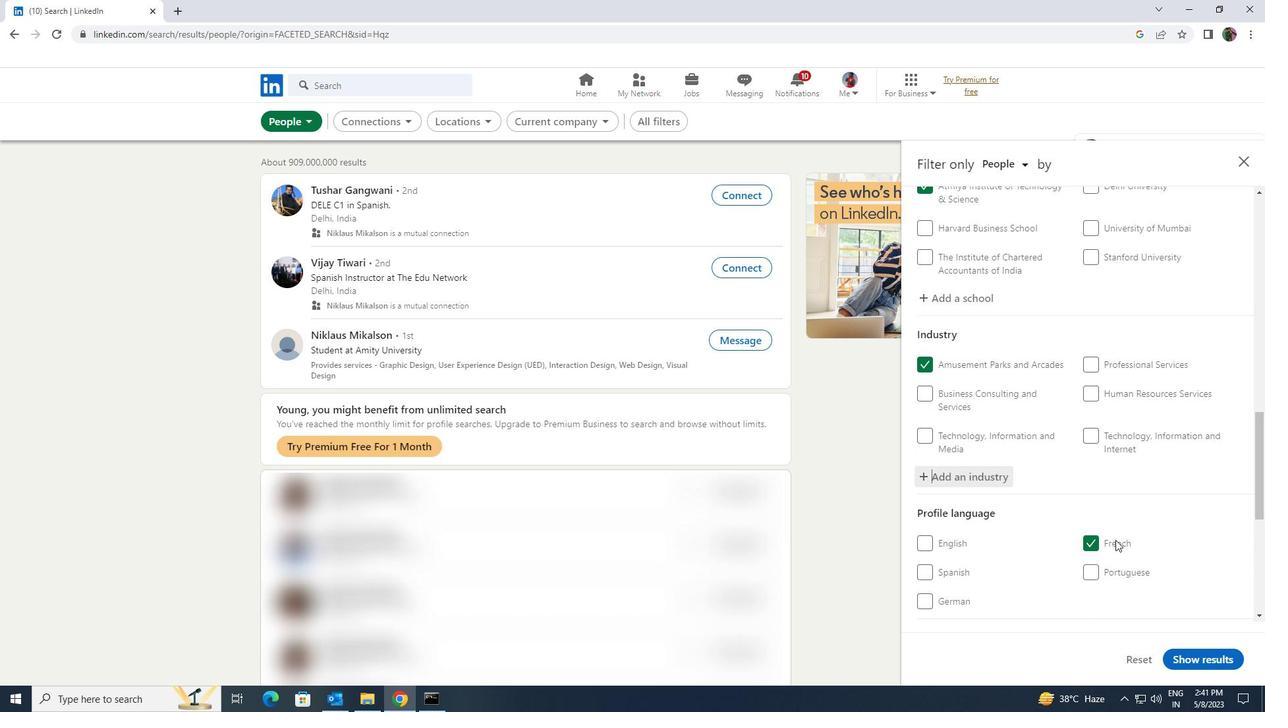 
Action: Mouse scrolled (1114, 539) with delta (0, 0)
Screenshot: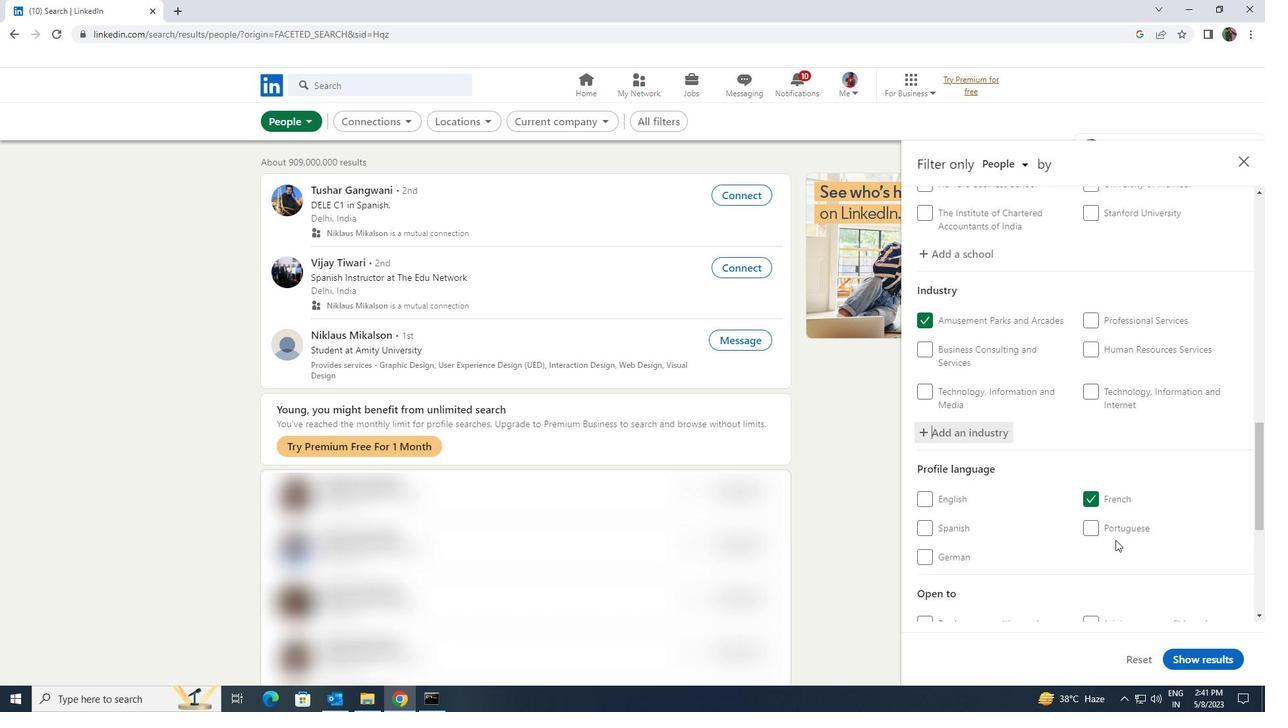
Action: Mouse scrolled (1114, 539) with delta (0, 0)
Screenshot: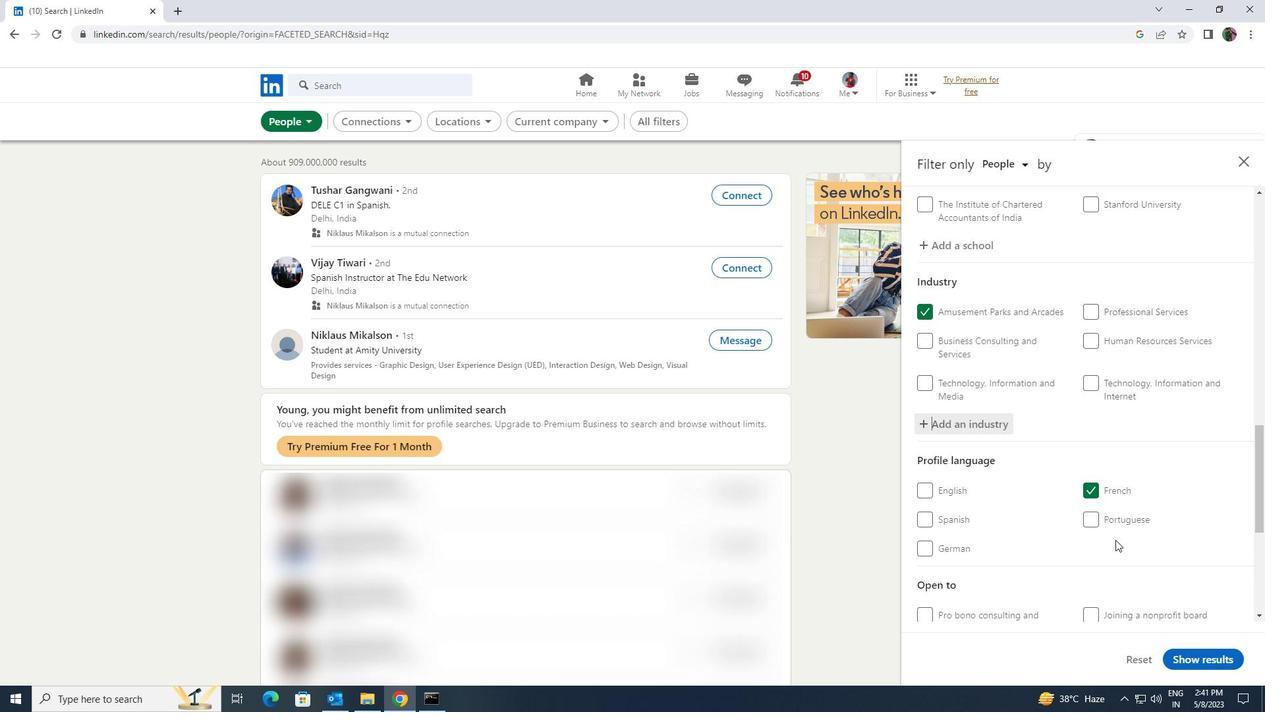 
Action: Mouse moved to (1110, 543)
Screenshot: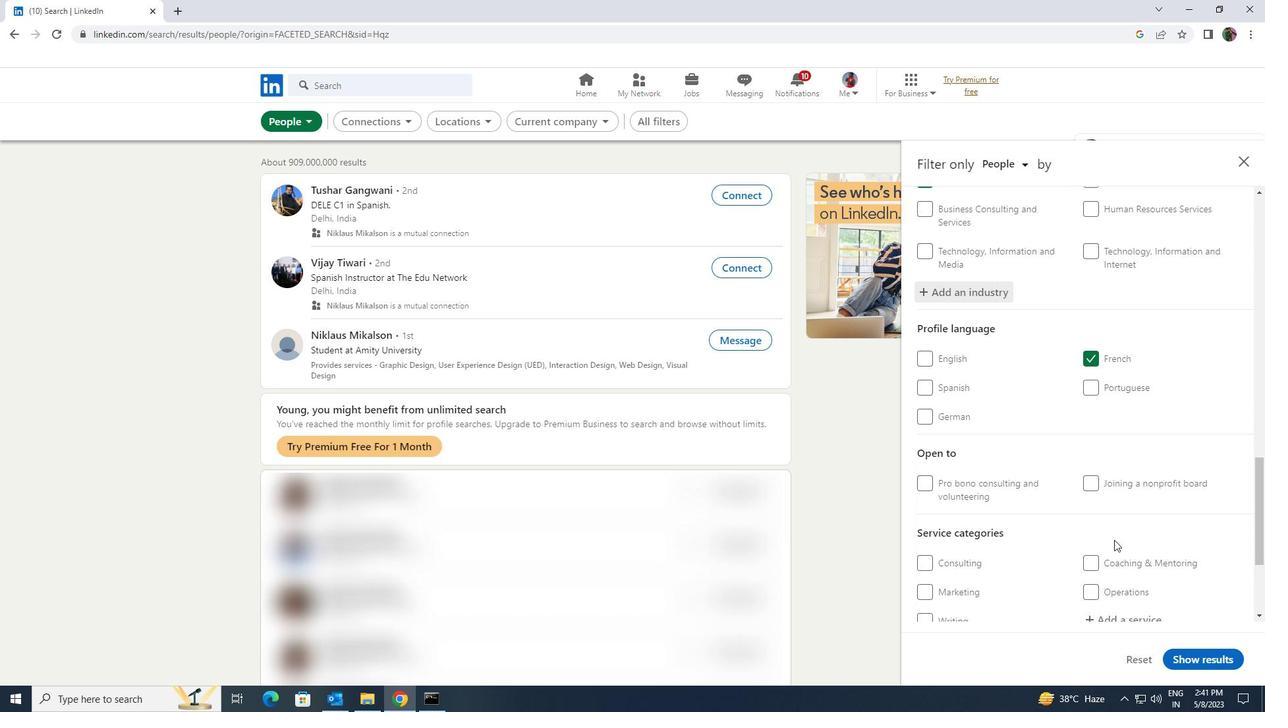 
Action: Mouse scrolled (1110, 542) with delta (0, 0)
Screenshot: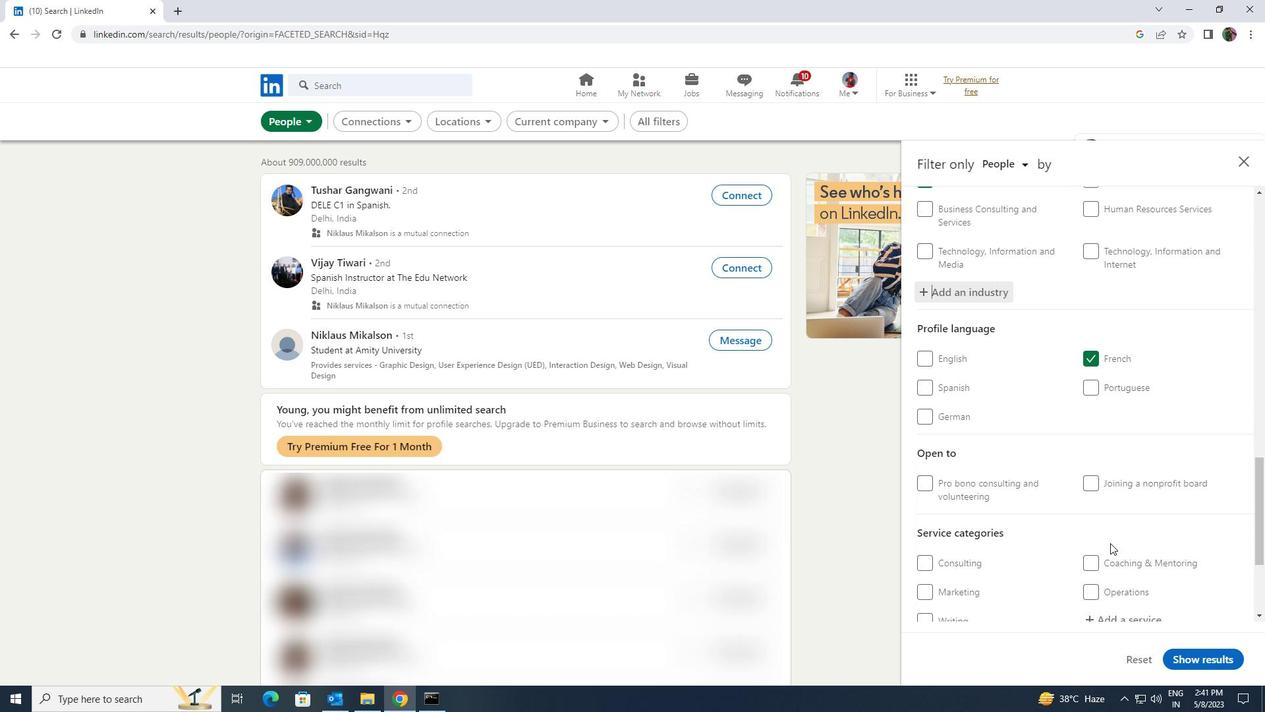 
Action: Mouse moved to (1112, 555)
Screenshot: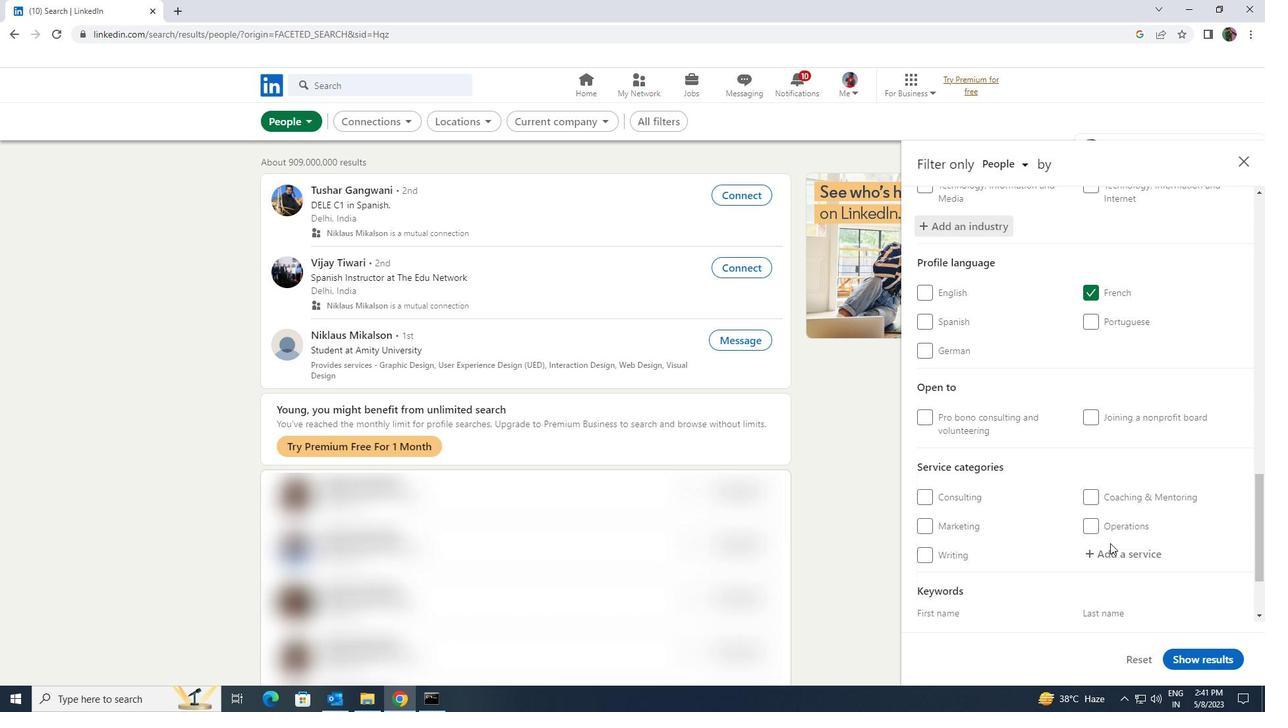 
Action: Mouse pressed left at (1112, 555)
Screenshot: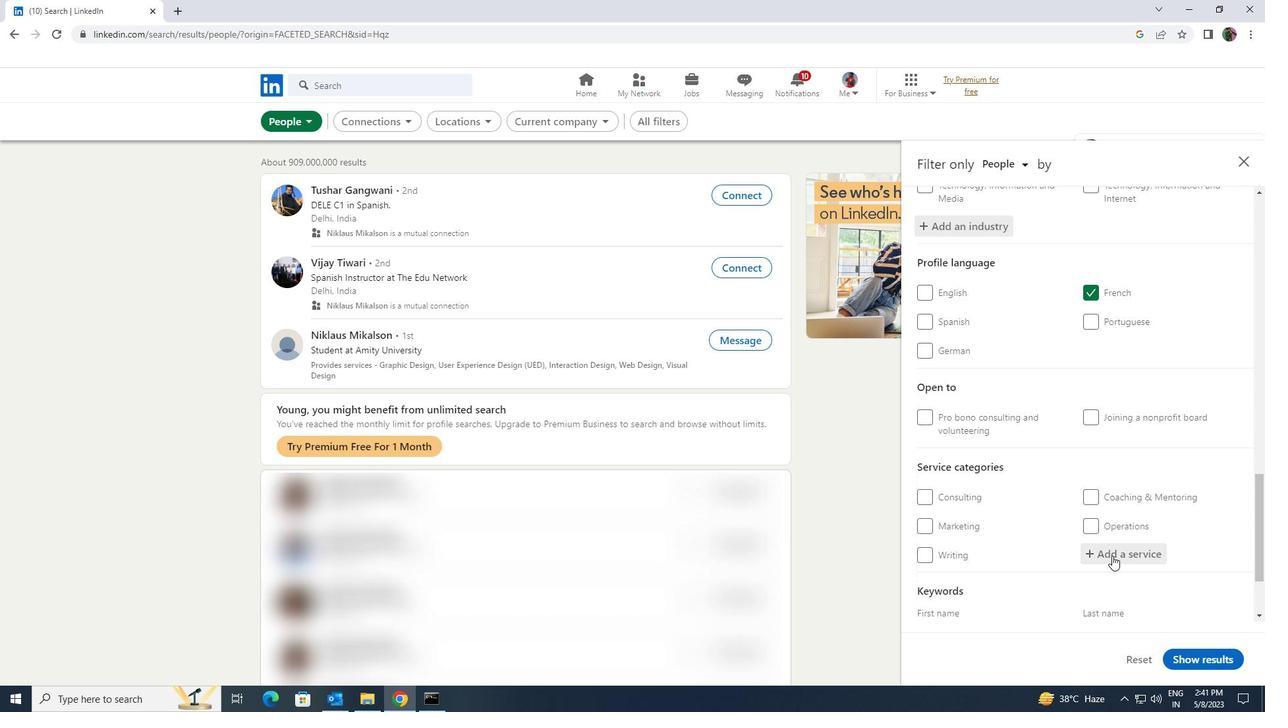 
Action: Key pressed <Key.shift><Key.shift><Key.shift><Key.shift>ADMINIS
Screenshot: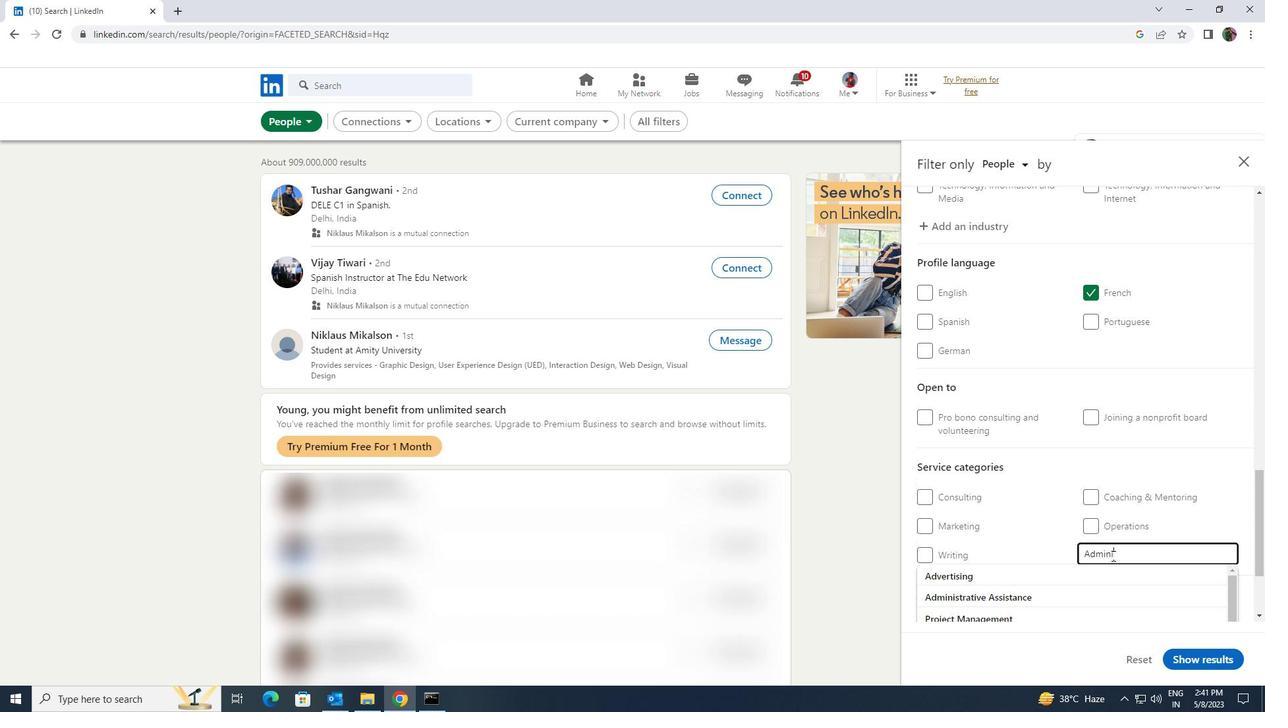 
Action: Mouse moved to (1110, 558)
Screenshot: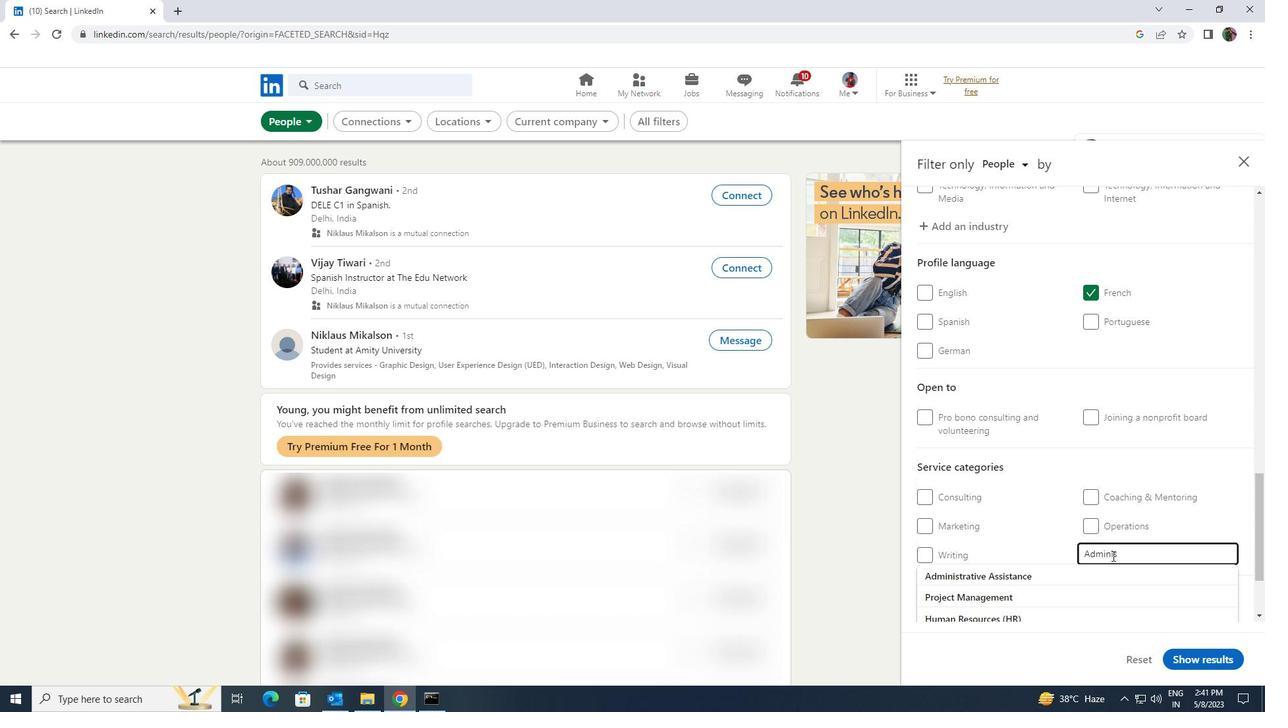
Action: Key pressed TRA
Screenshot: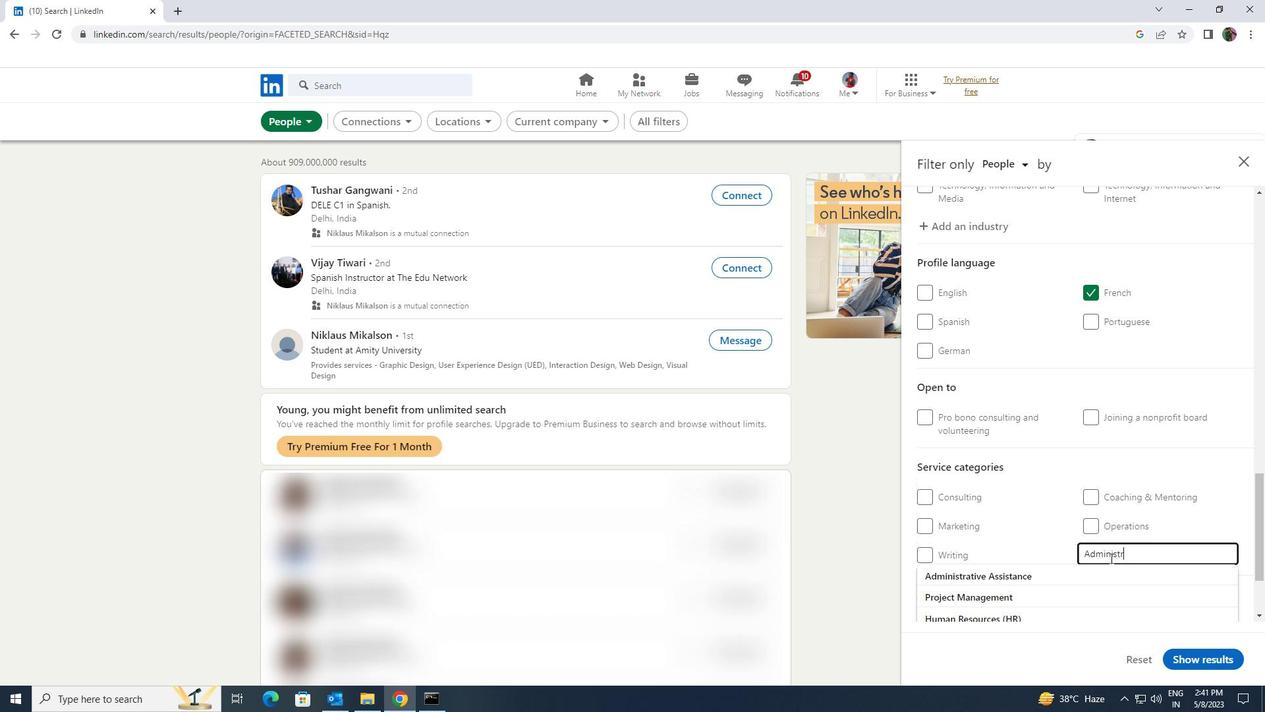 
Action: Mouse moved to (1110, 566)
Screenshot: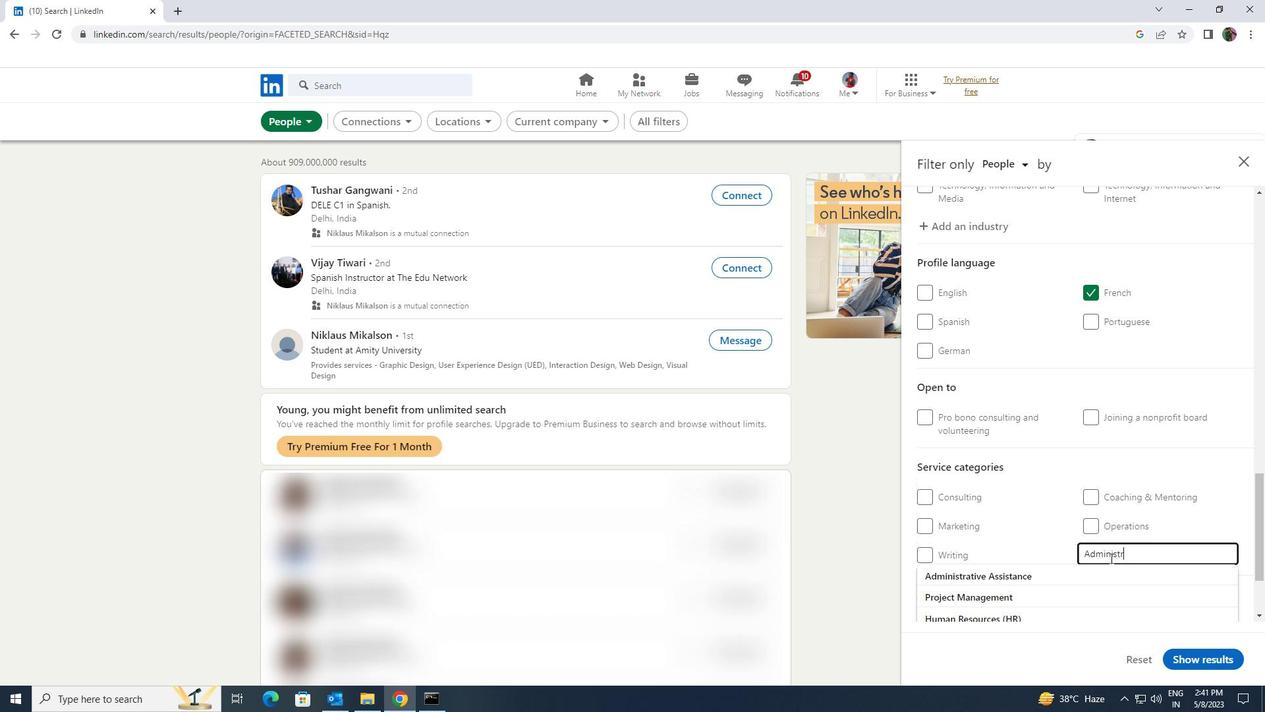 
Action: Key pressed TIVE<Key.enter>
Screenshot: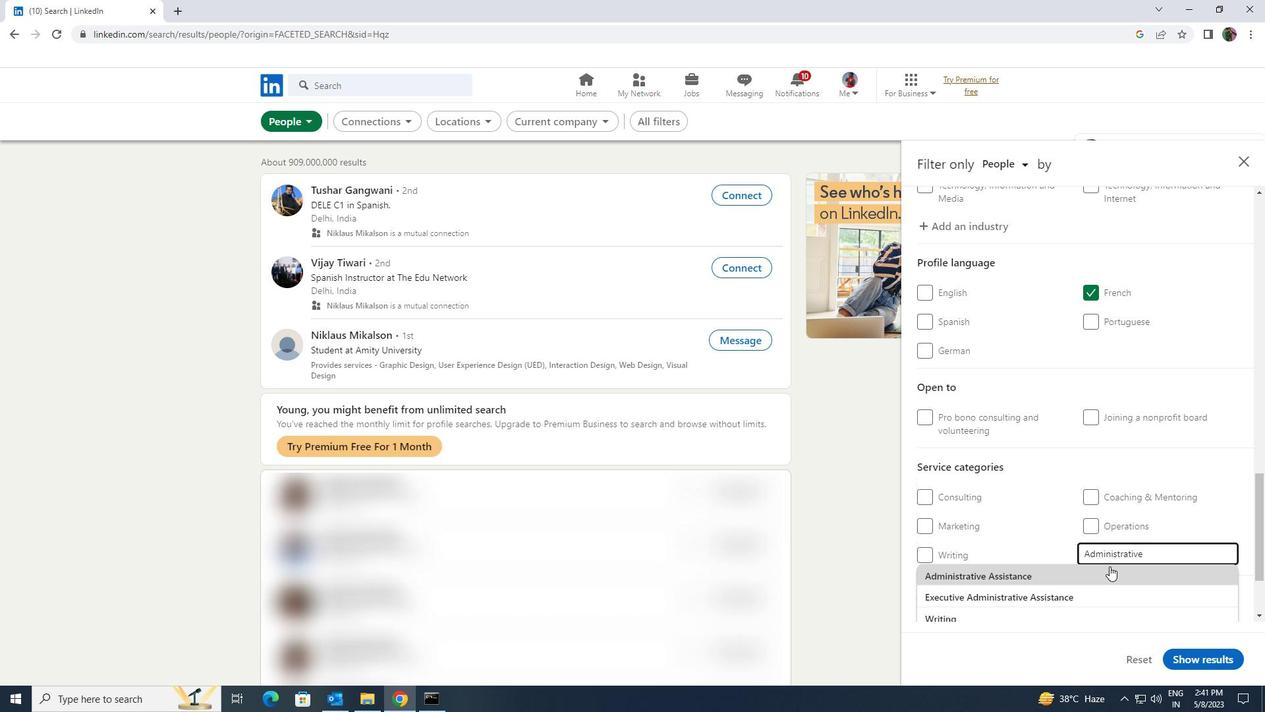 
Action: Mouse moved to (1112, 565)
Screenshot: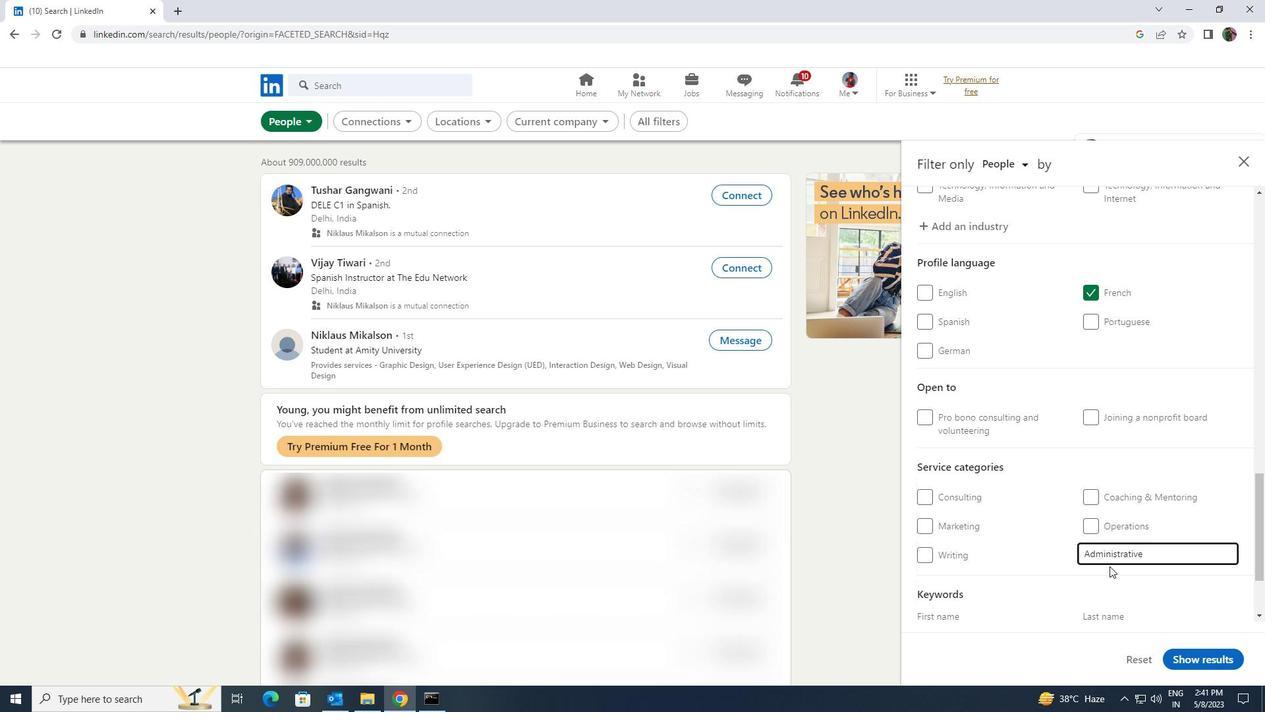 
Action: Mouse scrolled (1112, 564) with delta (0, 0)
Screenshot: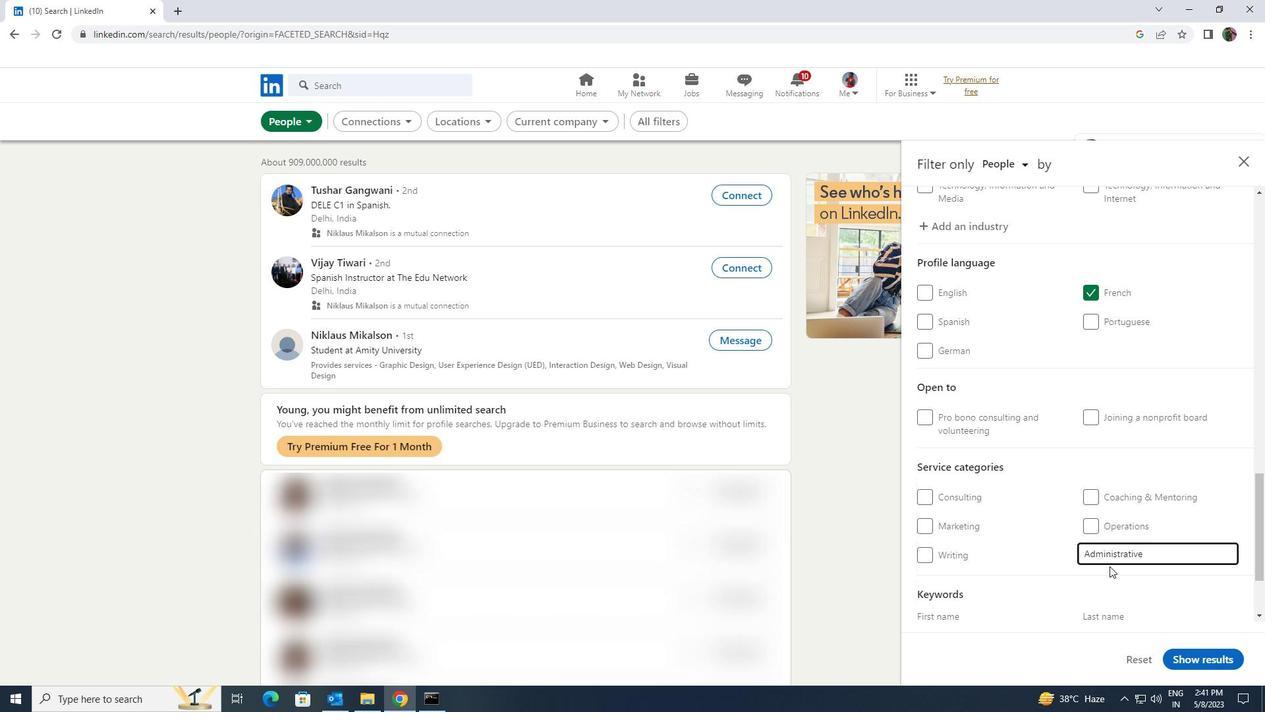 
Action: Mouse scrolled (1112, 564) with delta (0, 0)
Screenshot: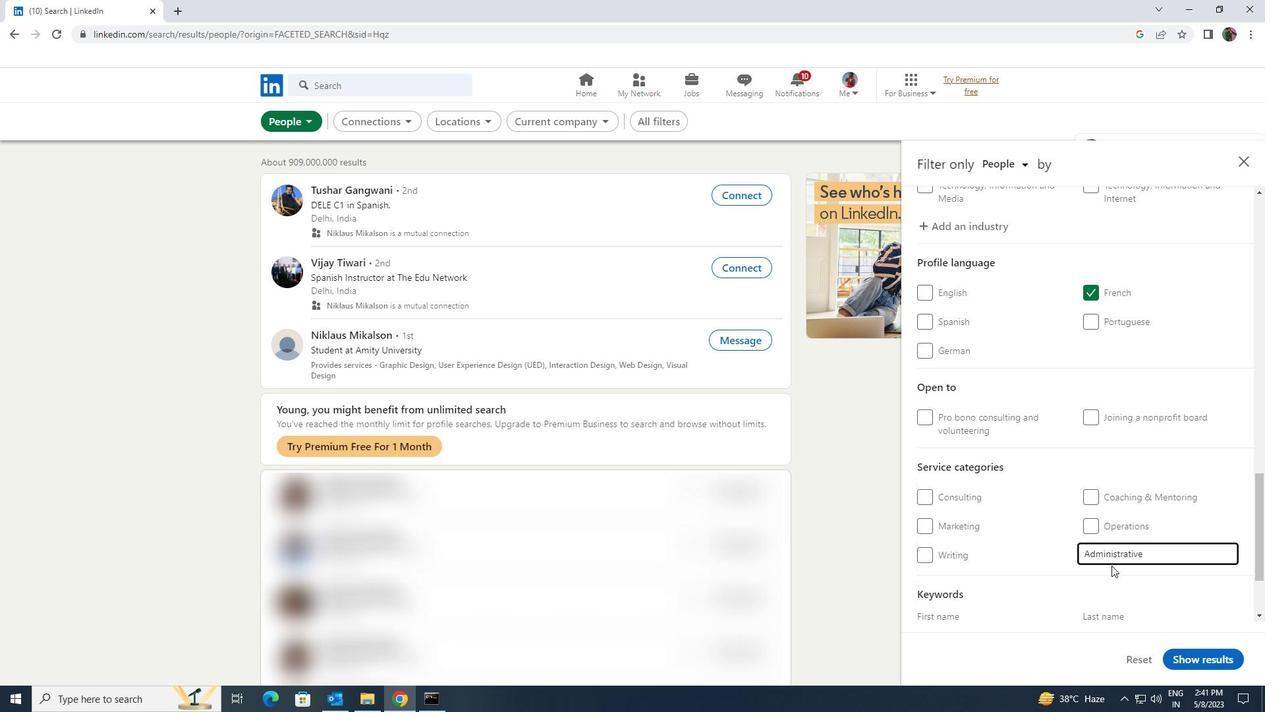 
Action: Mouse moved to (1056, 561)
Screenshot: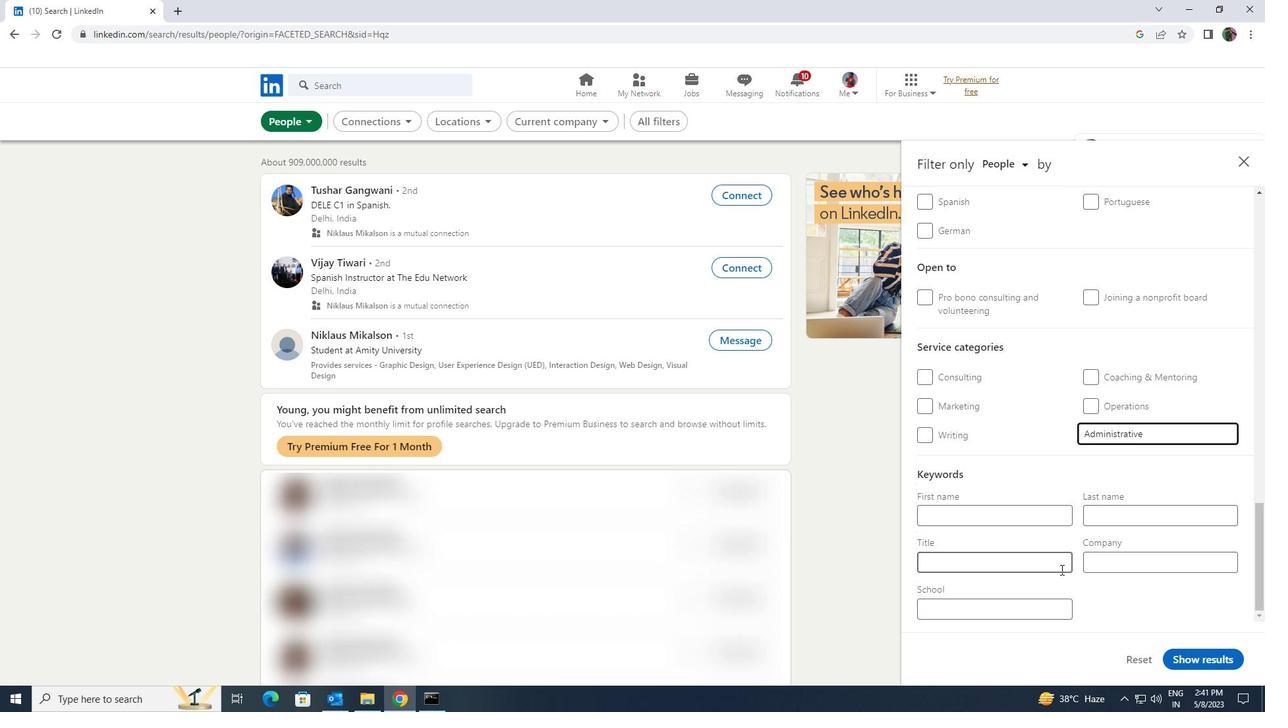 
Action: Mouse pressed left at (1056, 561)
Screenshot: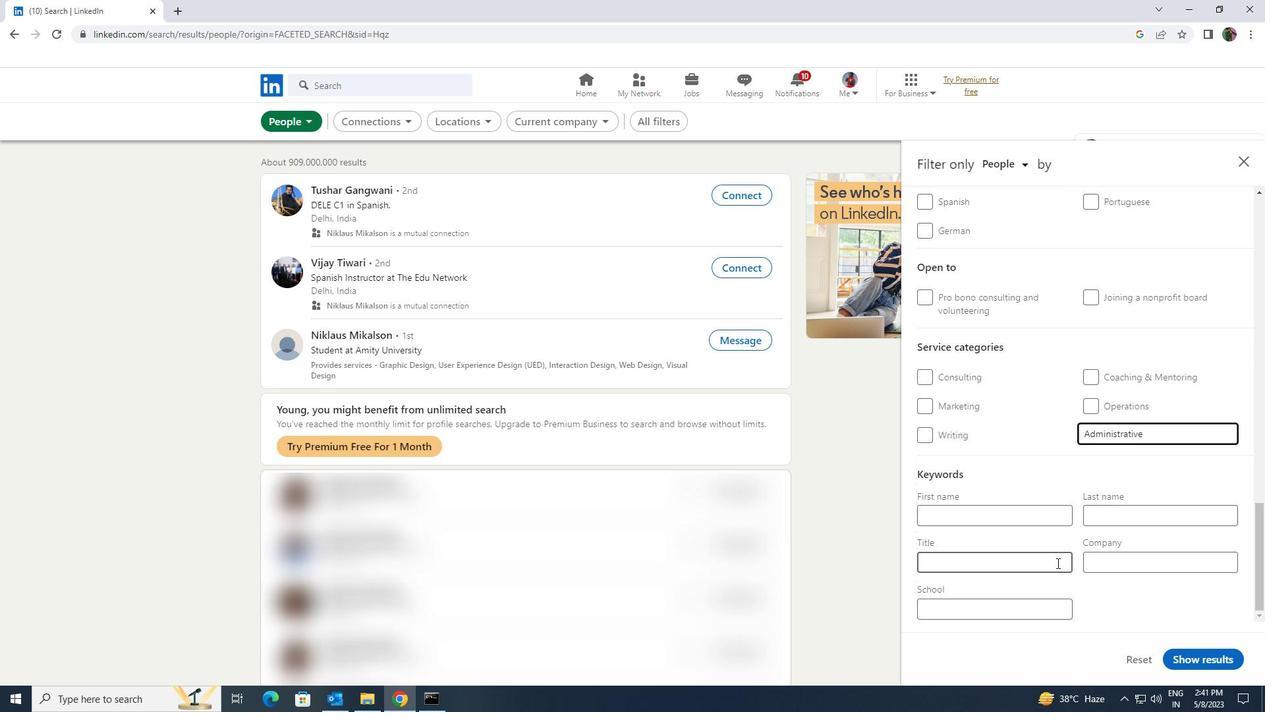 
Action: Key pressed <Key.shift>ORGANIZER
Screenshot: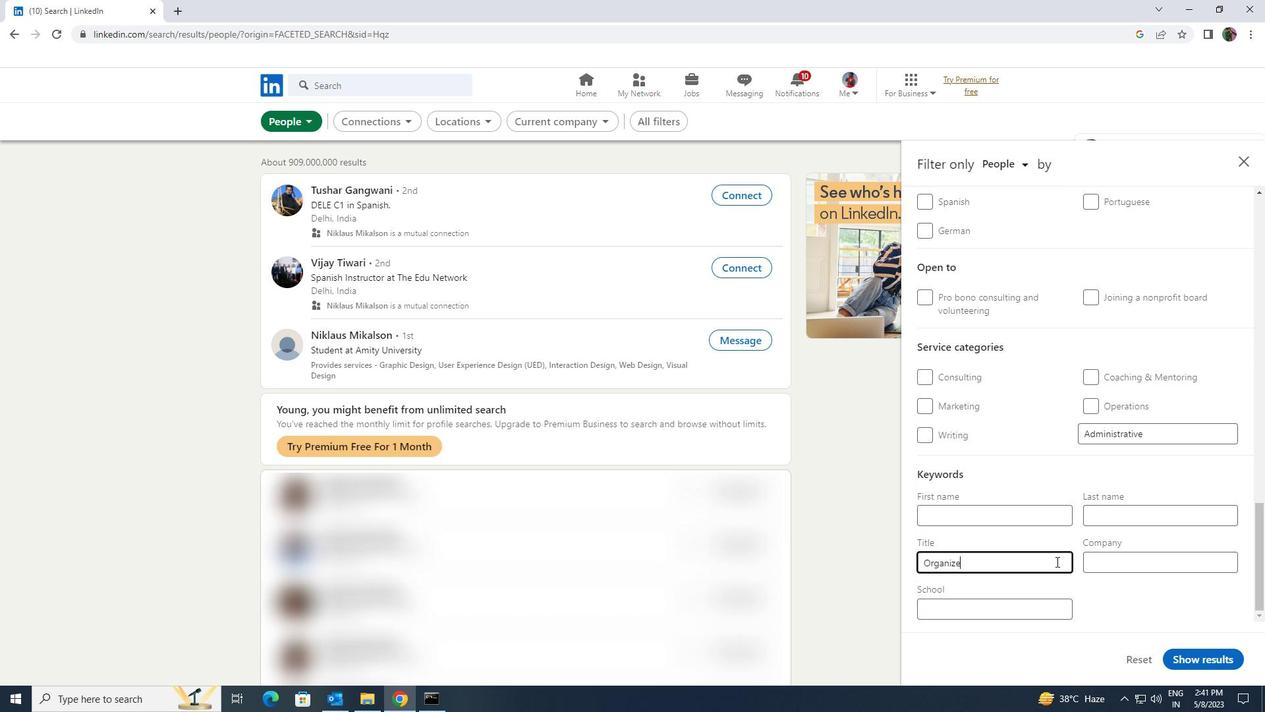 
Action: Mouse moved to (1228, 652)
Screenshot: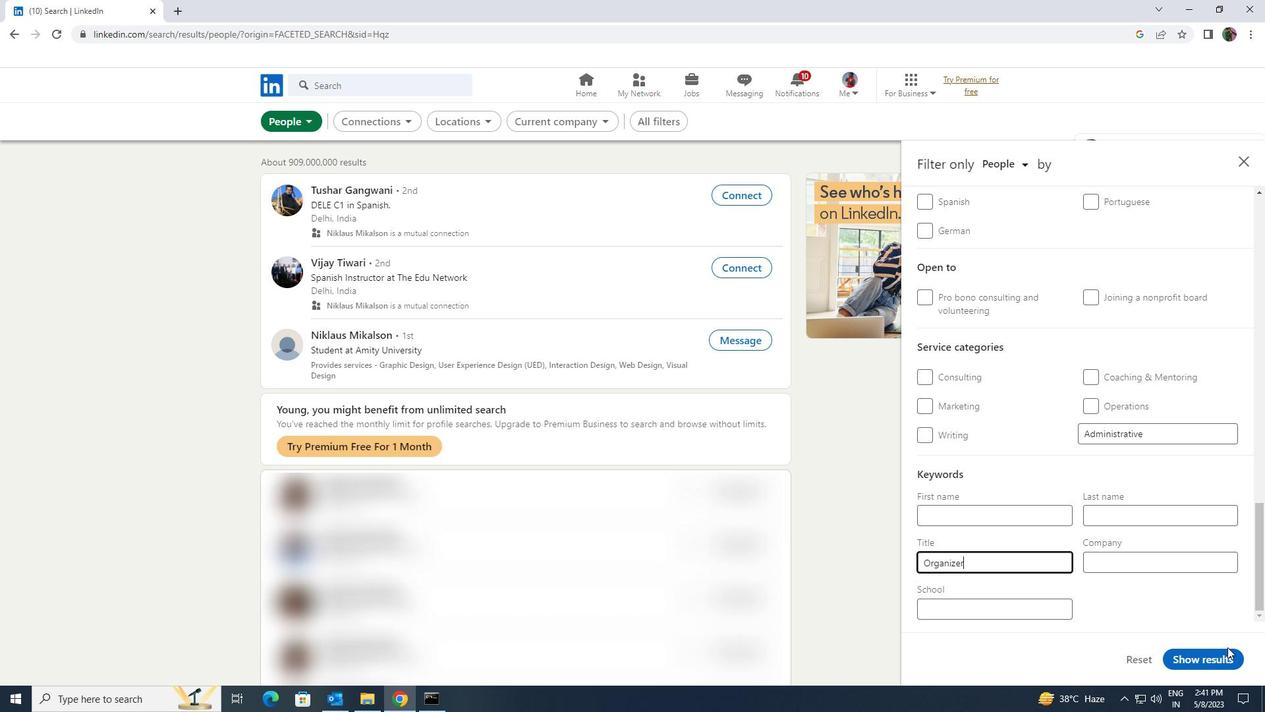 
Action: Mouse pressed left at (1228, 652)
Screenshot: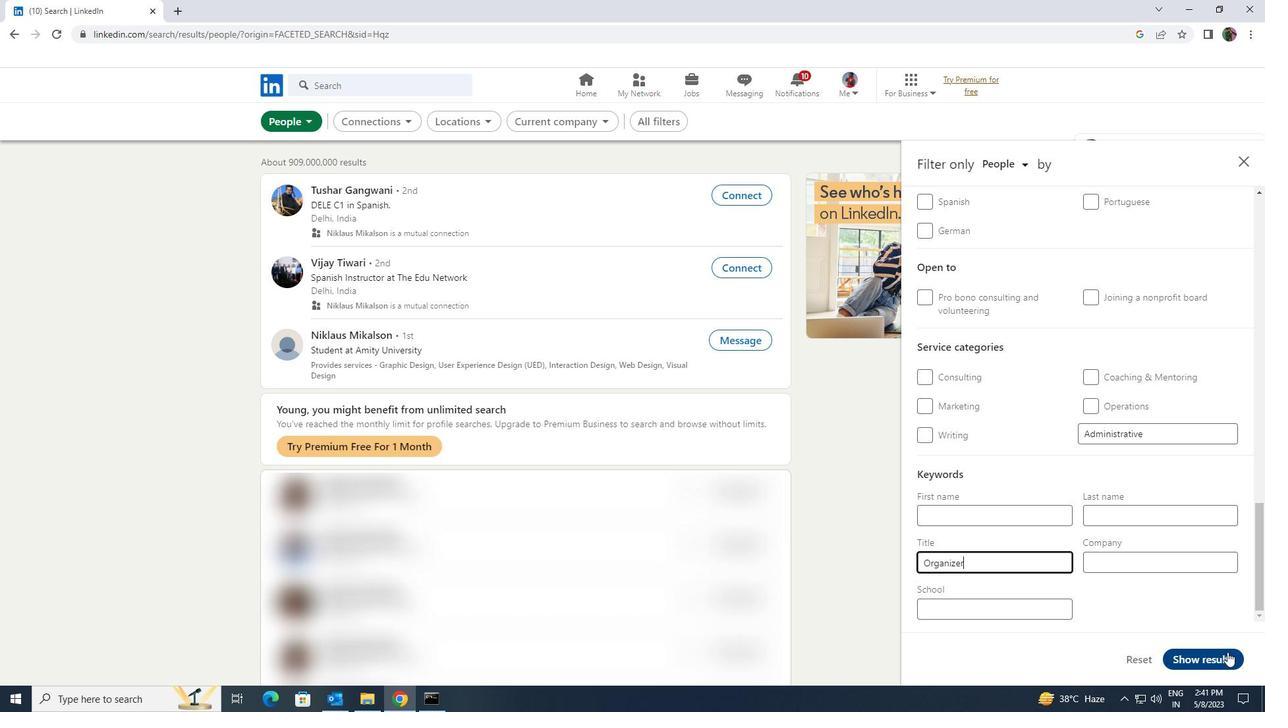 
Action: Mouse moved to (1227, 653)
Screenshot: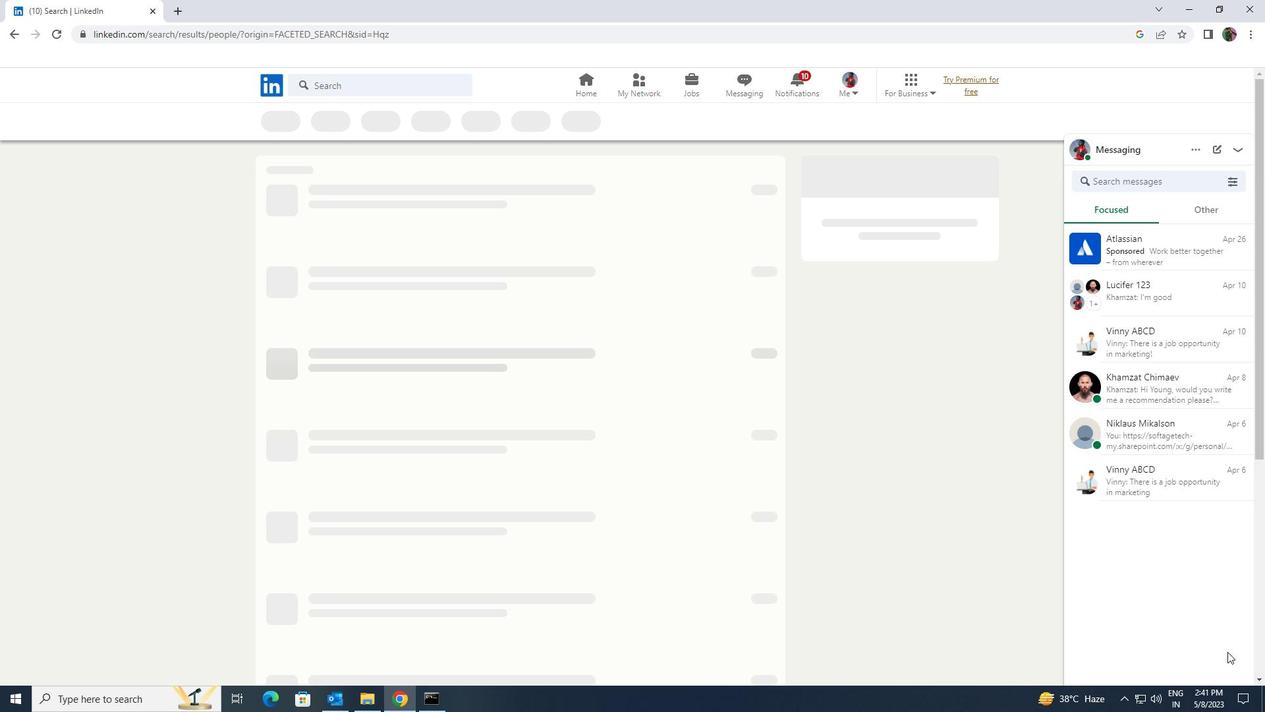 
